 Task: Look for space in La Pintana, Chile from 6th September, 2023 to 10th September, 2023 for 1 adult in price range Rs.9000 to Rs.17000. Place can be private room with 1  bedroom having 1 bed and 1 bathroom. Property type can be house, flat, guest house, hotel. Booking option can be shelf check-in. Required host language is English.
Action: Mouse moved to (503, 165)
Screenshot: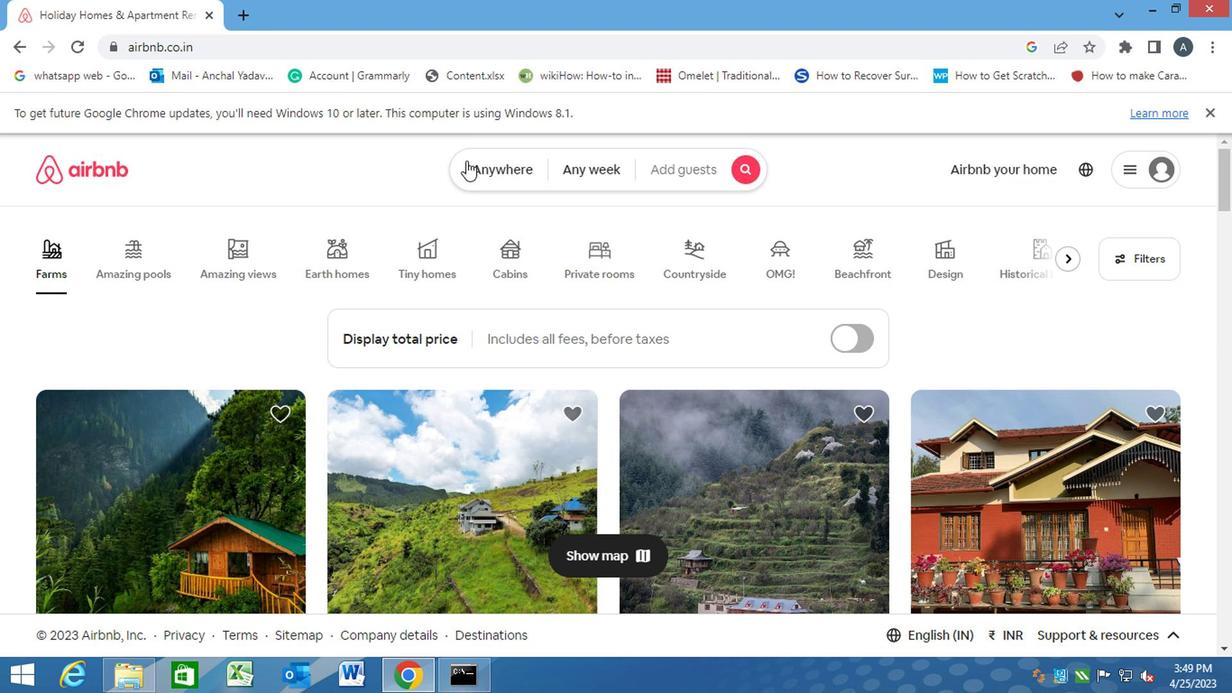 
Action: Mouse pressed left at (503, 165)
Screenshot: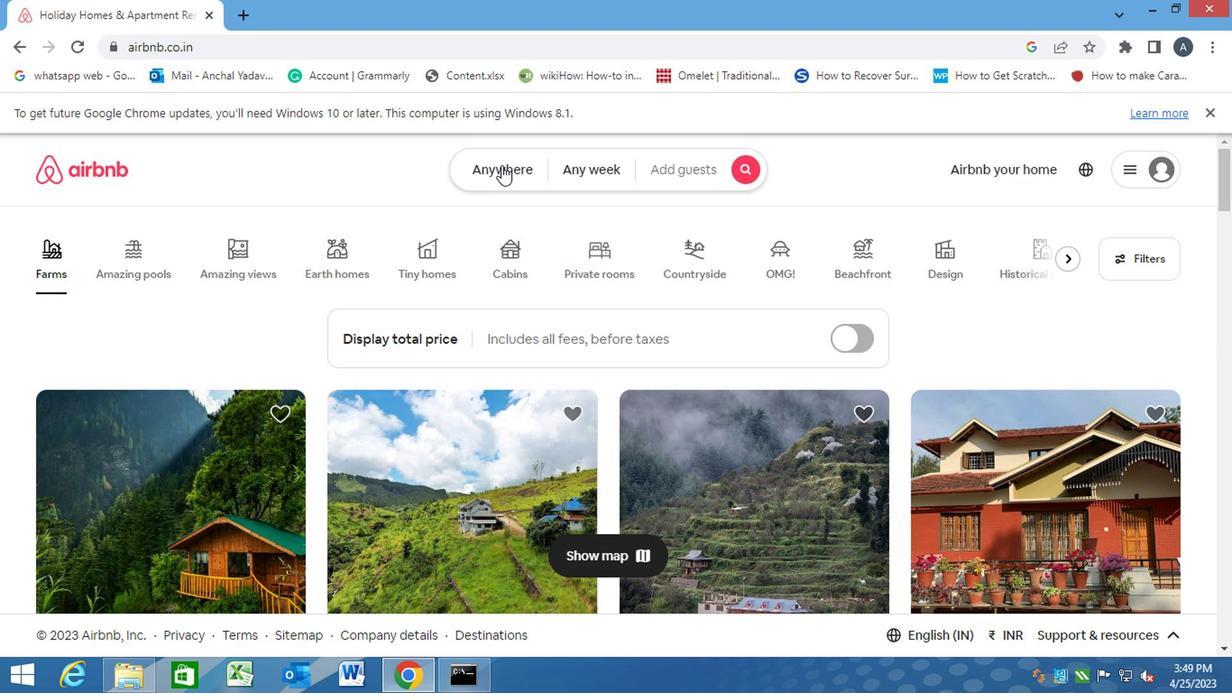 
Action: Mouse moved to (406, 227)
Screenshot: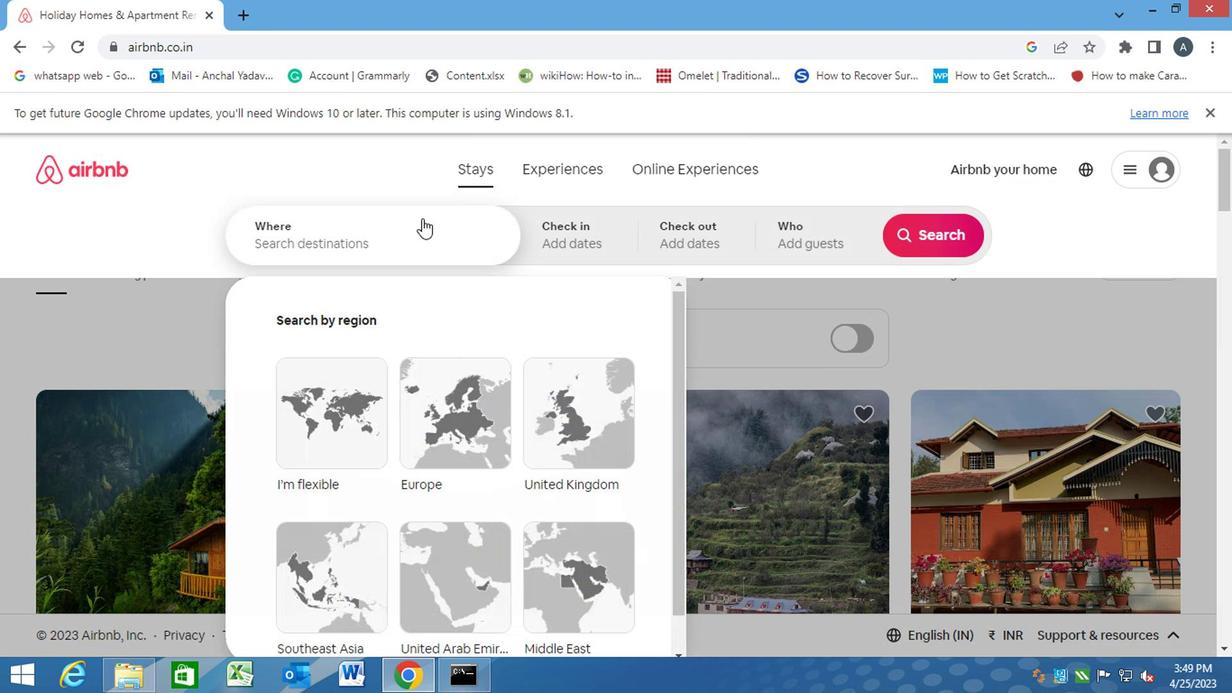 
Action: Mouse pressed left at (406, 227)
Screenshot: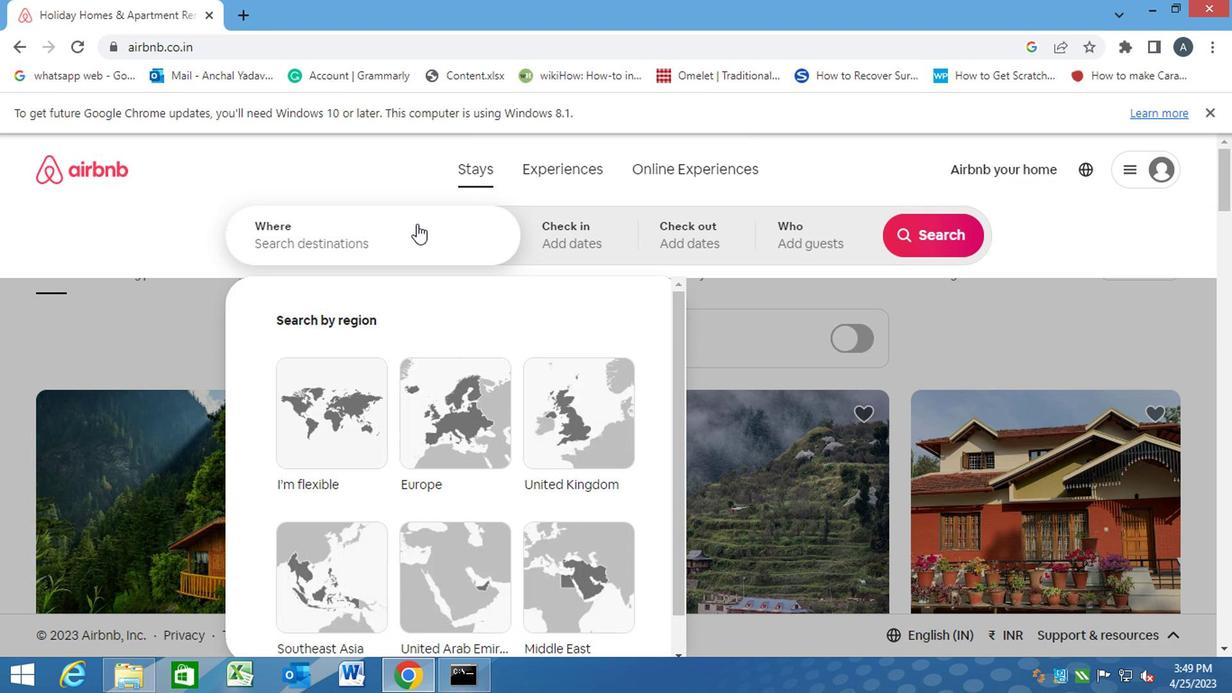 
Action: Mouse moved to (406, 227)
Screenshot: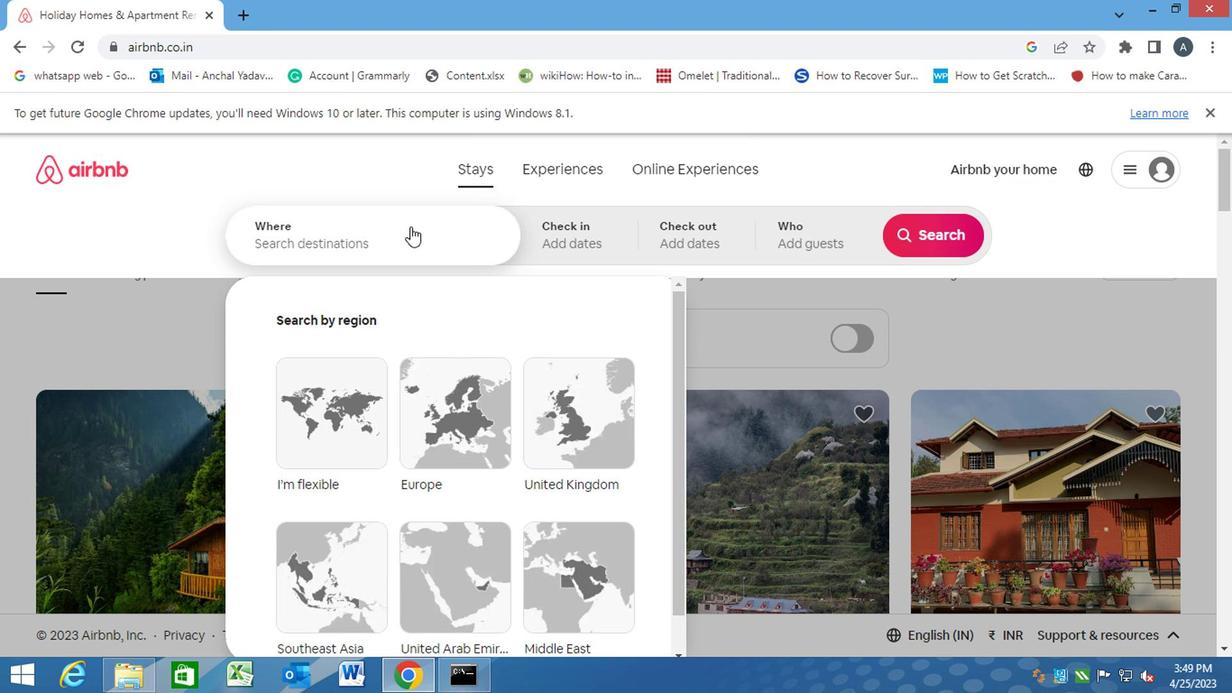 
Action: Key pressed l<Key.caps_lock>a<Key.space><Key.caps_lock>p<Key.caps_lock>intana,<Key.space><Key.caps_lock>c<Key.caps_lock>hile<Key.enter>
Screenshot: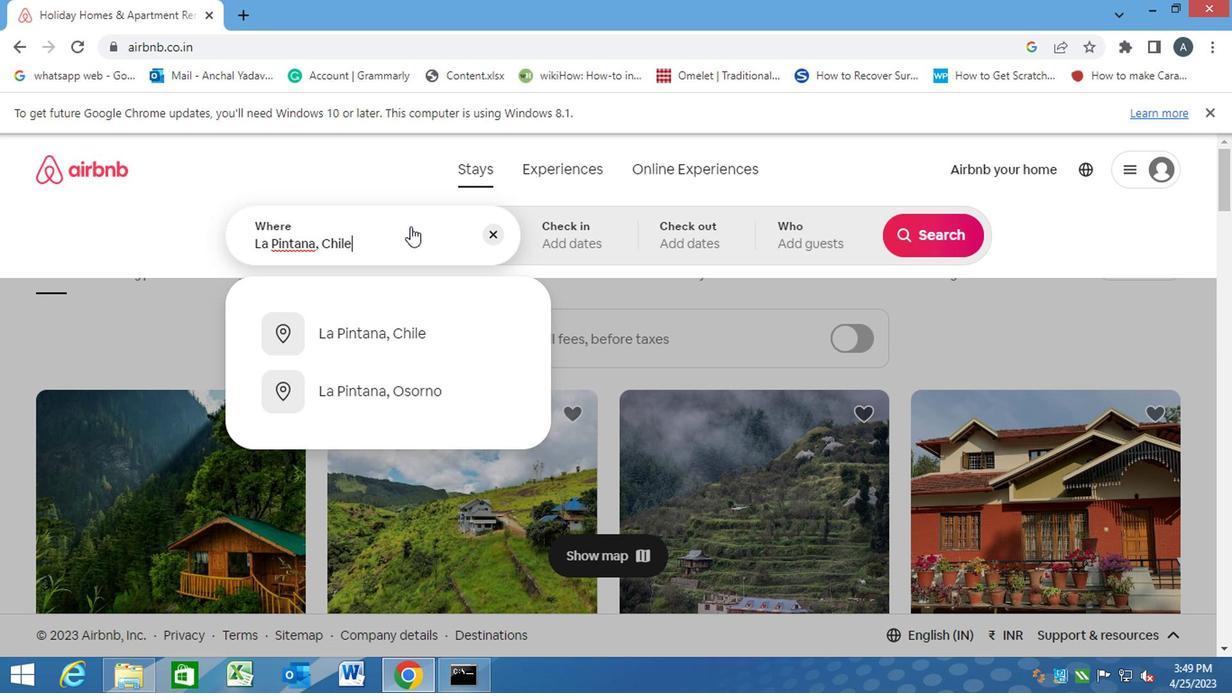 
Action: Mouse moved to (917, 378)
Screenshot: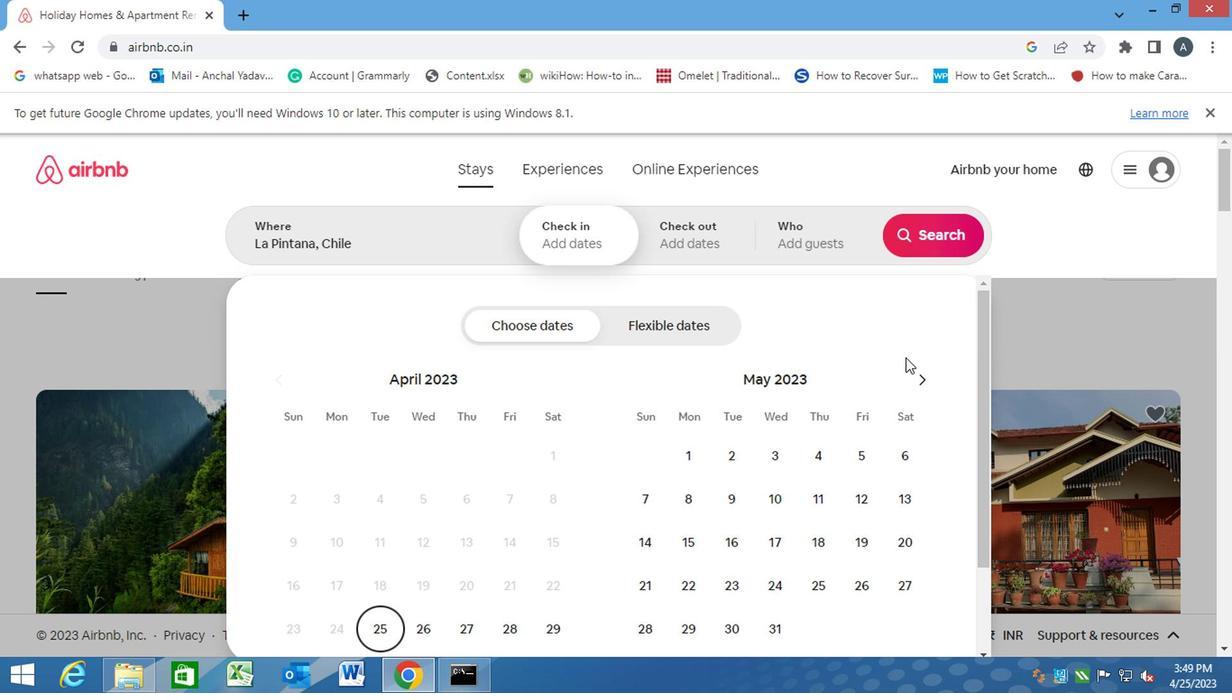 
Action: Mouse pressed left at (917, 378)
Screenshot: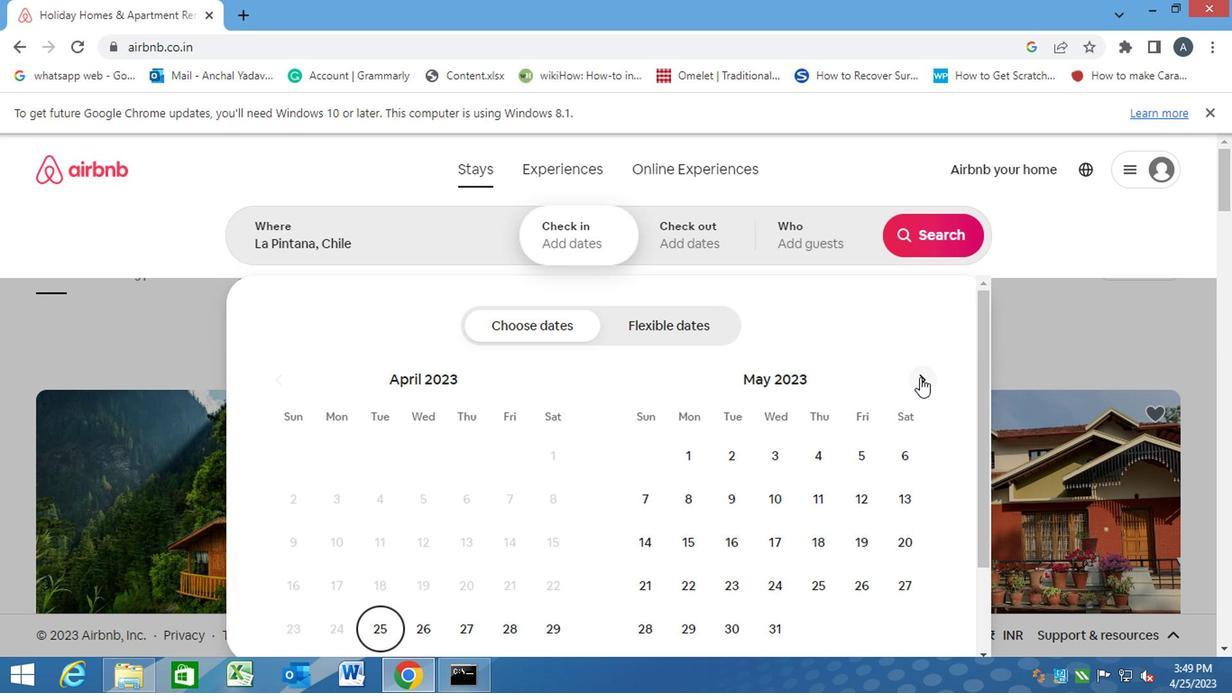 
Action: Mouse pressed left at (917, 378)
Screenshot: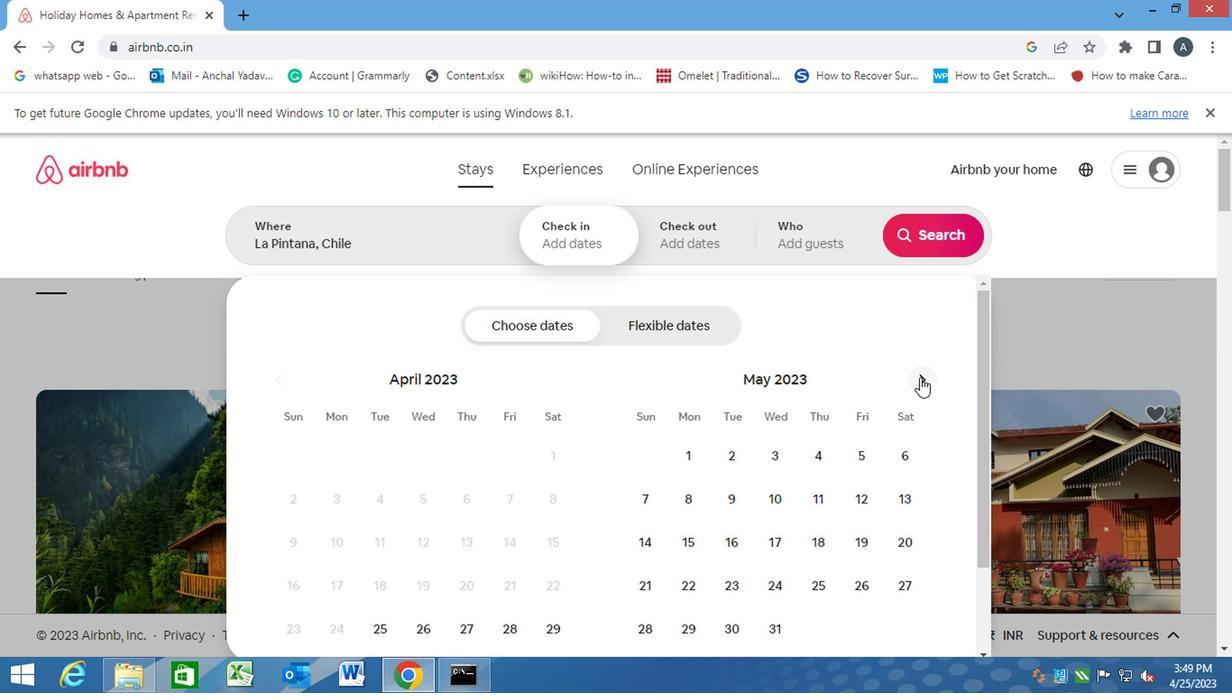 
Action: Mouse pressed left at (917, 378)
Screenshot: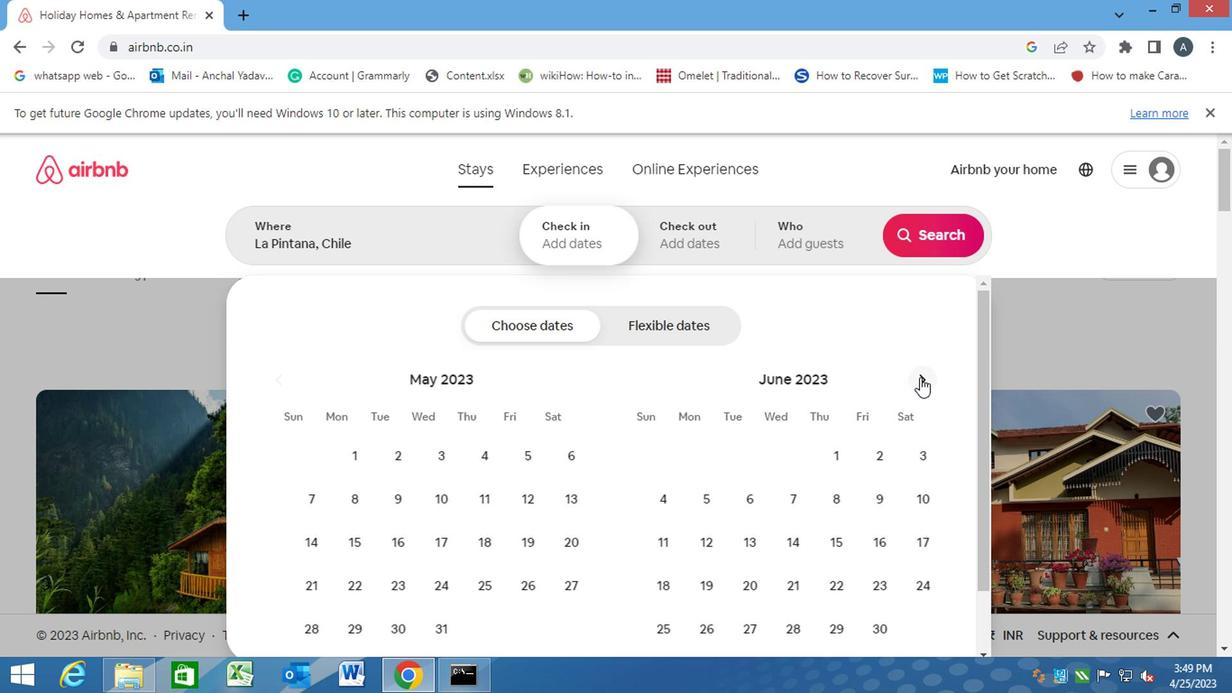 
Action: Mouse pressed left at (917, 378)
Screenshot: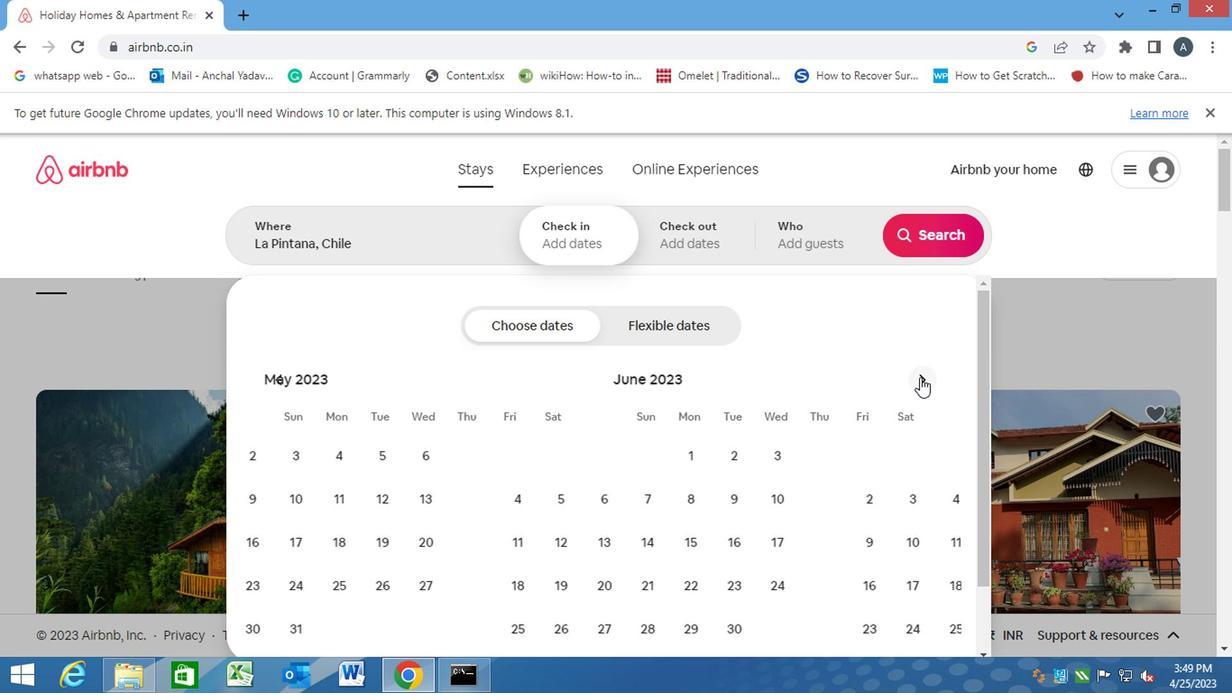 
Action: Mouse pressed left at (917, 378)
Screenshot: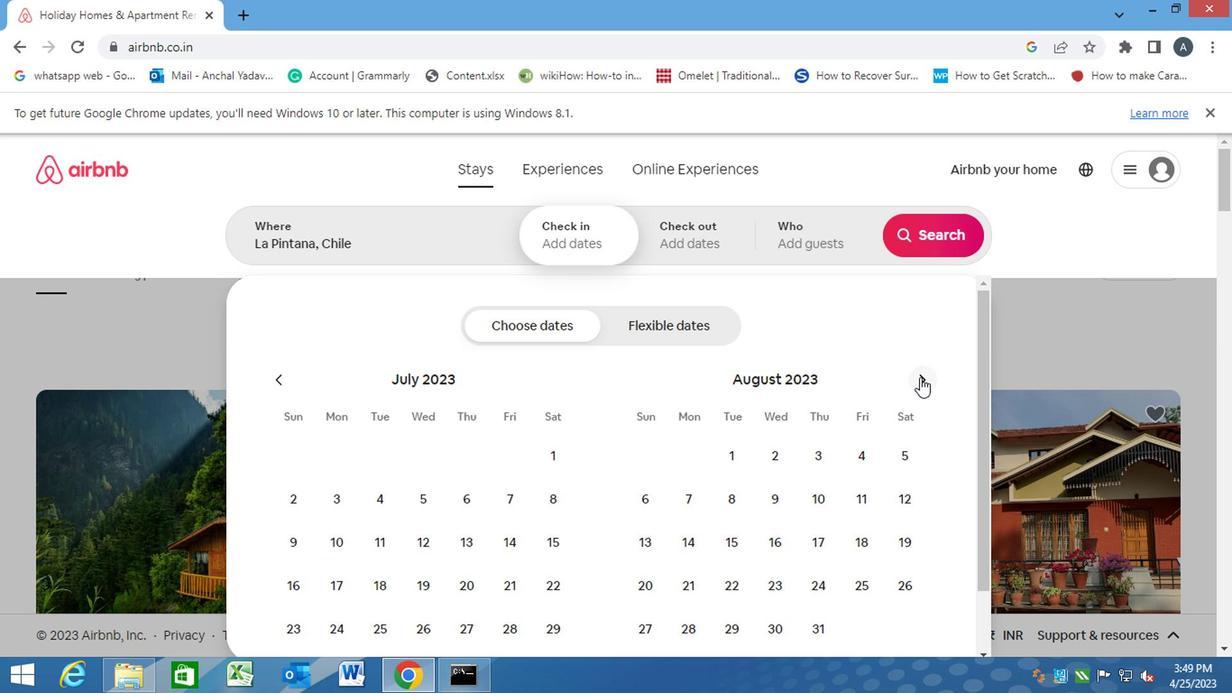 
Action: Mouse moved to (764, 492)
Screenshot: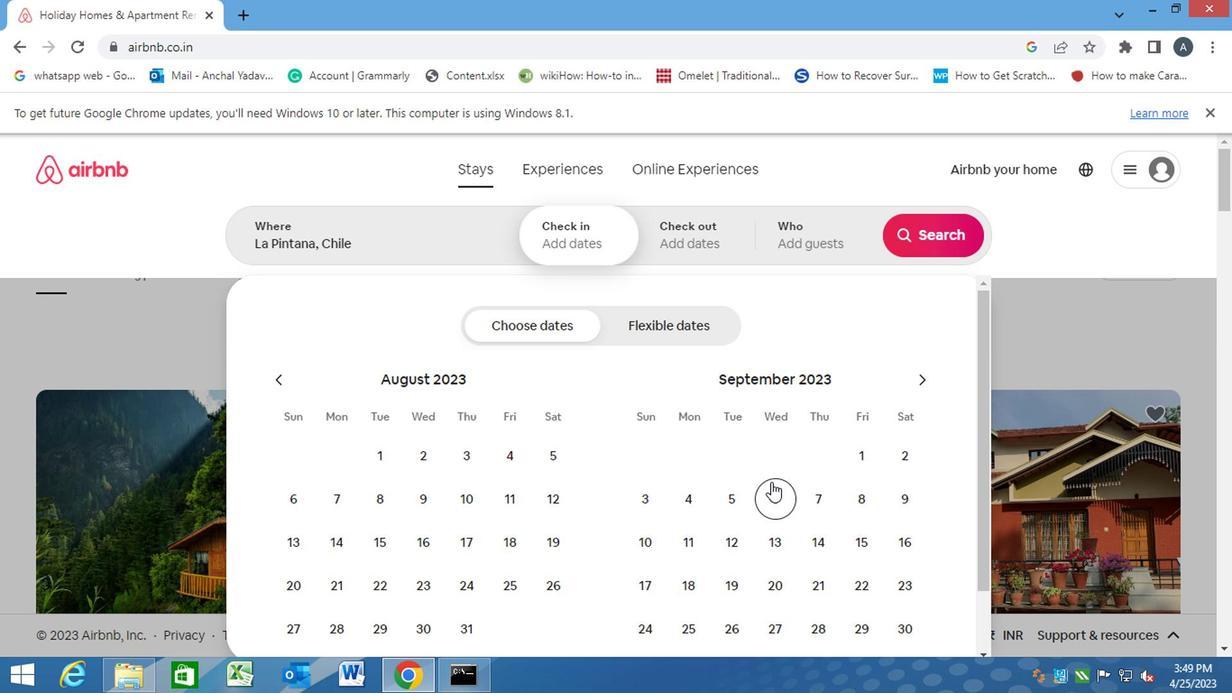 
Action: Mouse pressed left at (764, 492)
Screenshot: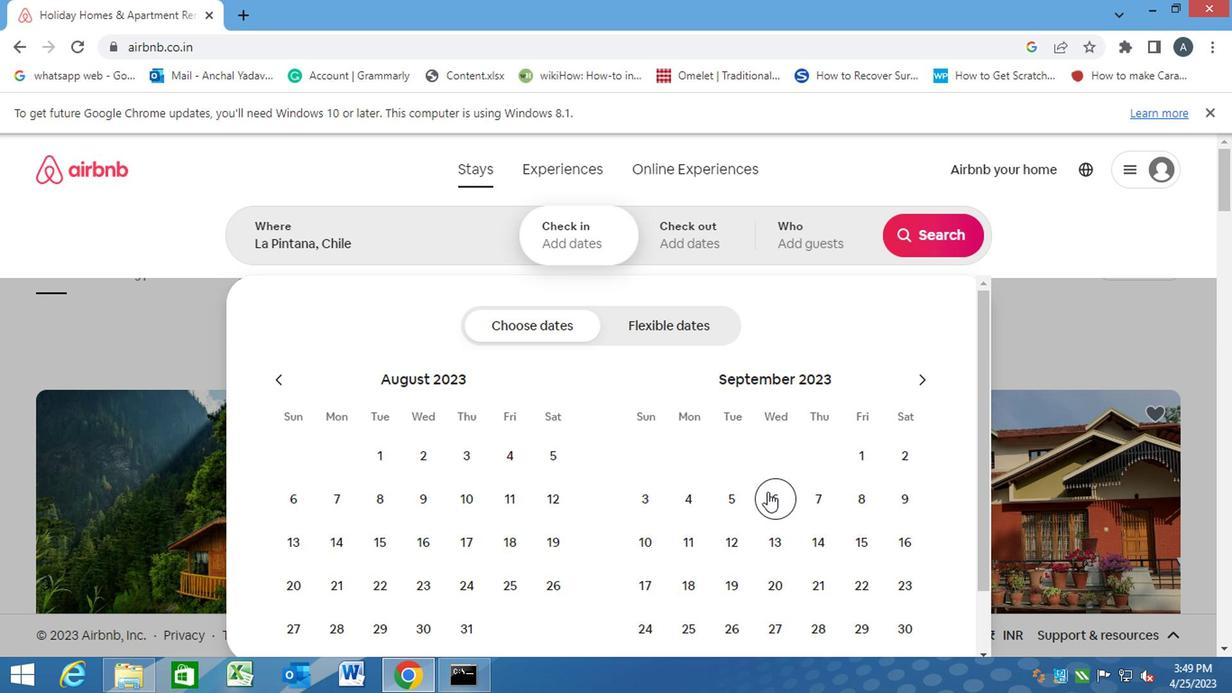 
Action: Mouse moved to (633, 544)
Screenshot: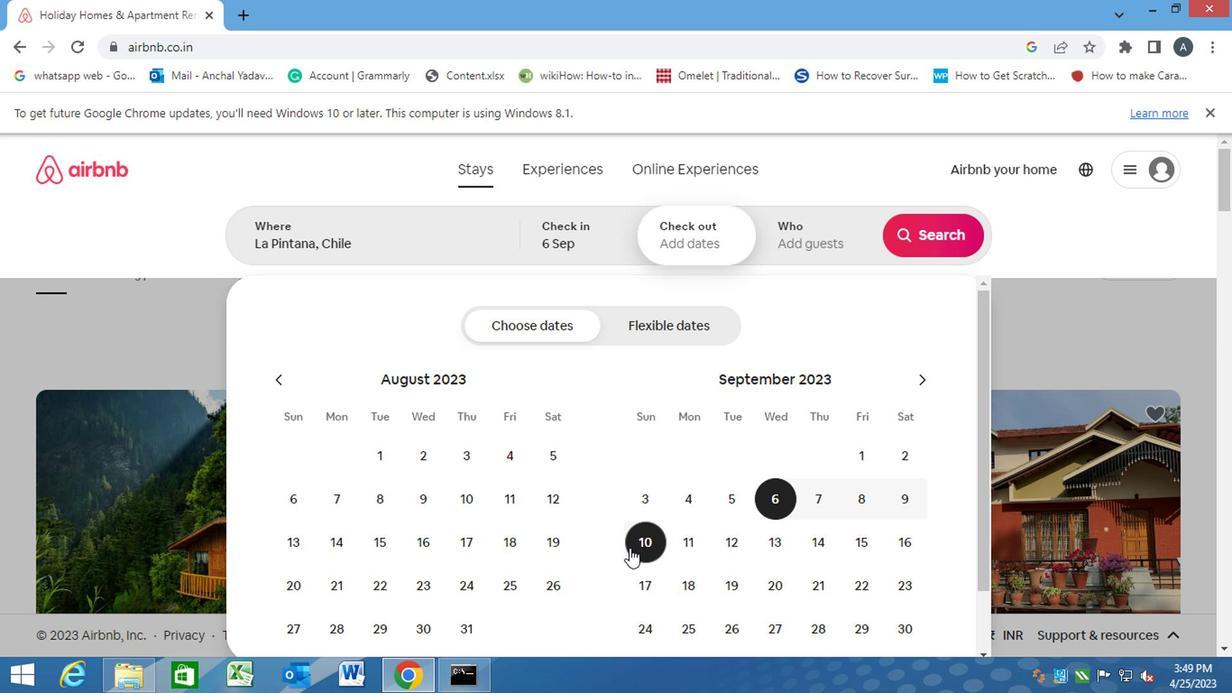 
Action: Mouse pressed left at (633, 544)
Screenshot: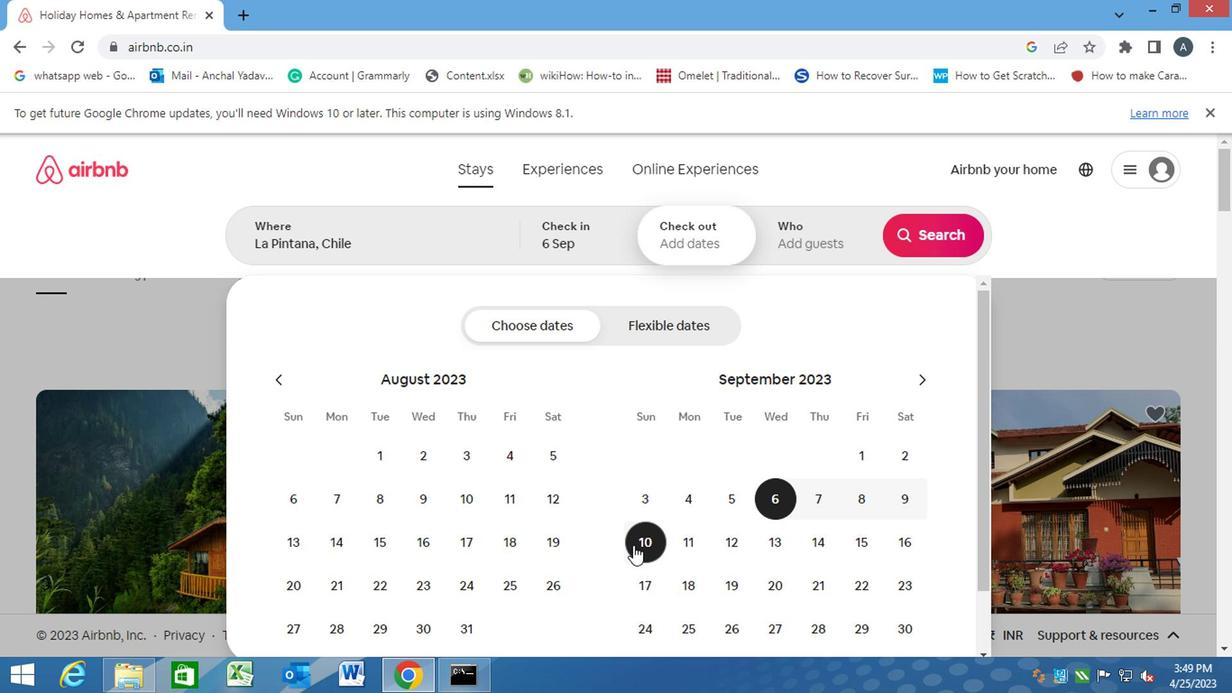 
Action: Mouse moved to (777, 240)
Screenshot: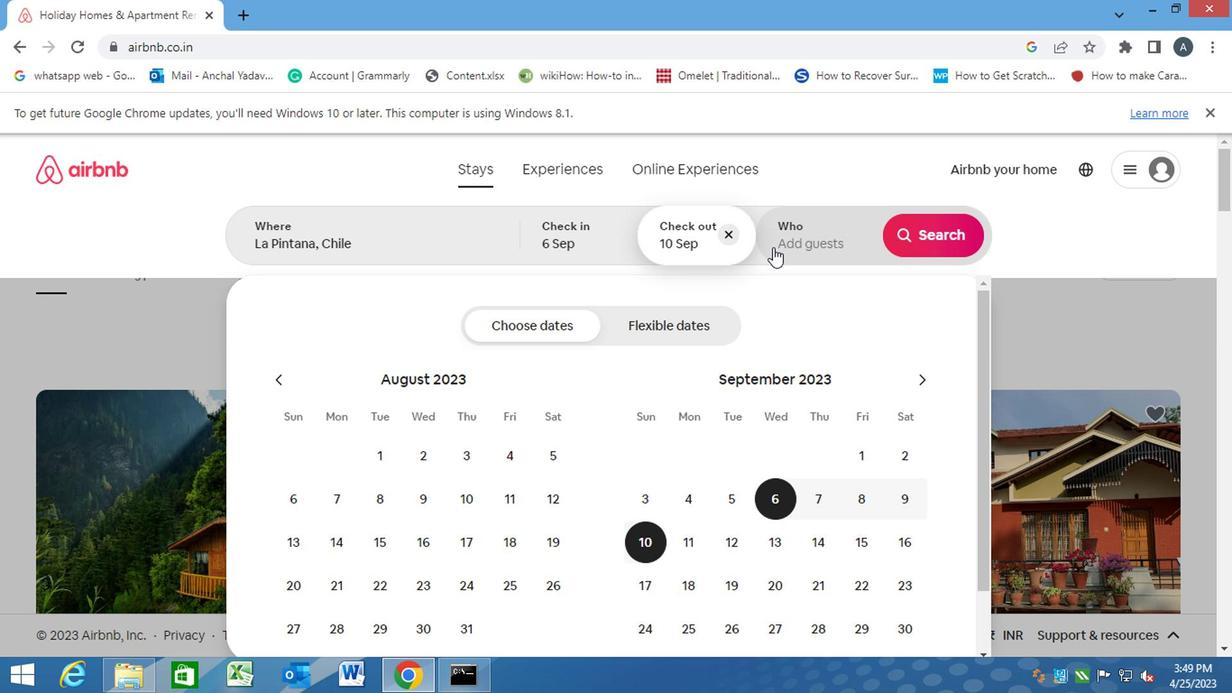 
Action: Mouse pressed left at (777, 240)
Screenshot: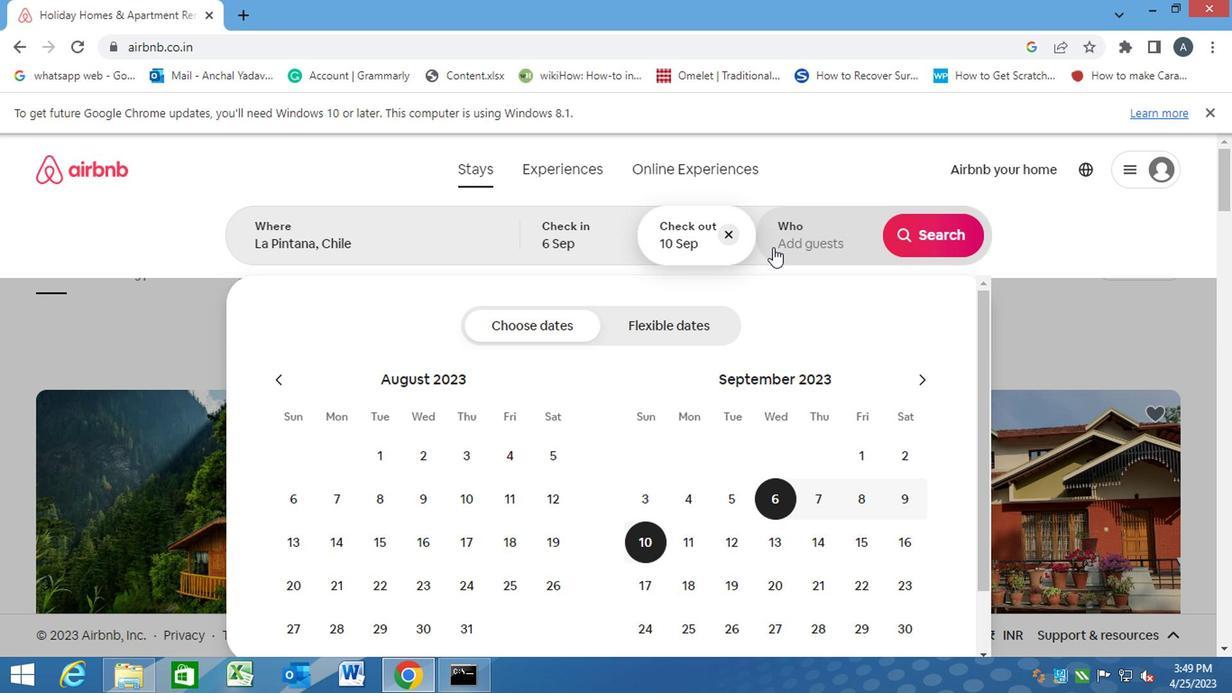 
Action: Mouse moved to (930, 329)
Screenshot: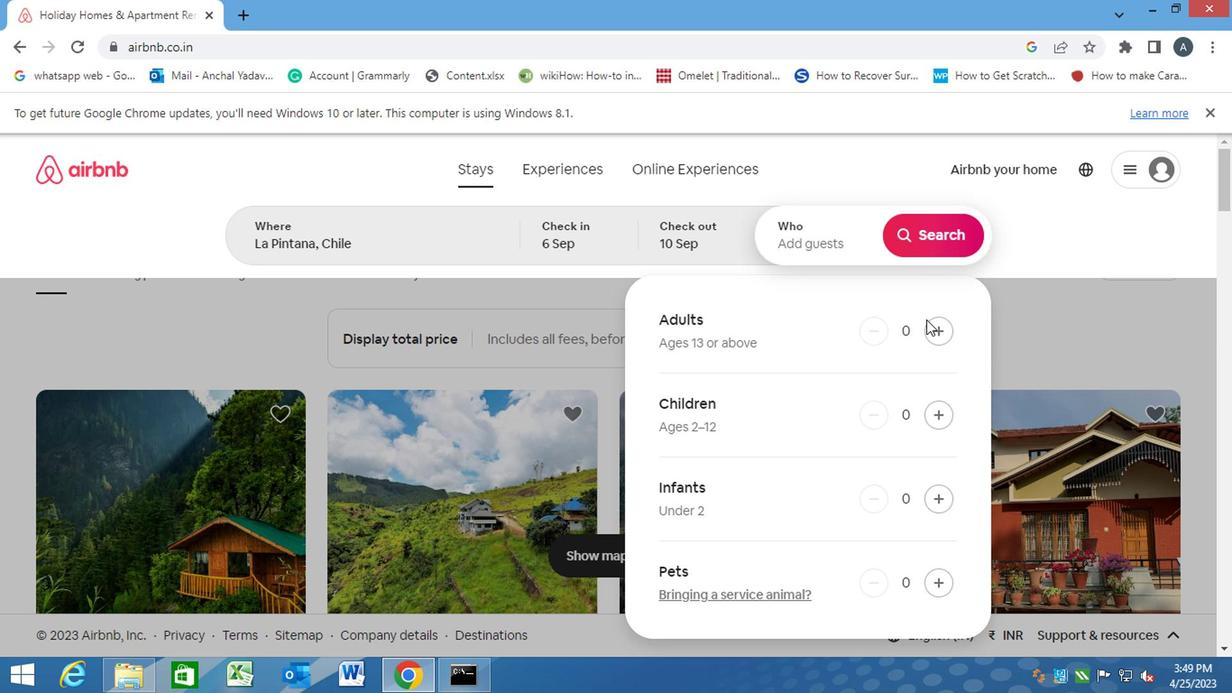 
Action: Mouse pressed left at (930, 329)
Screenshot: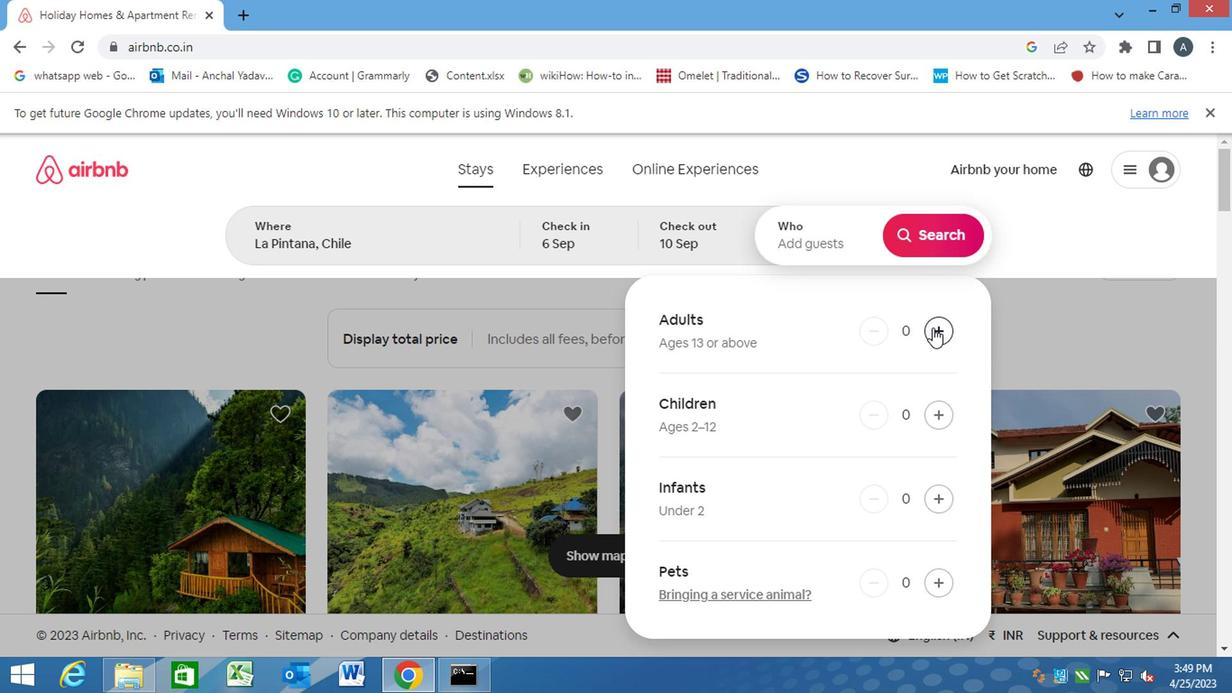 
Action: Mouse moved to (955, 210)
Screenshot: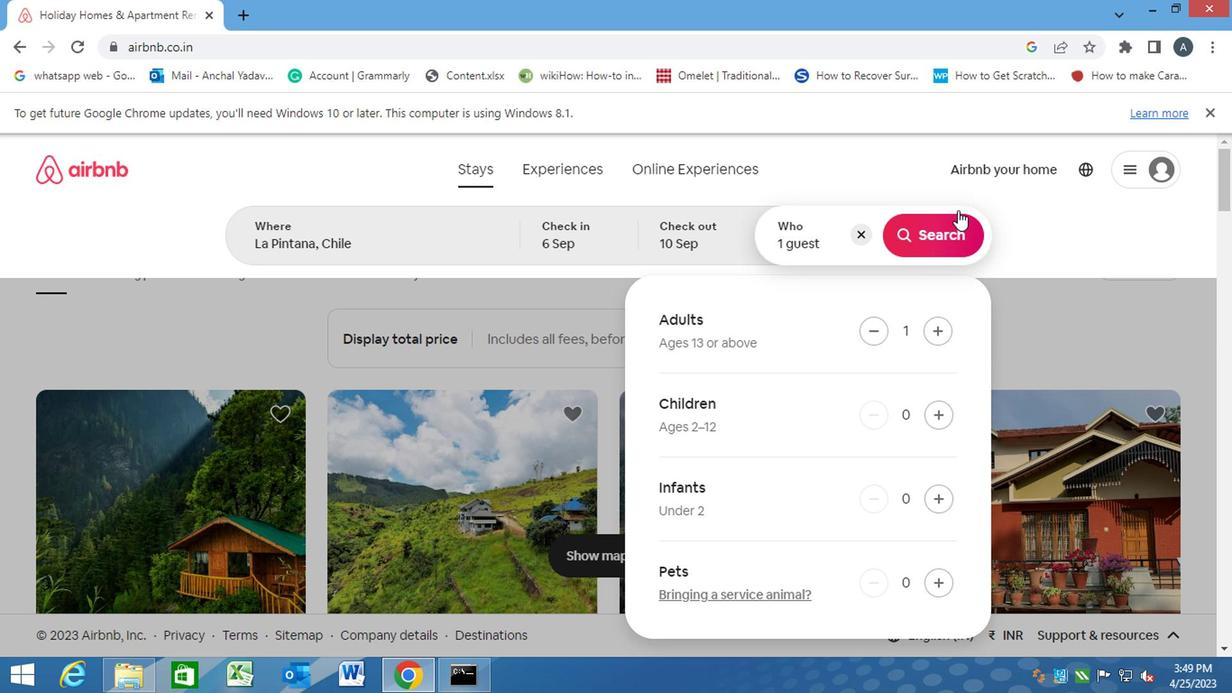 
Action: Mouse pressed left at (955, 210)
Screenshot: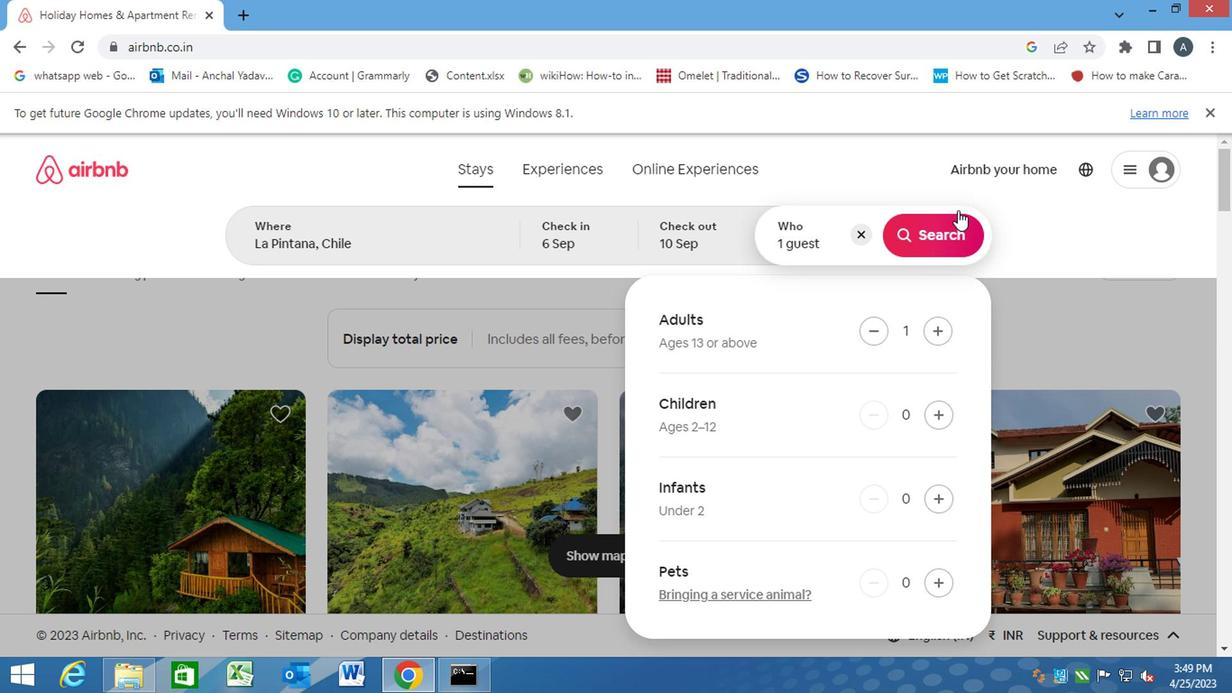 
Action: Mouse moved to (938, 237)
Screenshot: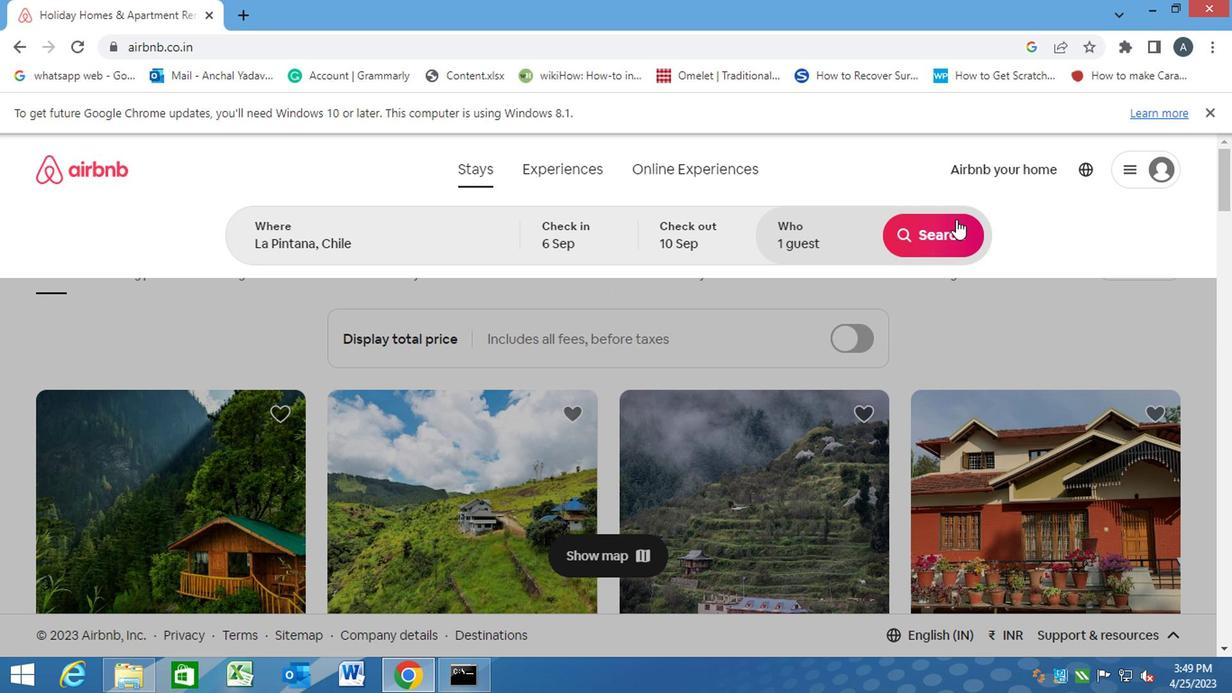 
Action: Mouse pressed left at (938, 237)
Screenshot: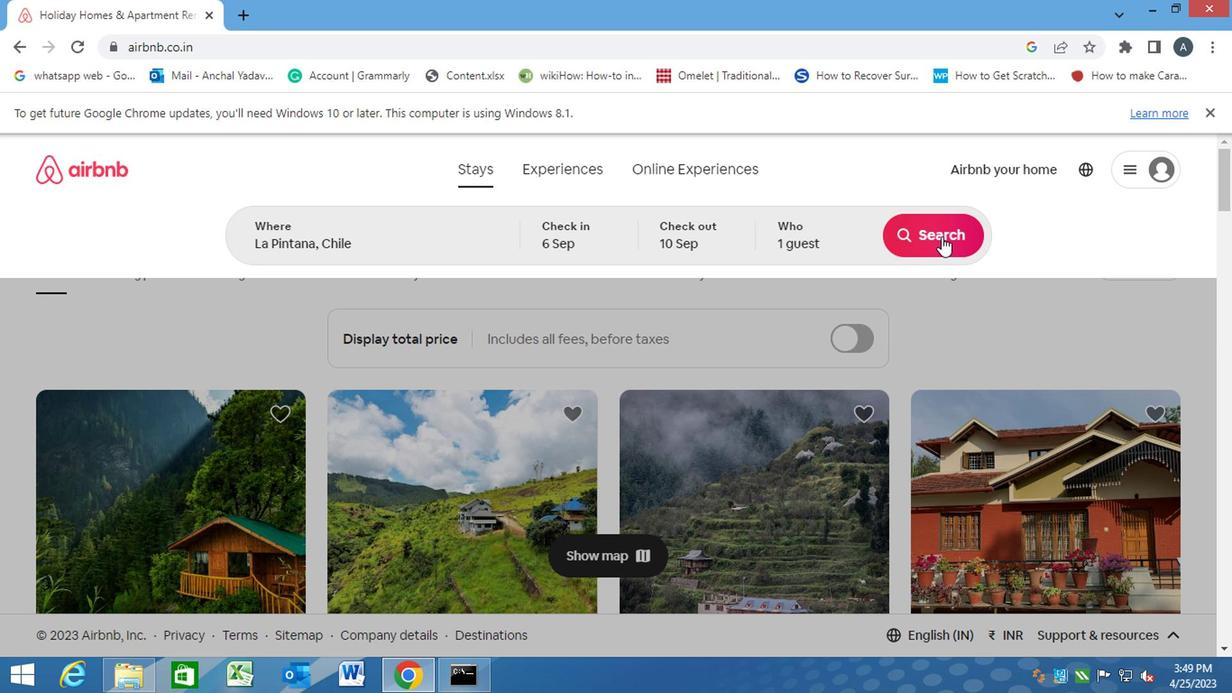 
Action: Mouse moved to (1138, 241)
Screenshot: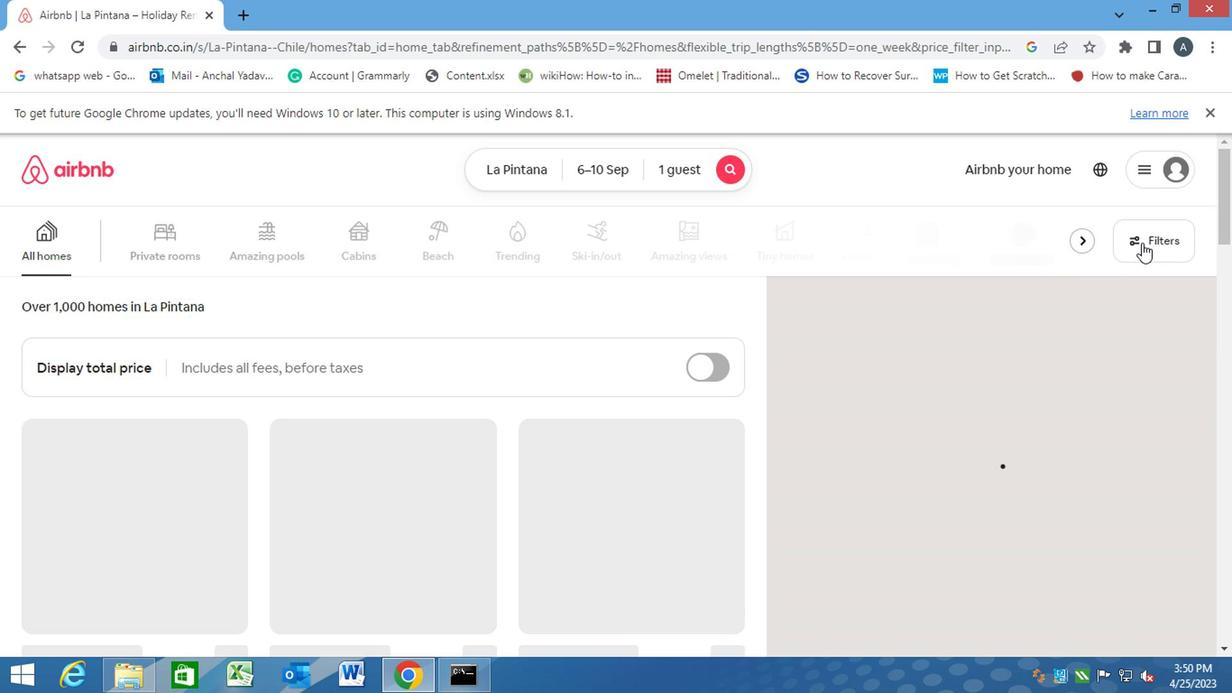 
Action: Mouse pressed left at (1138, 241)
Screenshot: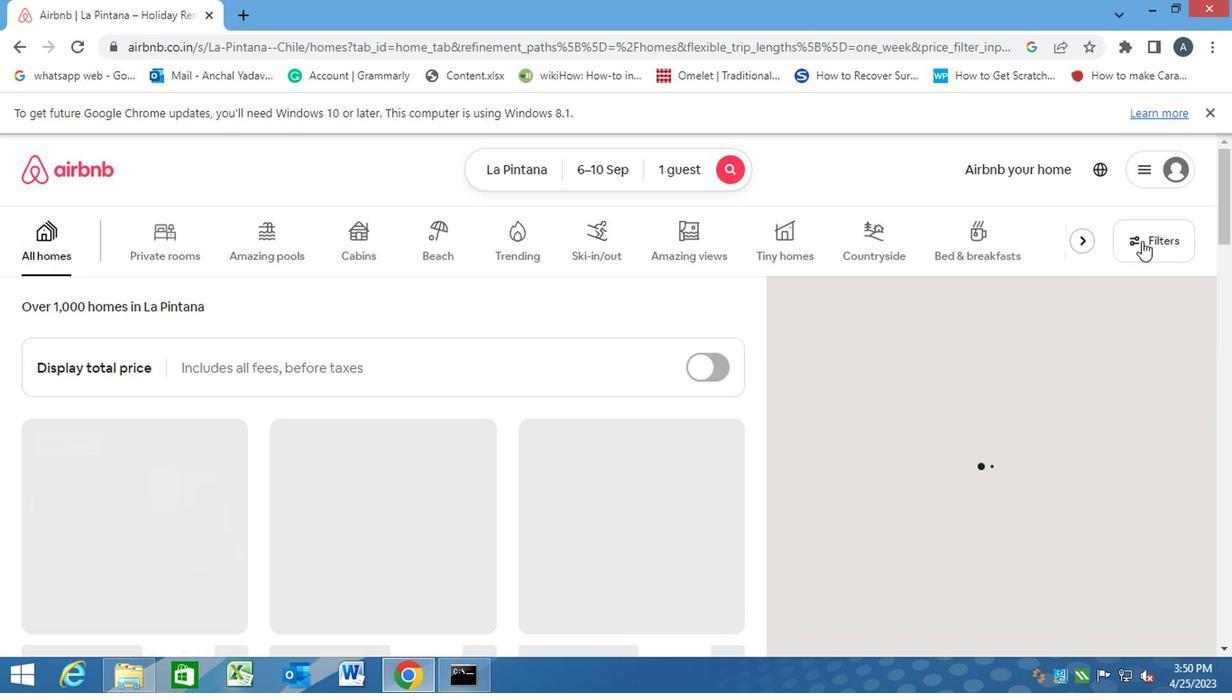 
Action: Mouse moved to (375, 474)
Screenshot: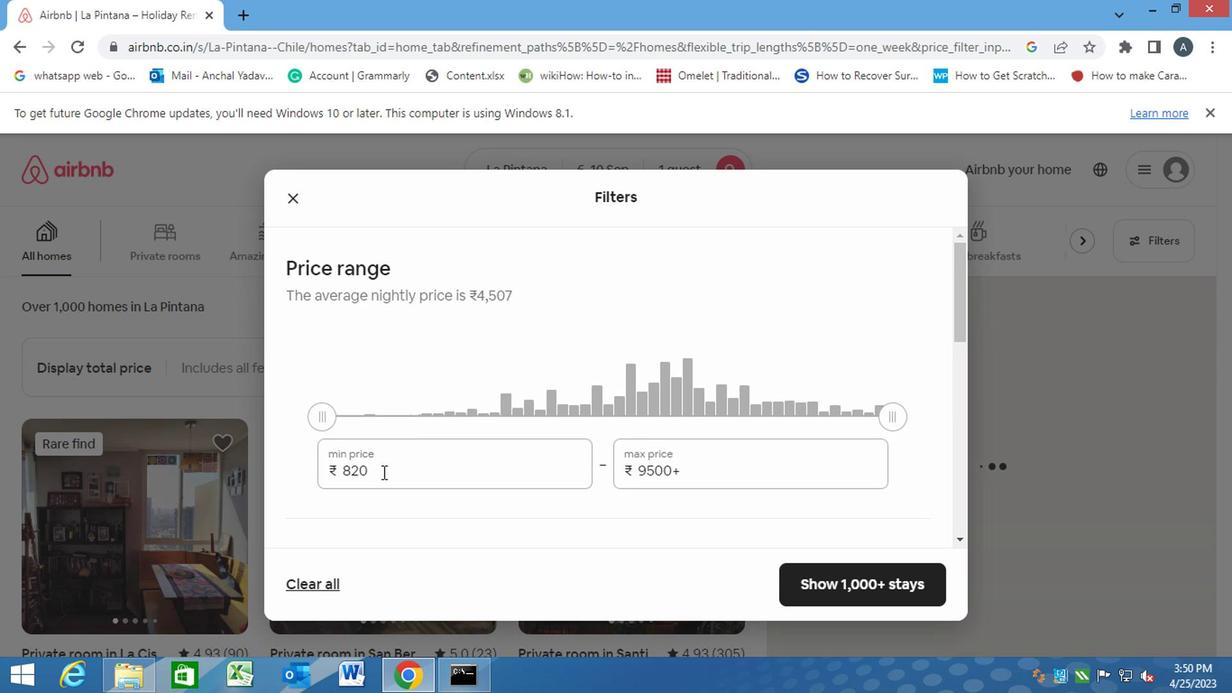 
Action: Mouse pressed left at (375, 474)
Screenshot: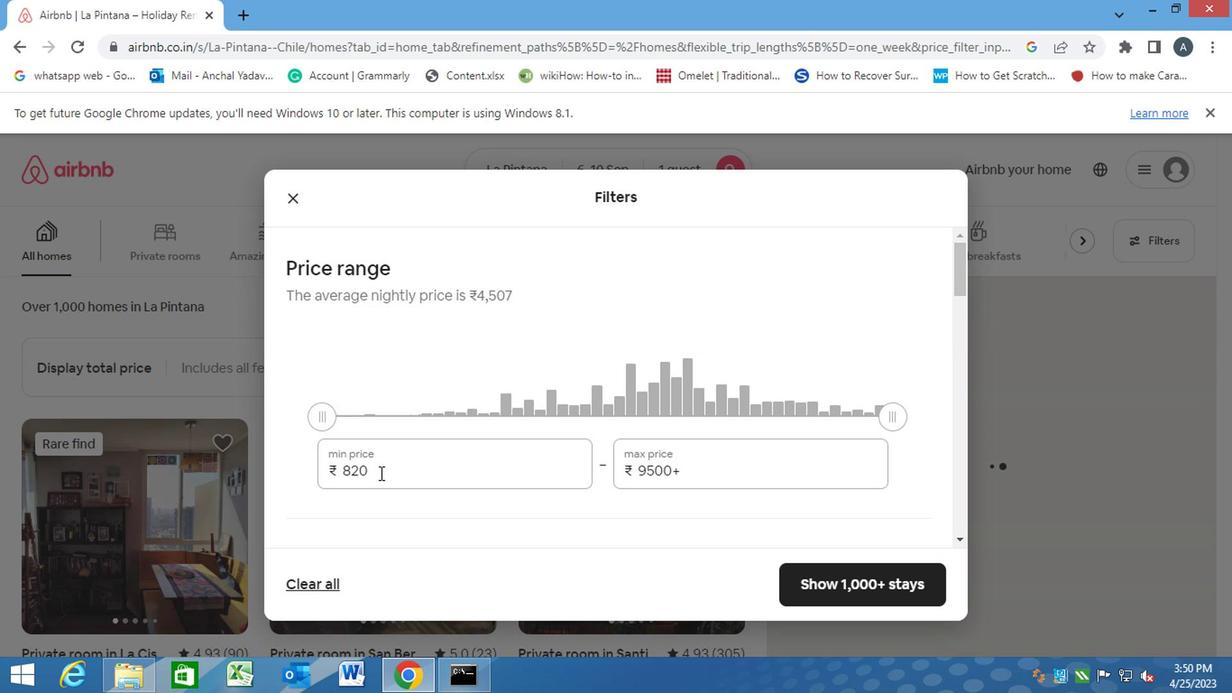 
Action: Mouse moved to (313, 474)
Screenshot: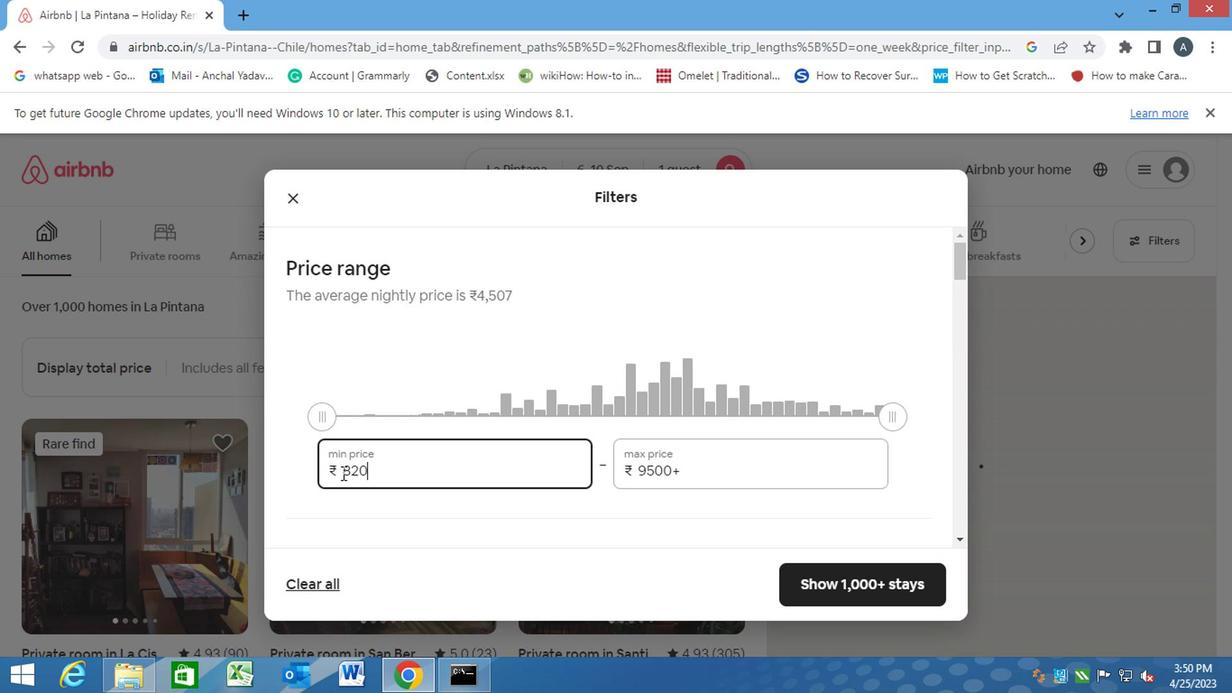 
Action: Key pressed 9000<Key.tab><Key.backspace>1<Key.backspace><Key.backspace><Key.backspace><Key.backspace><Key.backspace><Key.backspace><Key.backspace><Key.backspace><Key.backspace><Key.backspace><Key.backspace><Key.backspace><Key.backspace><Key.backspace><Key.backspace><Key.backspace>17000
Screenshot: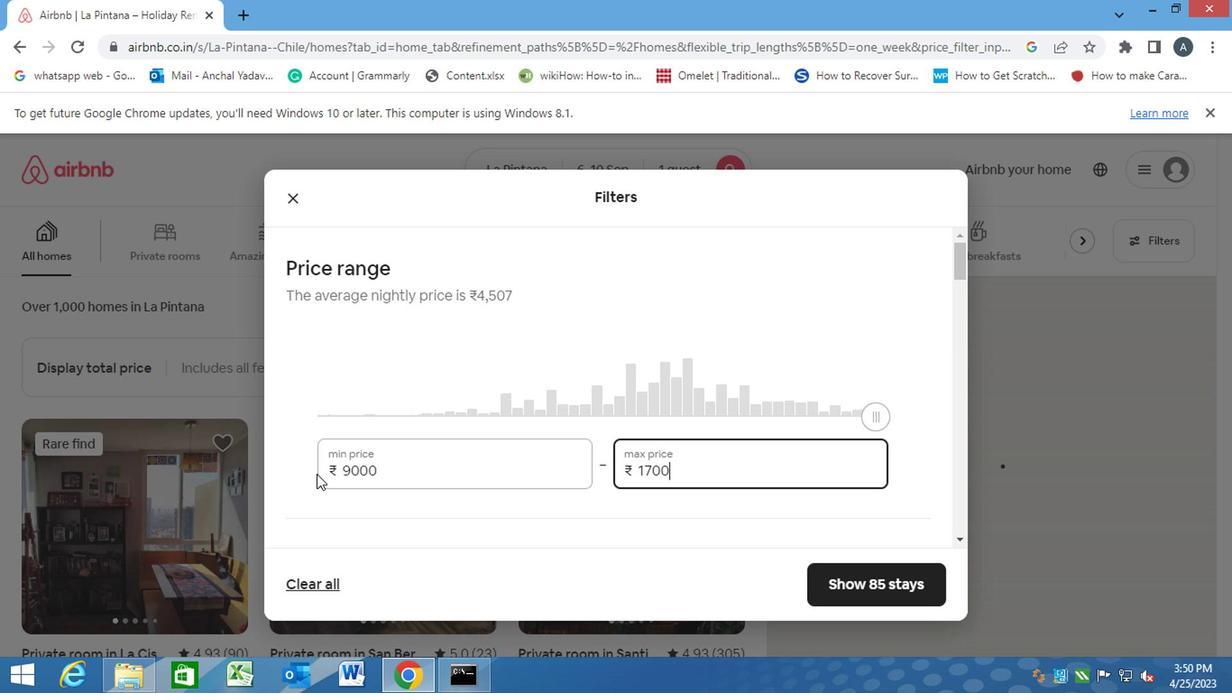
Action: Mouse moved to (580, 504)
Screenshot: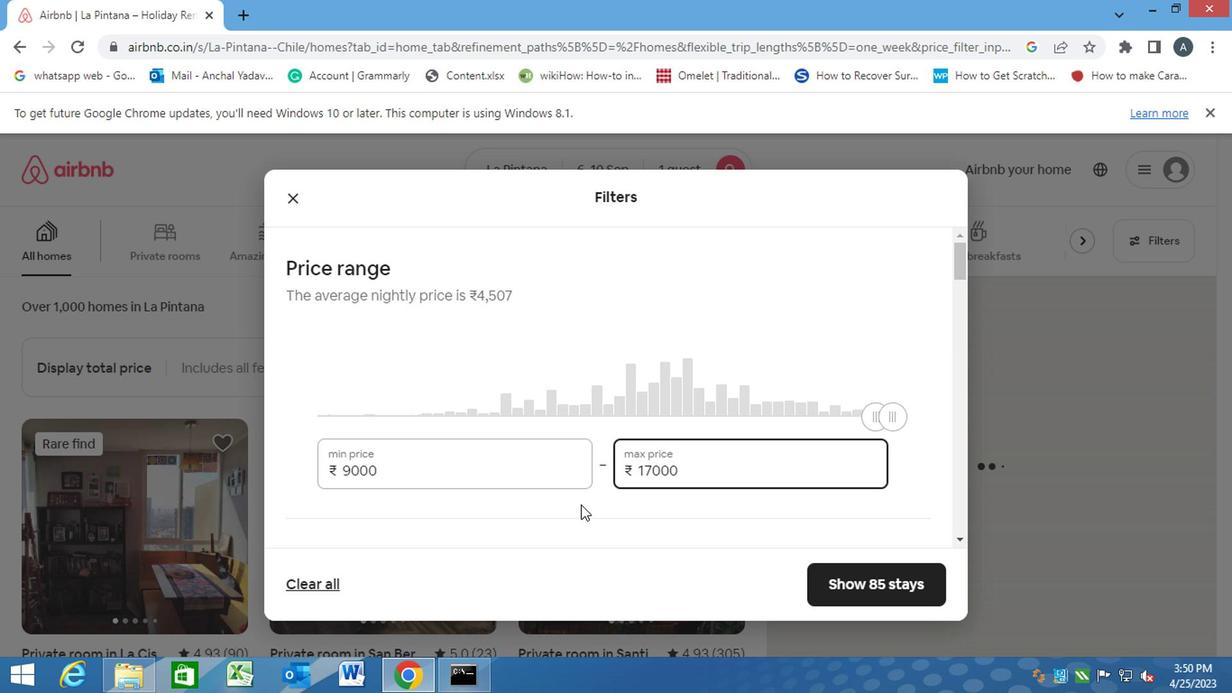 
Action: Mouse pressed left at (580, 504)
Screenshot: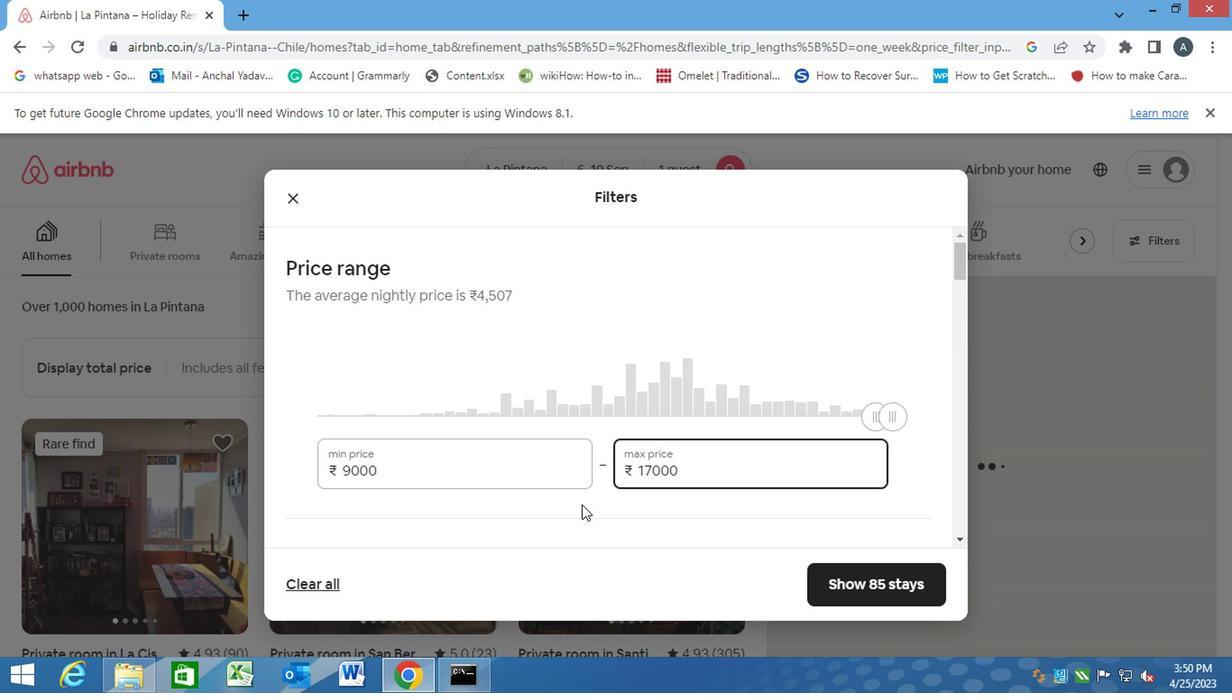 
Action: Mouse scrolled (580, 503) with delta (0, 0)
Screenshot: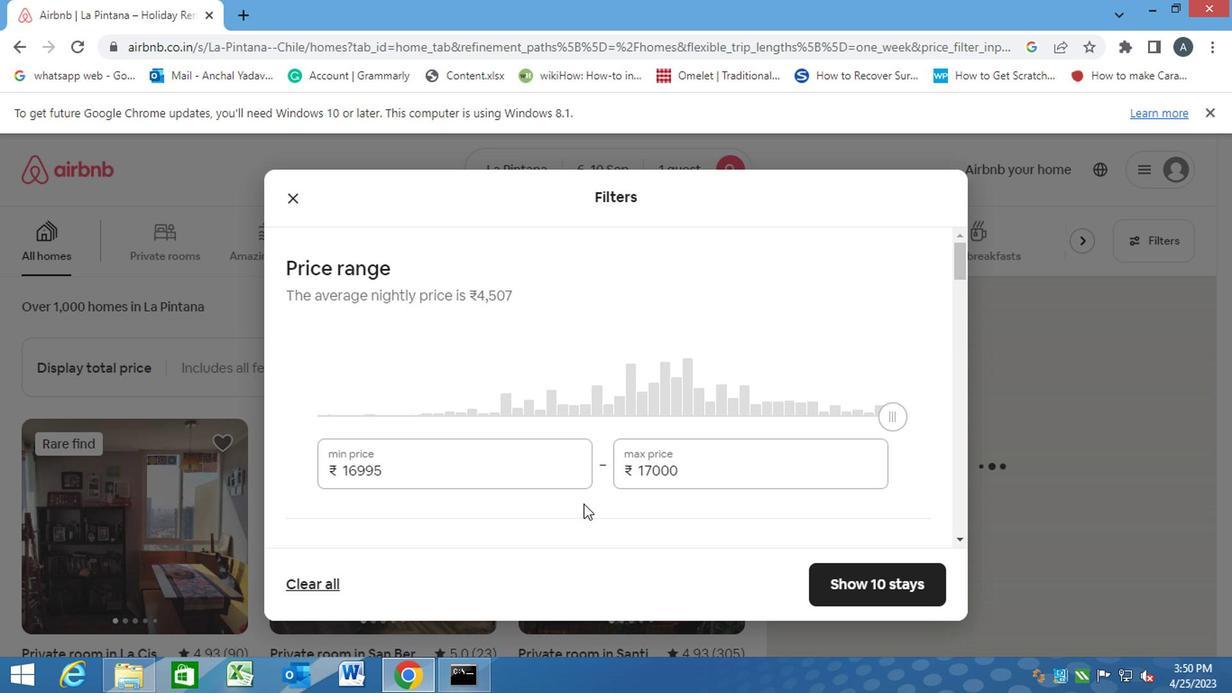 
Action: Mouse scrolled (580, 503) with delta (0, 0)
Screenshot: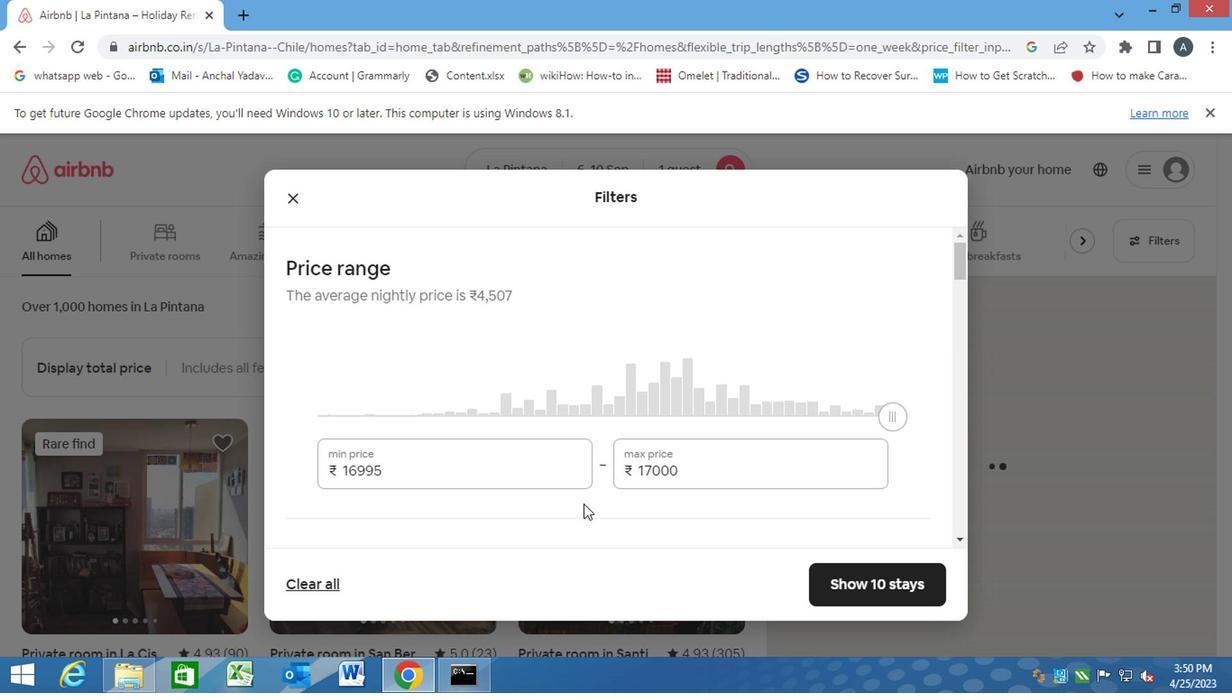 
Action: Mouse moved to (601, 435)
Screenshot: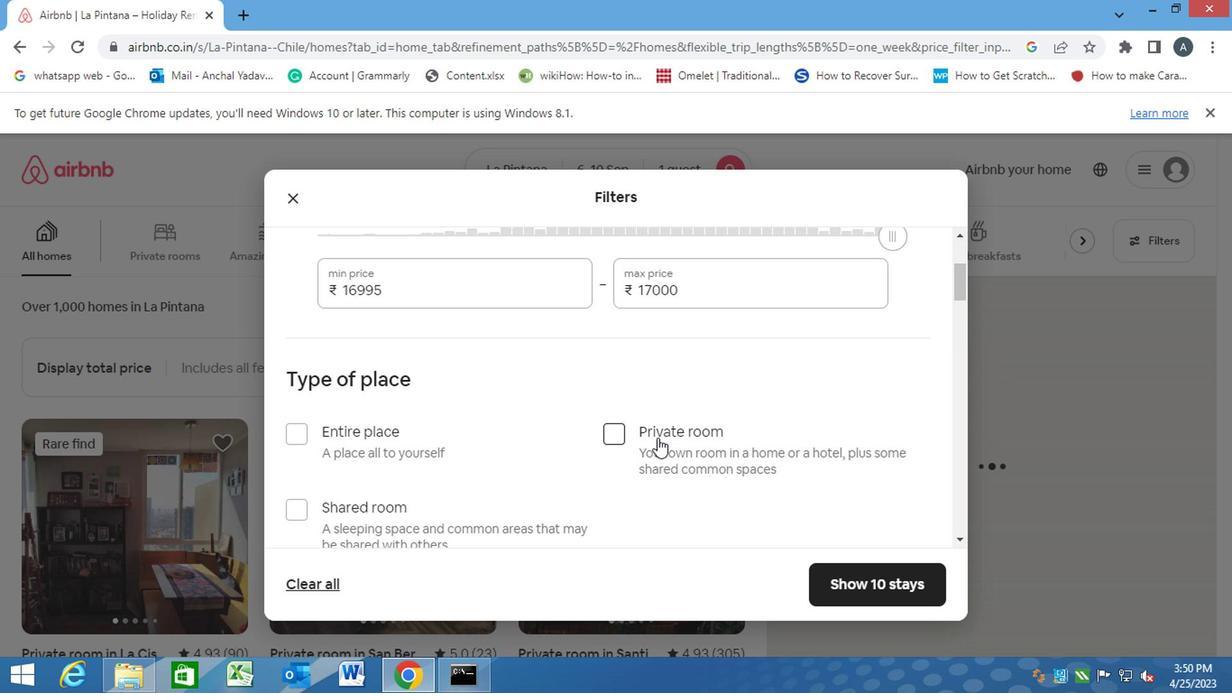 
Action: Mouse pressed left at (601, 435)
Screenshot: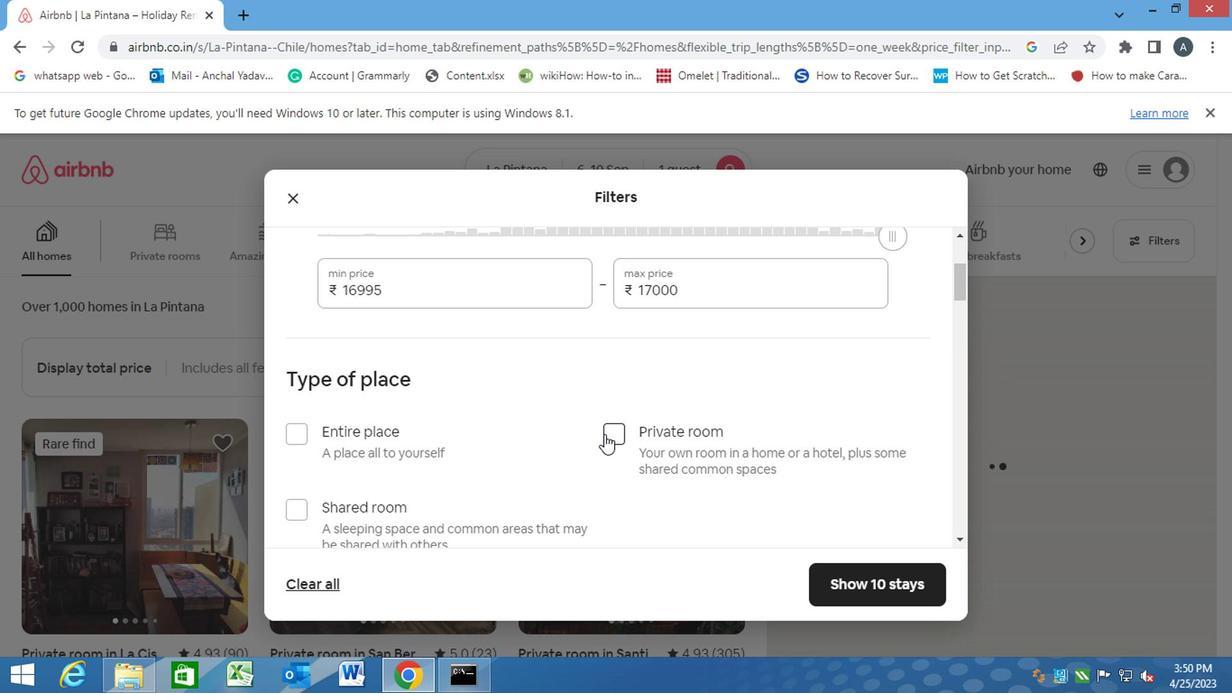 
Action: Mouse moved to (562, 469)
Screenshot: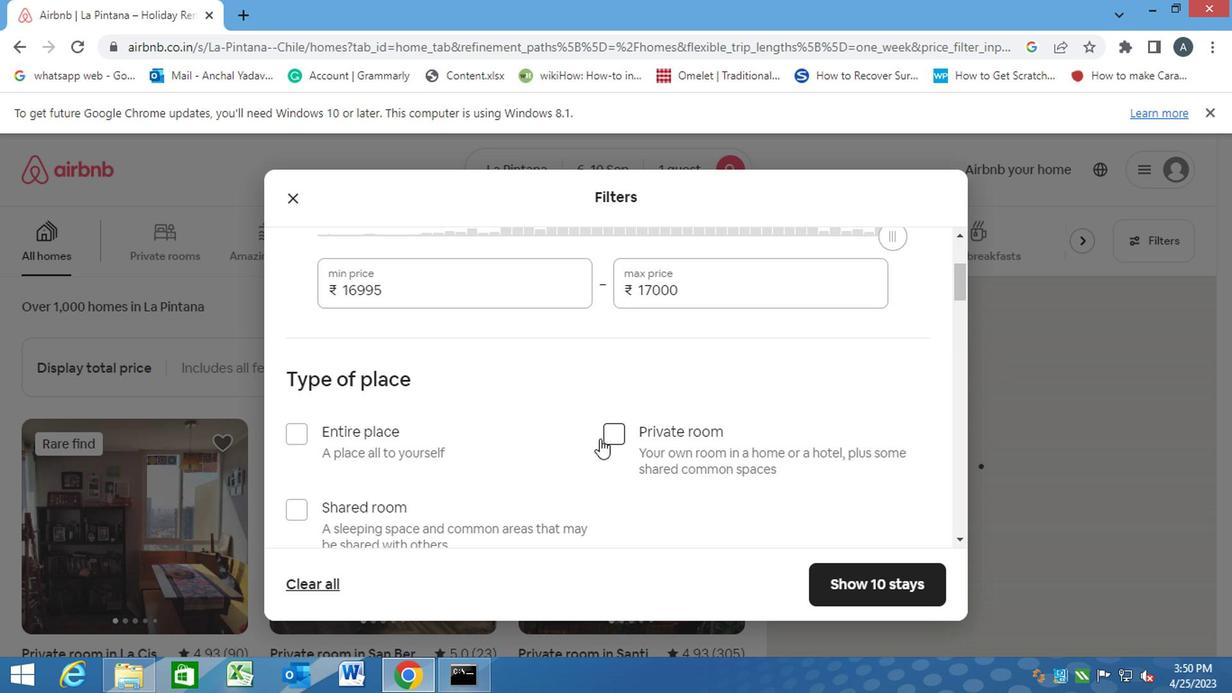 
Action: Mouse scrolled (562, 468) with delta (0, -1)
Screenshot: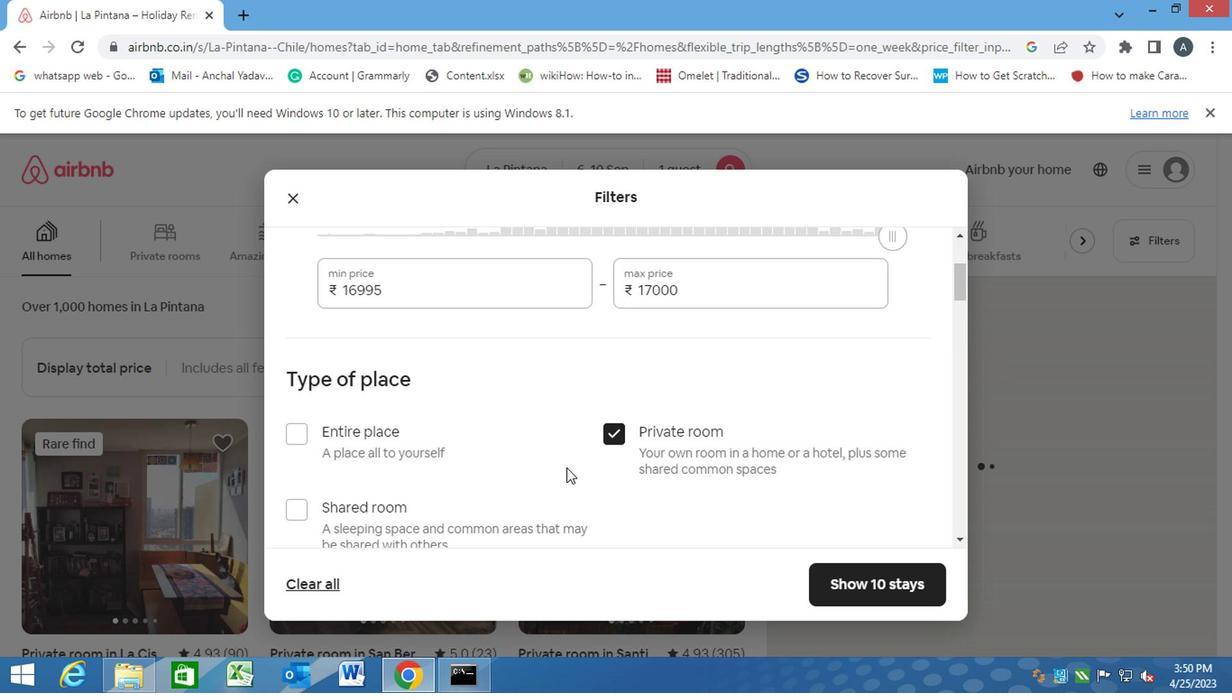 
Action: Mouse scrolled (562, 468) with delta (0, -1)
Screenshot: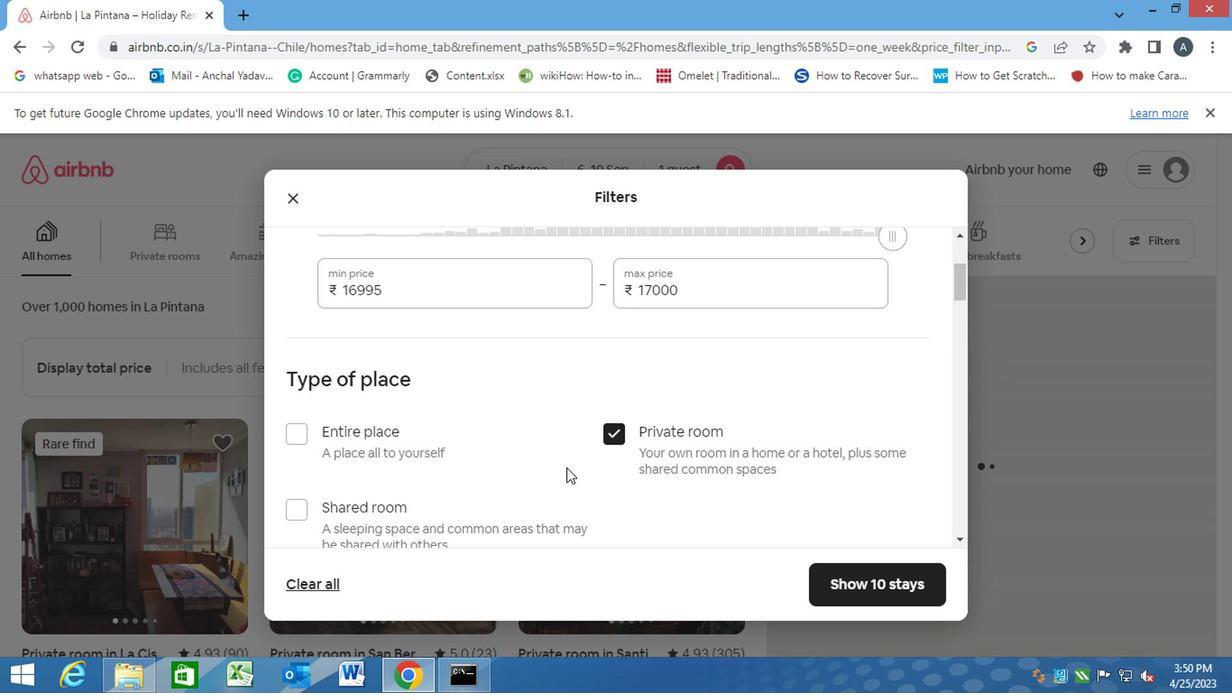 
Action: Mouse scrolled (562, 468) with delta (0, -1)
Screenshot: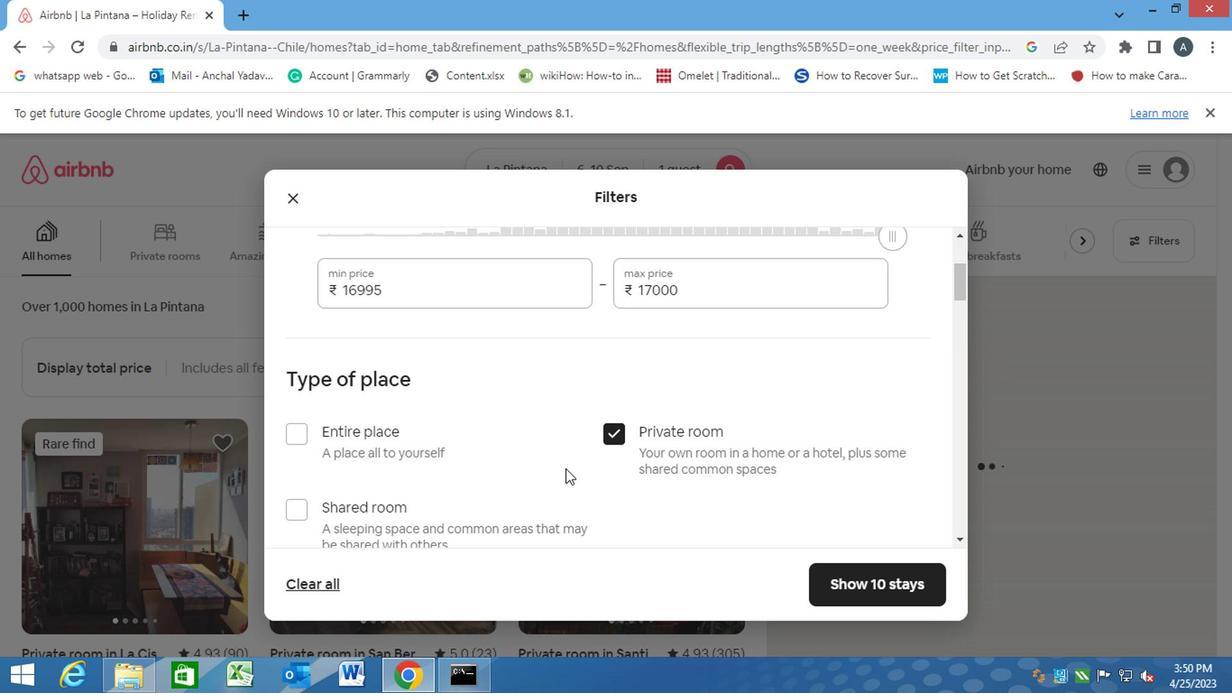 
Action: Mouse scrolled (562, 468) with delta (0, -1)
Screenshot: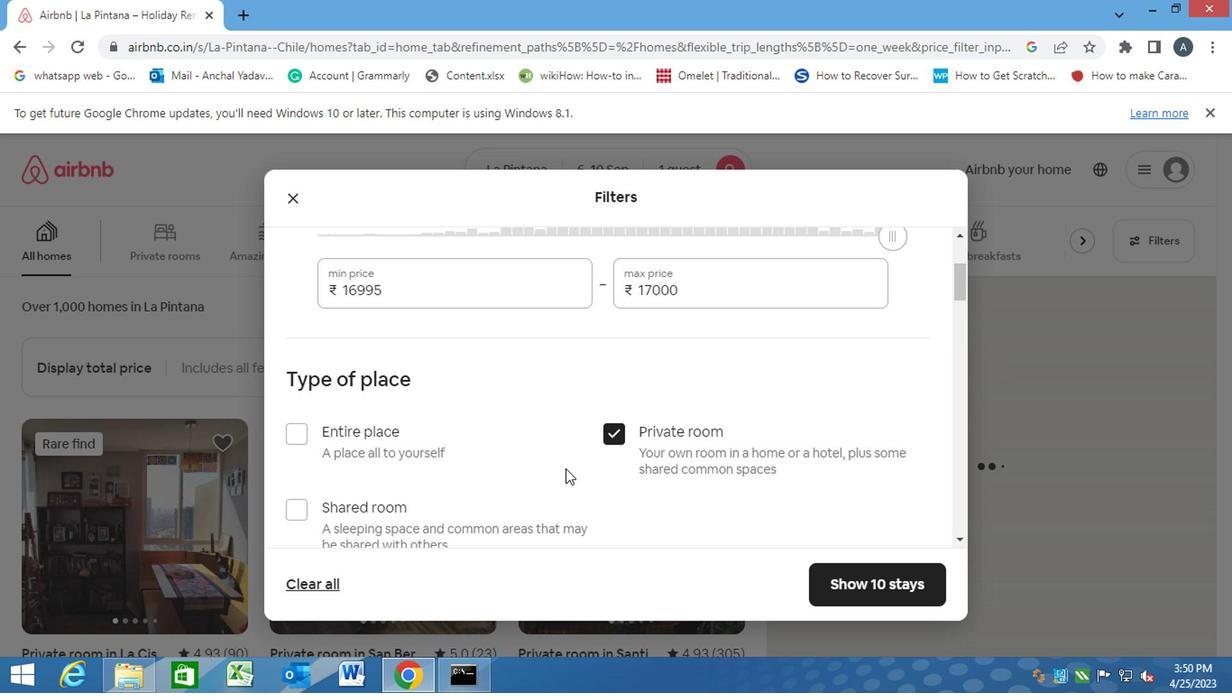 
Action: Mouse scrolled (562, 468) with delta (0, -1)
Screenshot: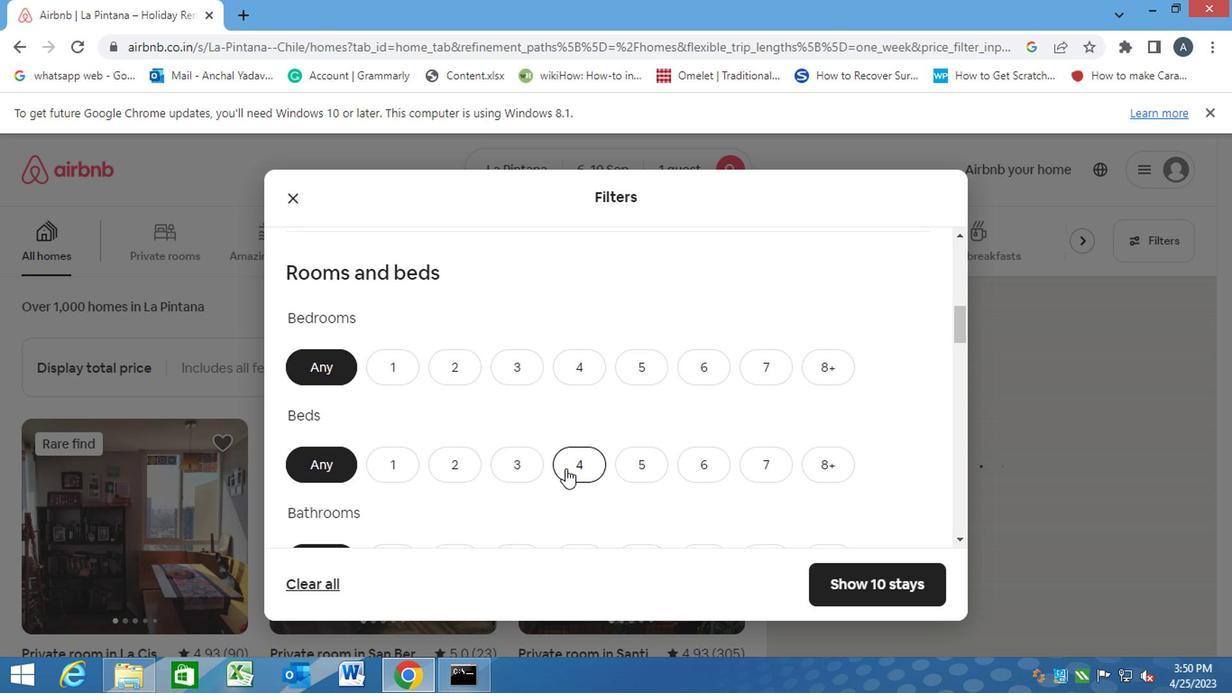 
Action: Mouse moved to (373, 259)
Screenshot: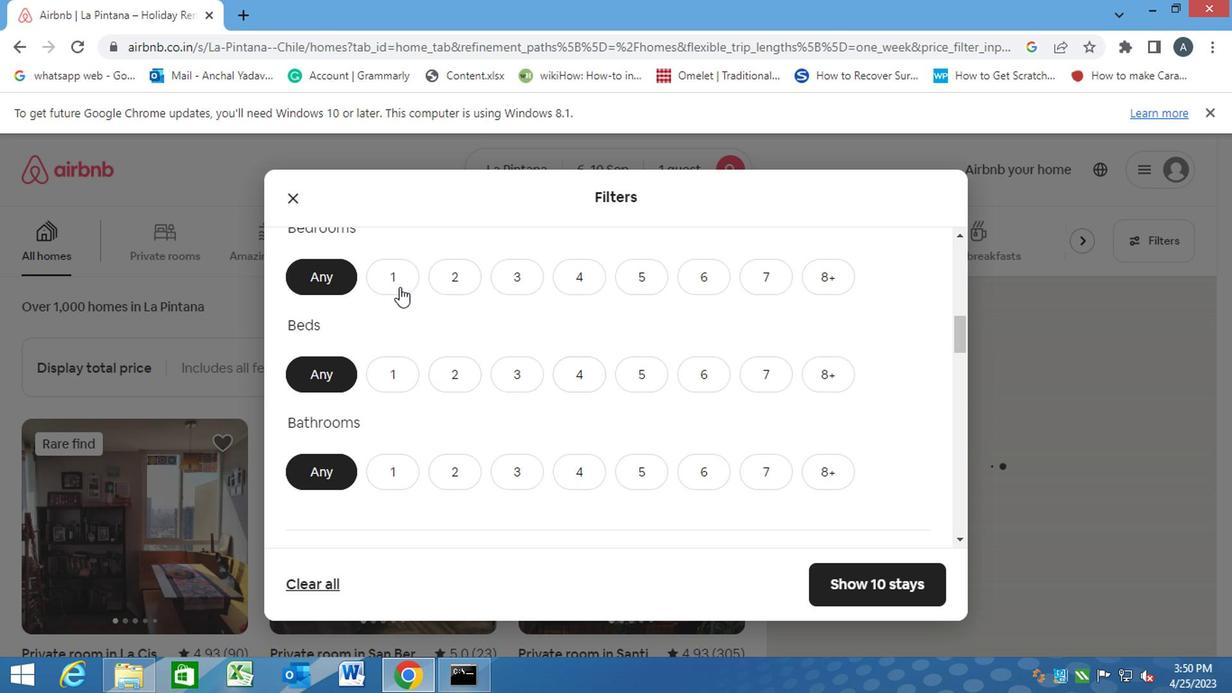 
Action: Mouse pressed left at (373, 259)
Screenshot: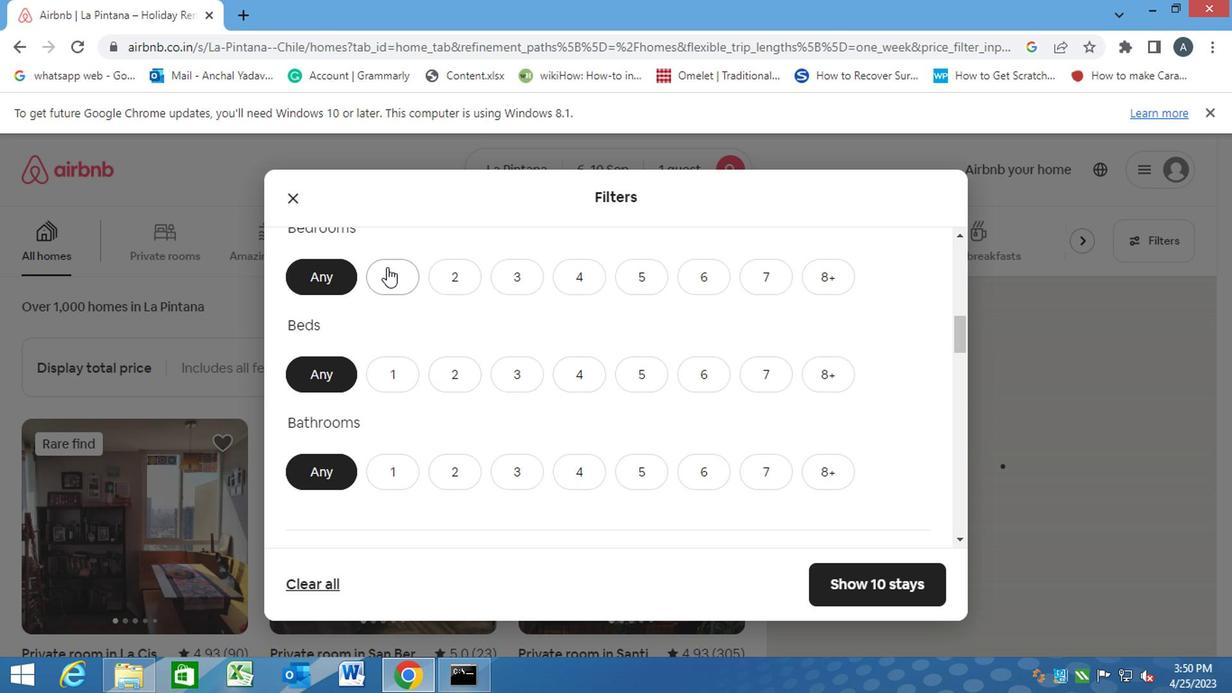
Action: Mouse moved to (388, 274)
Screenshot: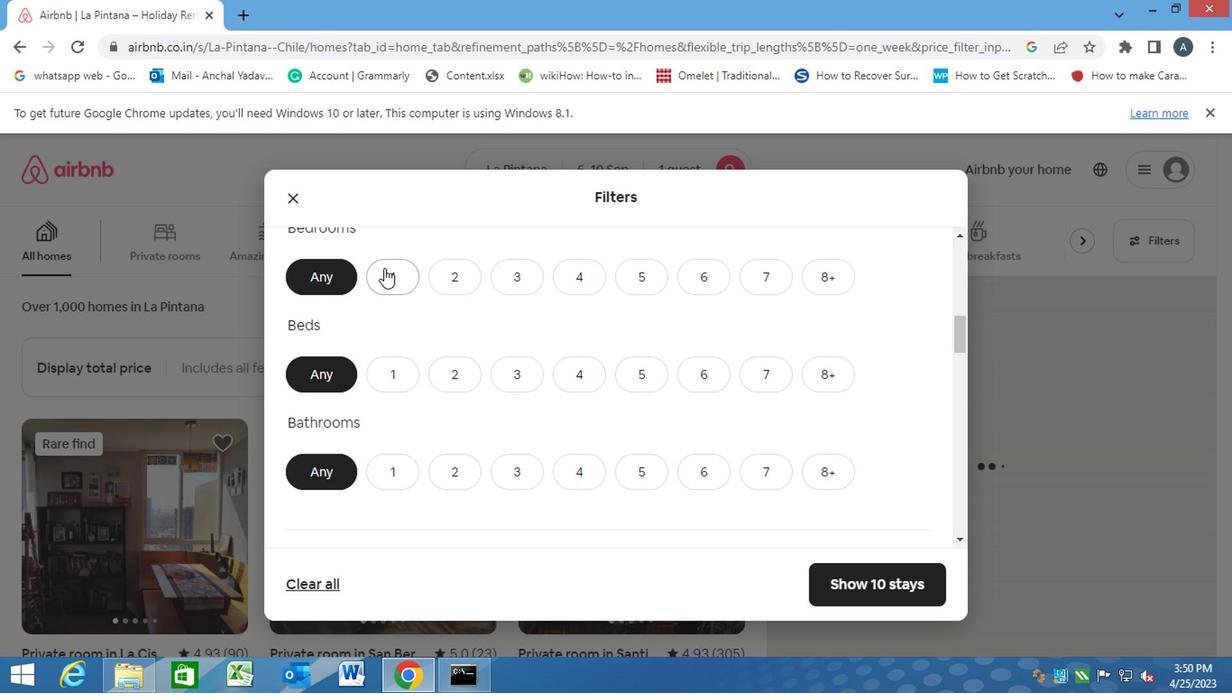 
Action: Mouse pressed left at (388, 274)
Screenshot: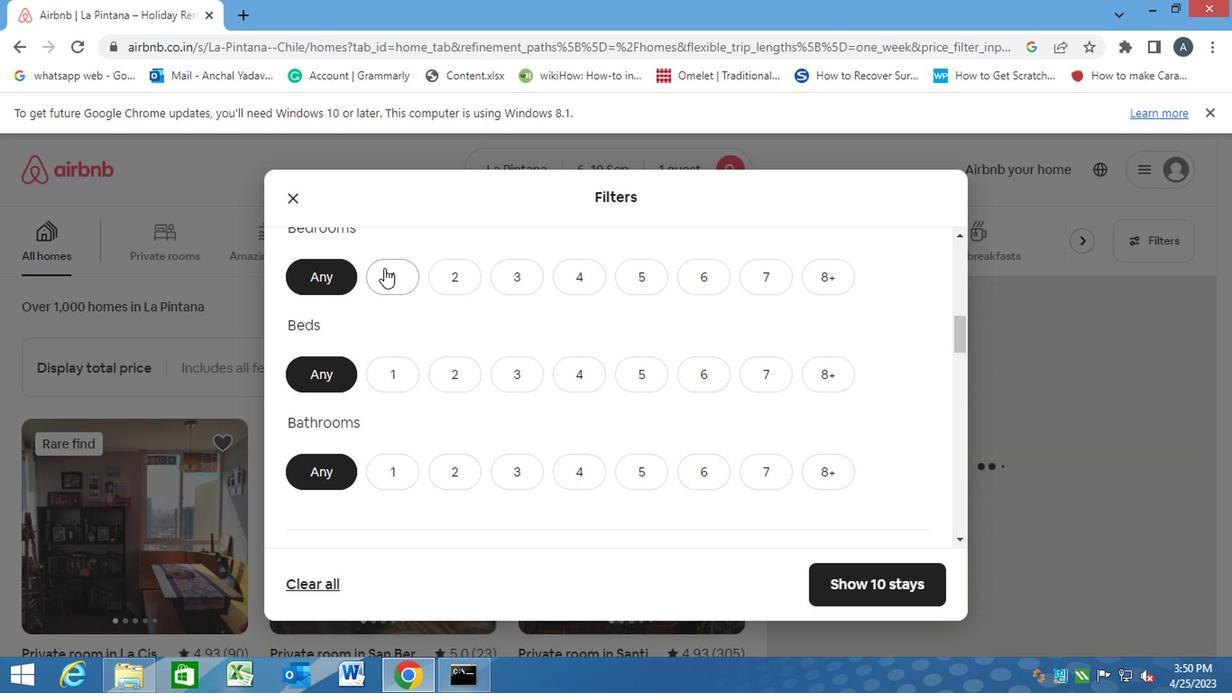 
Action: Mouse moved to (388, 373)
Screenshot: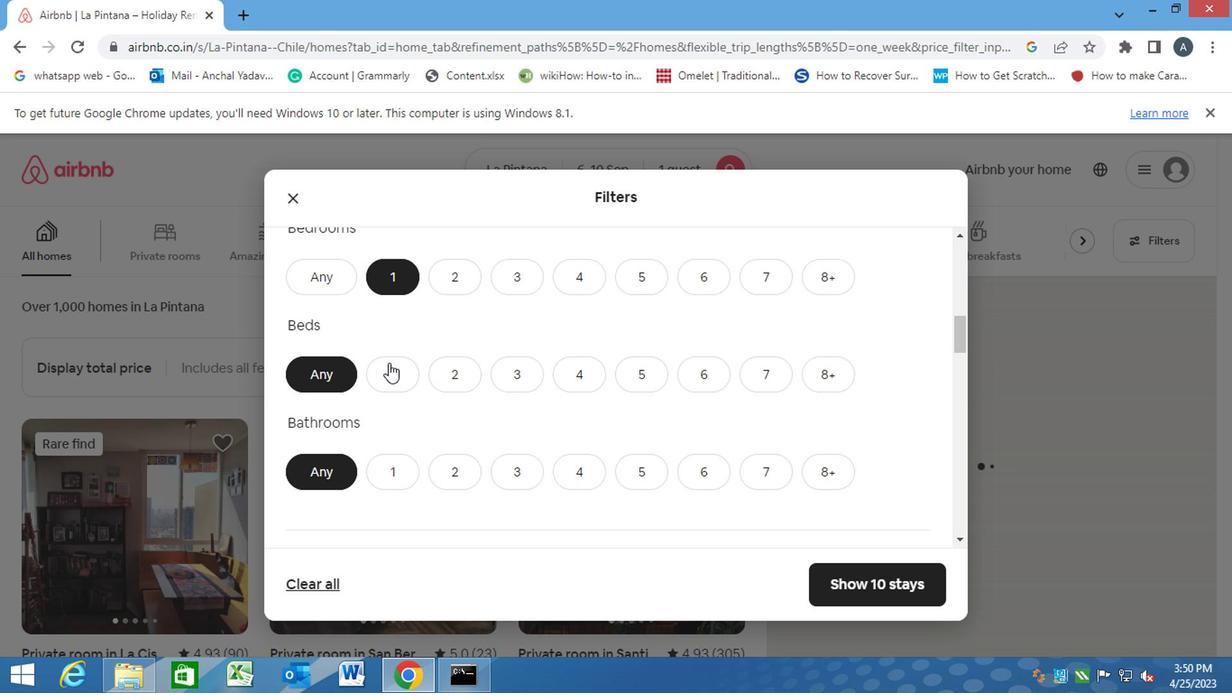
Action: Mouse pressed left at (388, 373)
Screenshot: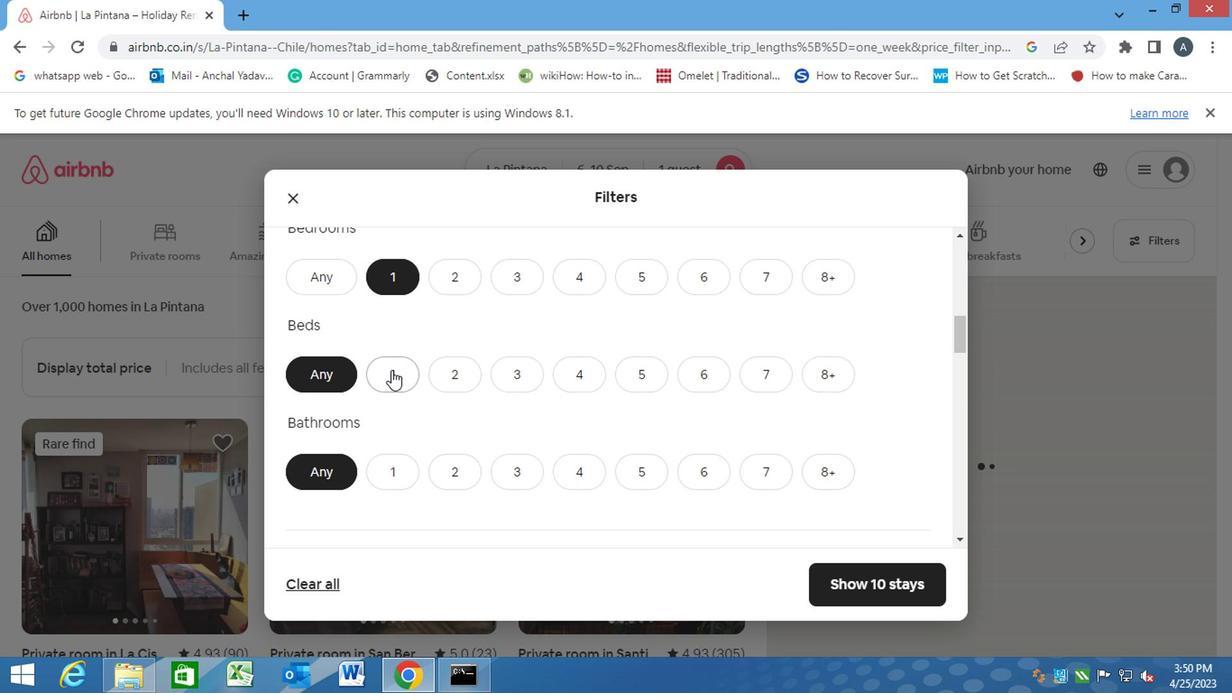 
Action: Mouse moved to (406, 471)
Screenshot: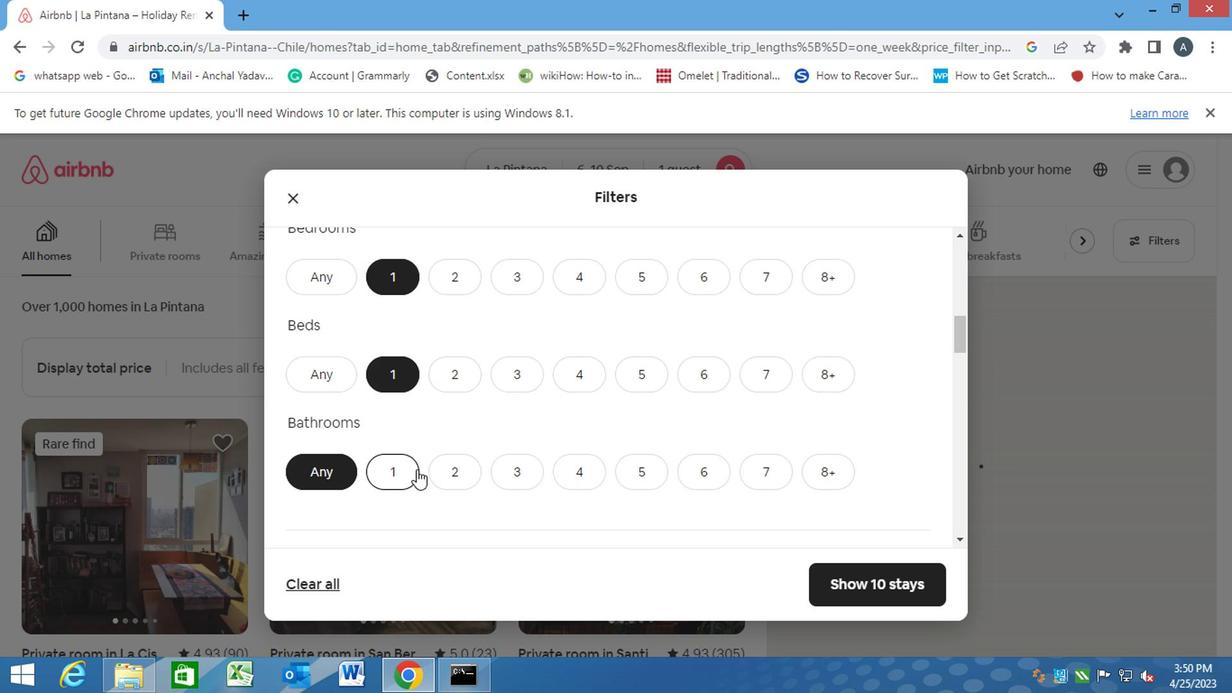 
Action: Mouse pressed left at (406, 471)
Screenshot: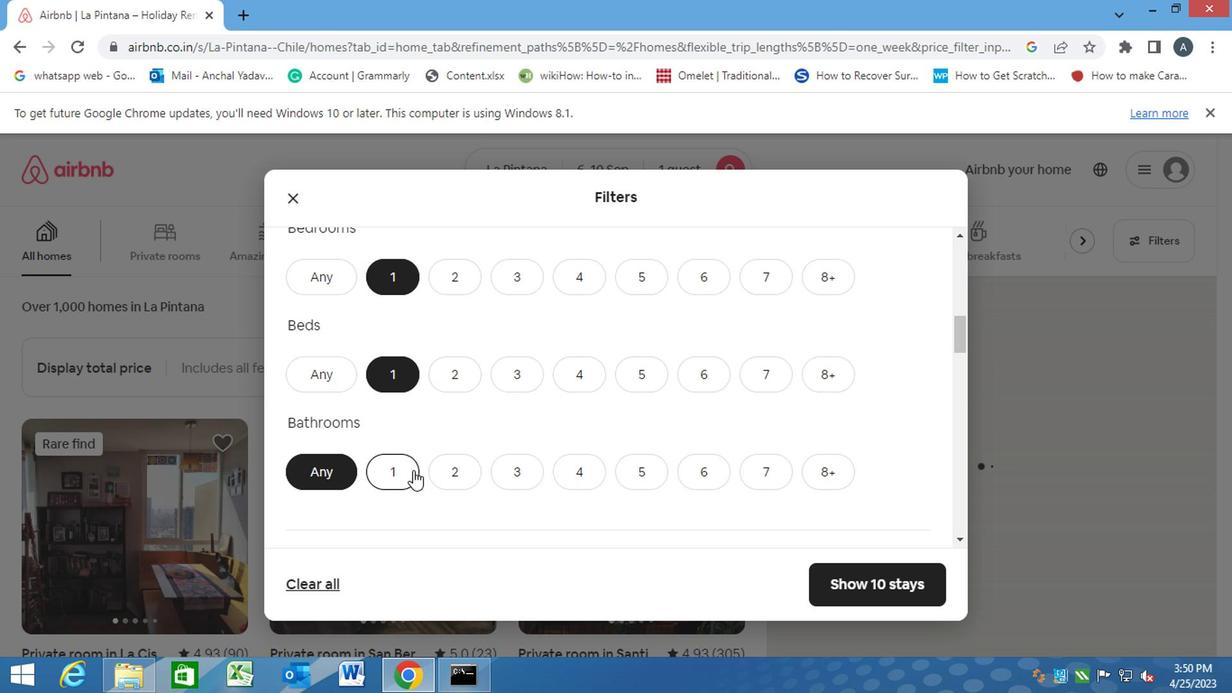
Action: Mouse moved to (523, 466)
Screenshot: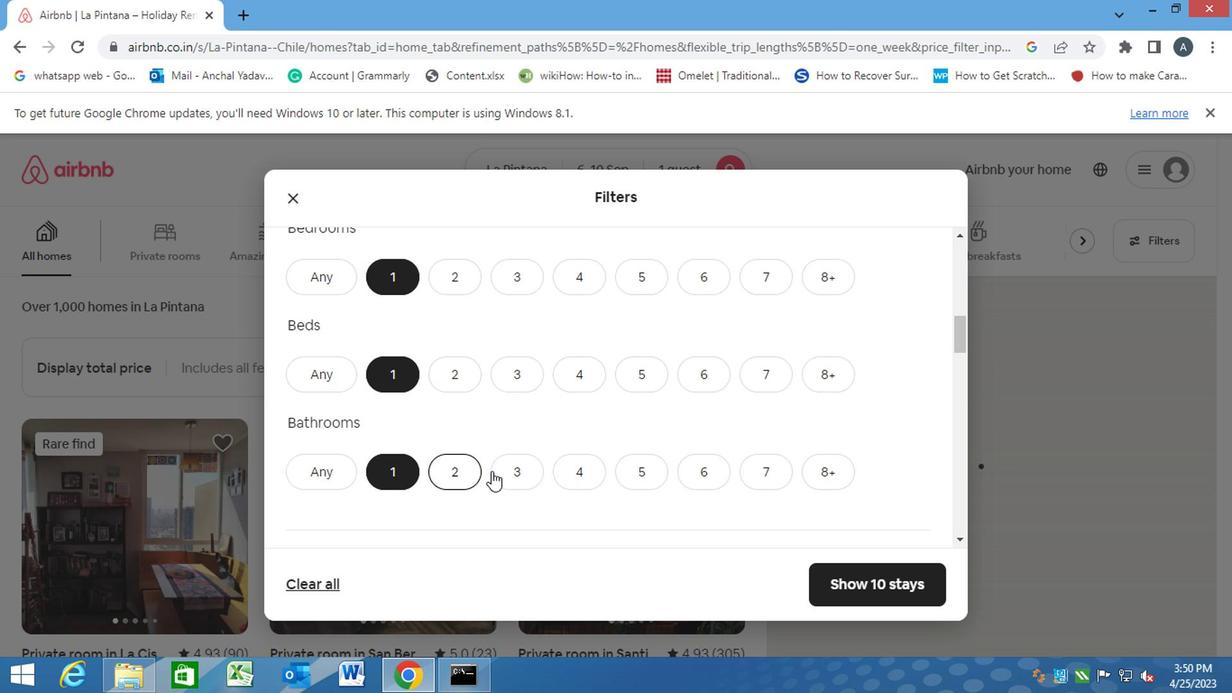 
Action: Mouse scrolled (523, 465) with delta (0, 0)
Screenshot: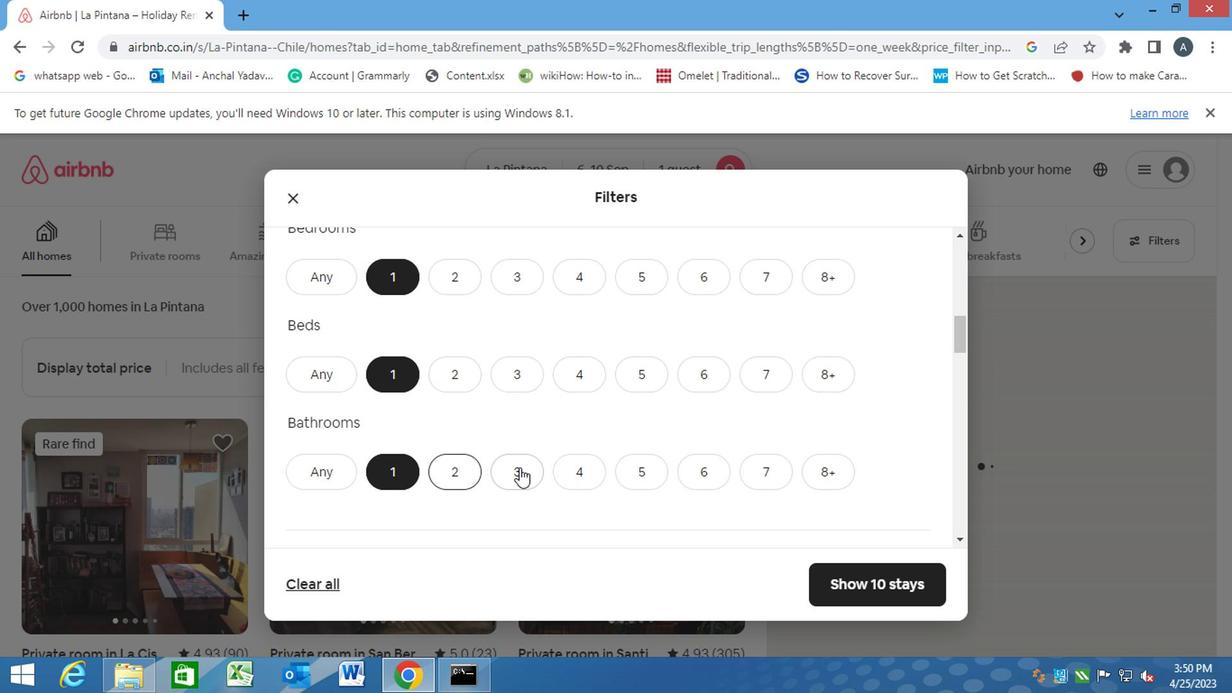 
Action: Mouse scrolled (523, 465) with delta (0, 0)
Screenshot: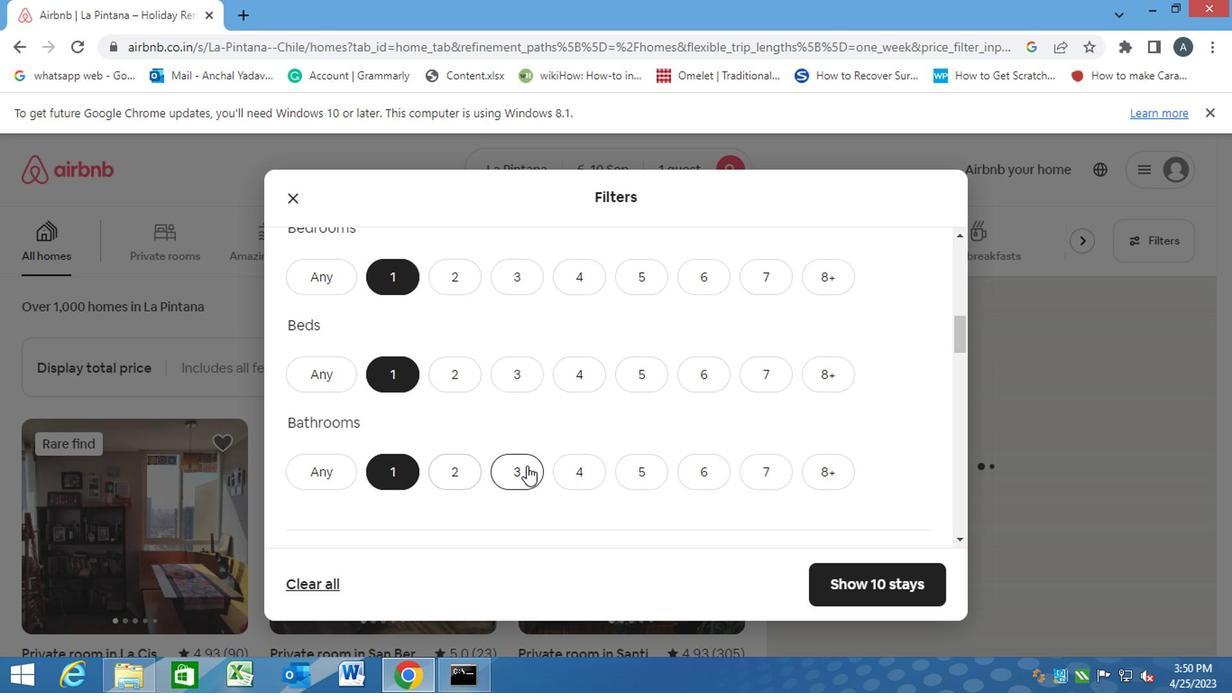 
Action: Mouse moved to (383, 464)
Screenshot: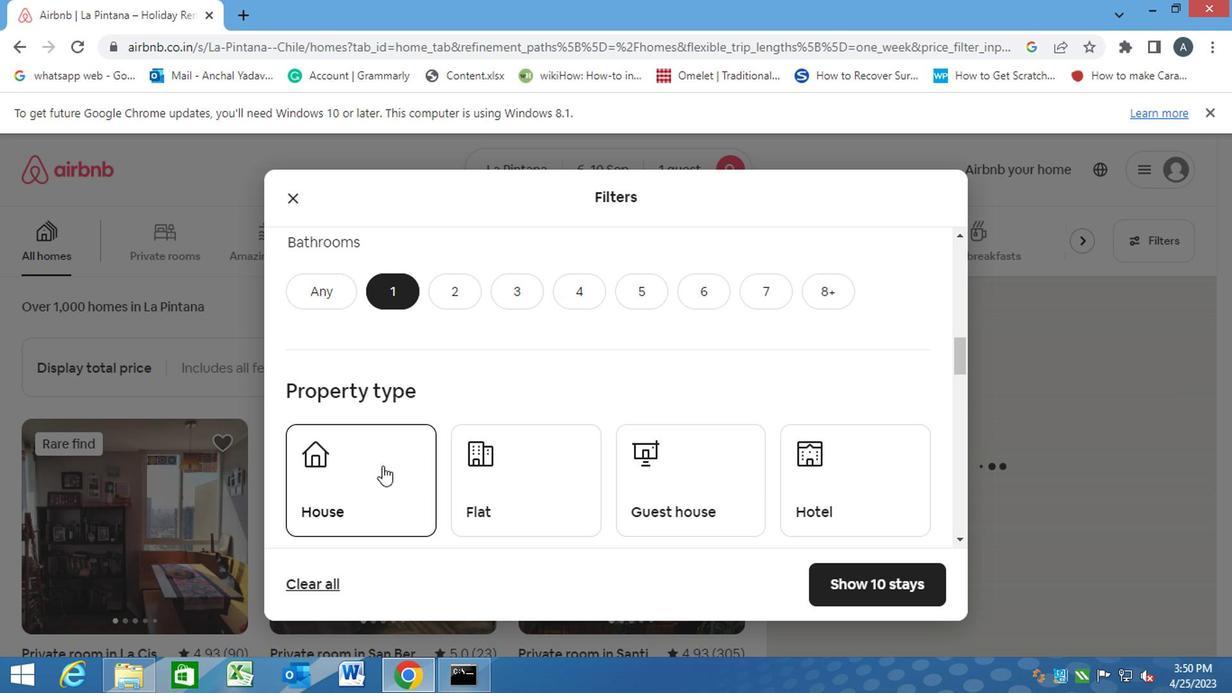 
Action: Mouse pressed left at (383, 464)
Screenshot: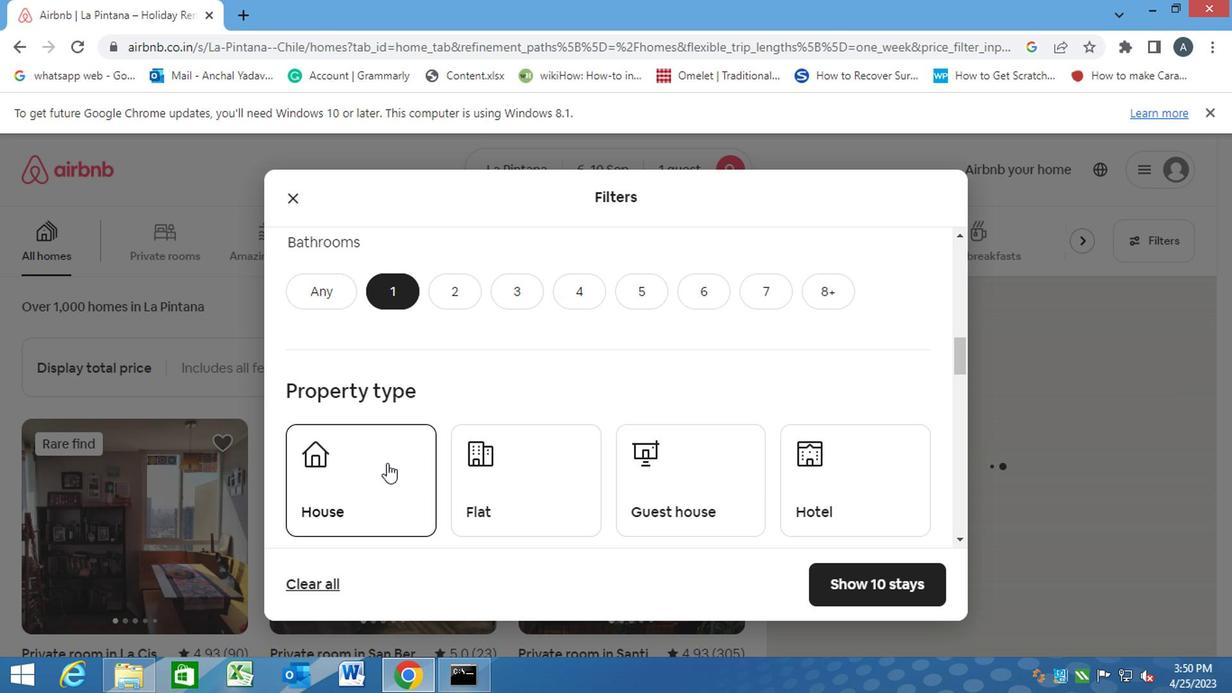 
Action: Mouse moved to (495, 481)
Screenshot: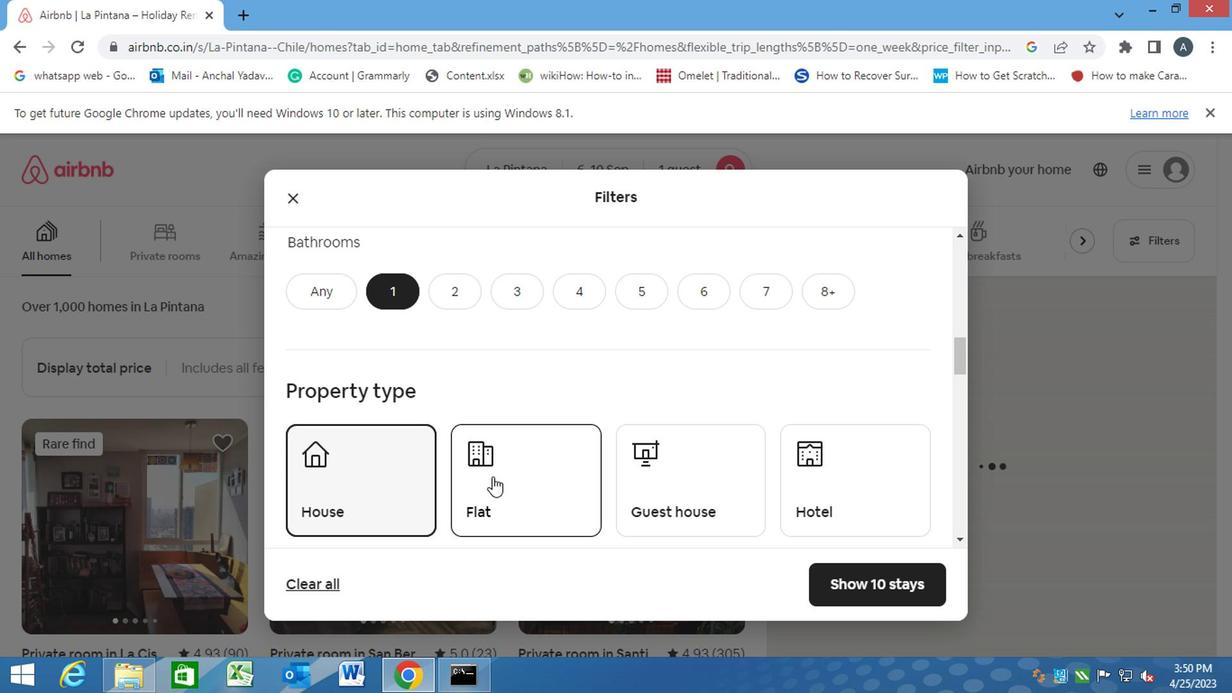 
Action: Mouse pressed left at (495, 481)
Screenshot: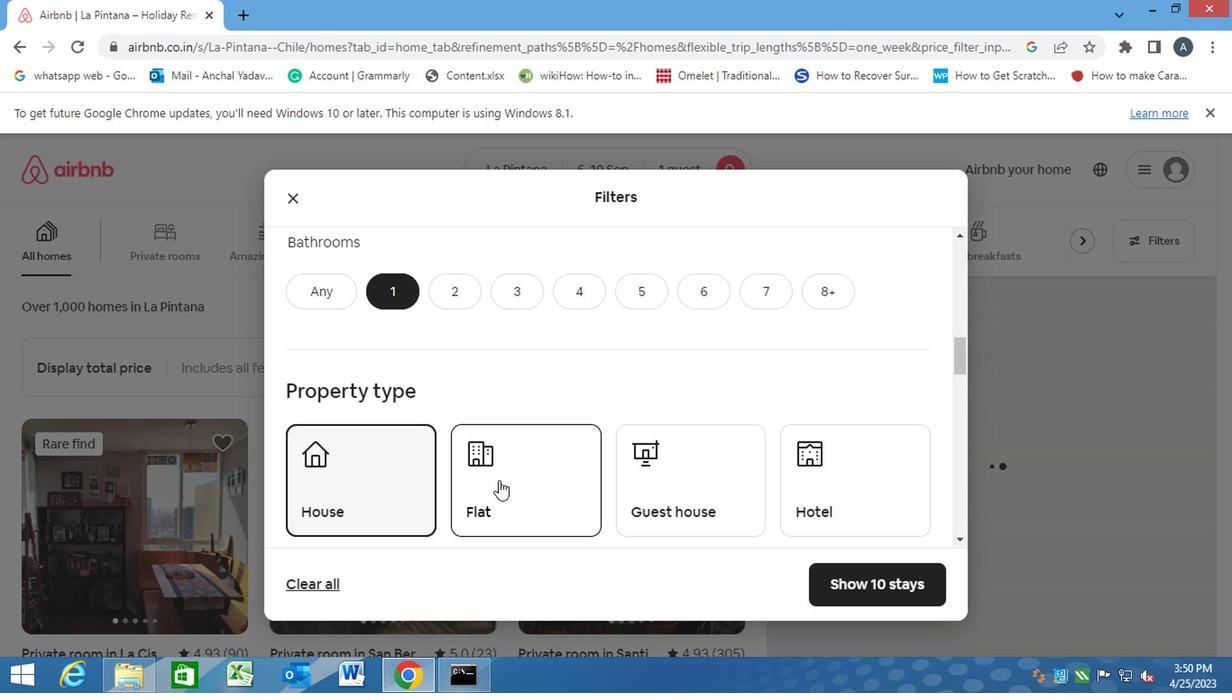 
Action: Mouse moved to (714, 442)
Screenshot: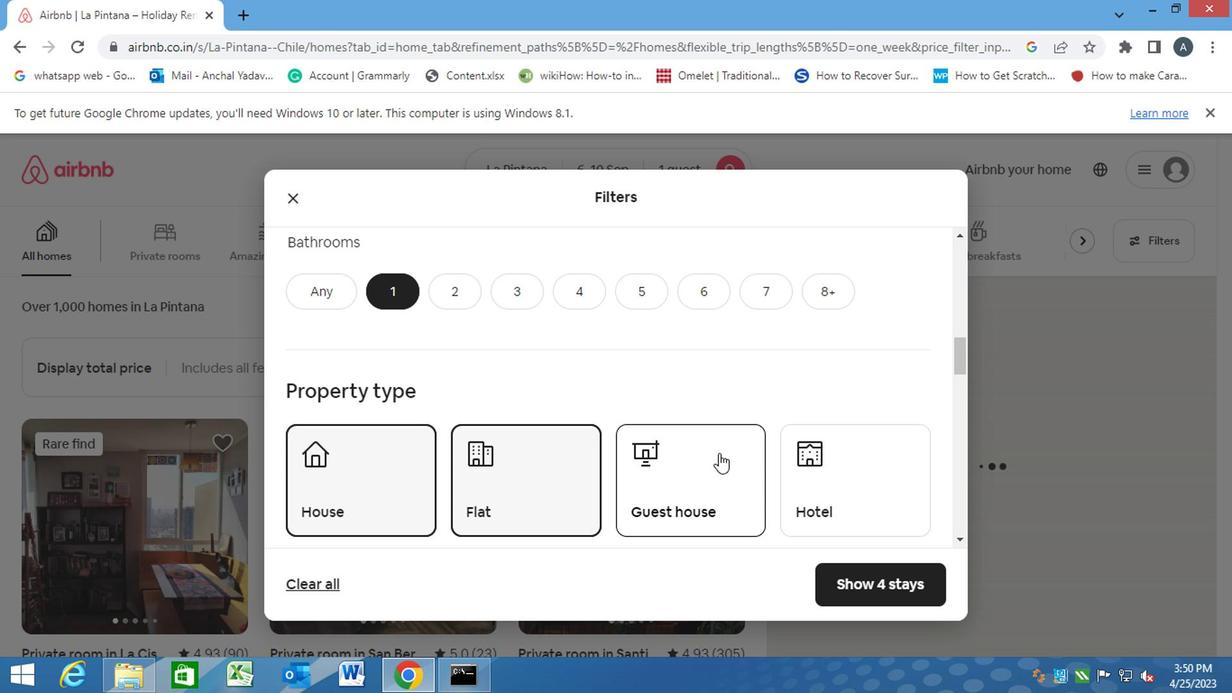 
Action: Mouse pressed left at (714, 442)
Screenshot: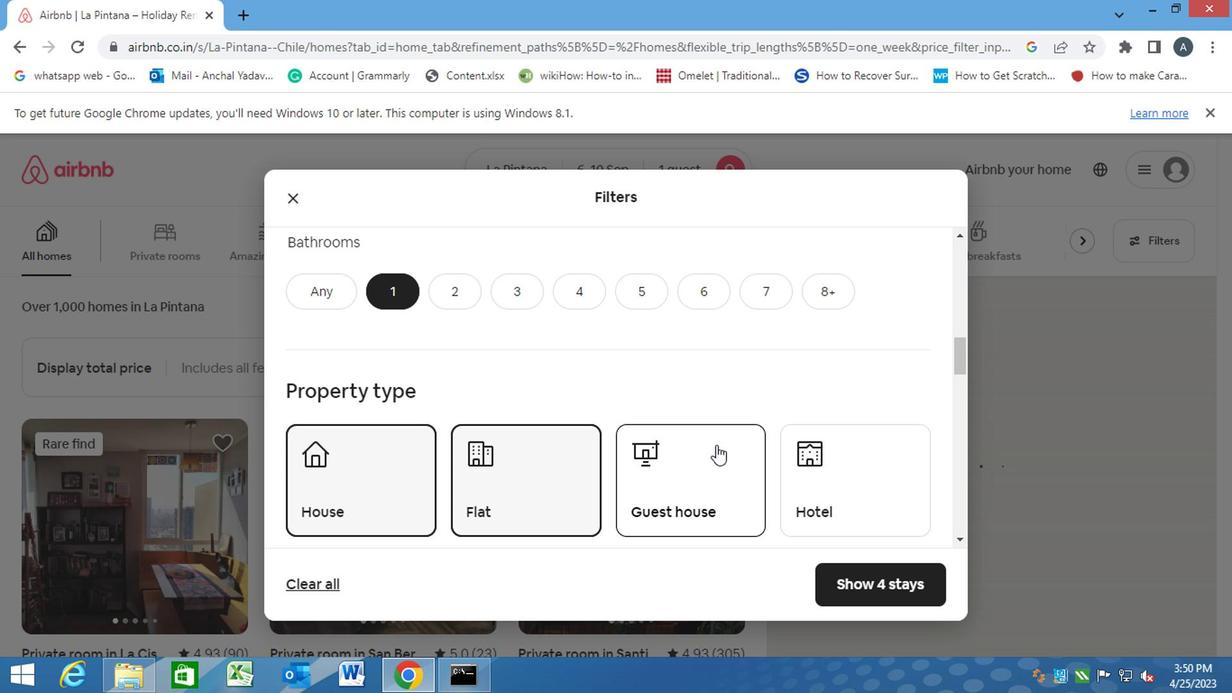 
Action: Mouse moved to (795, 474)
Screenshot: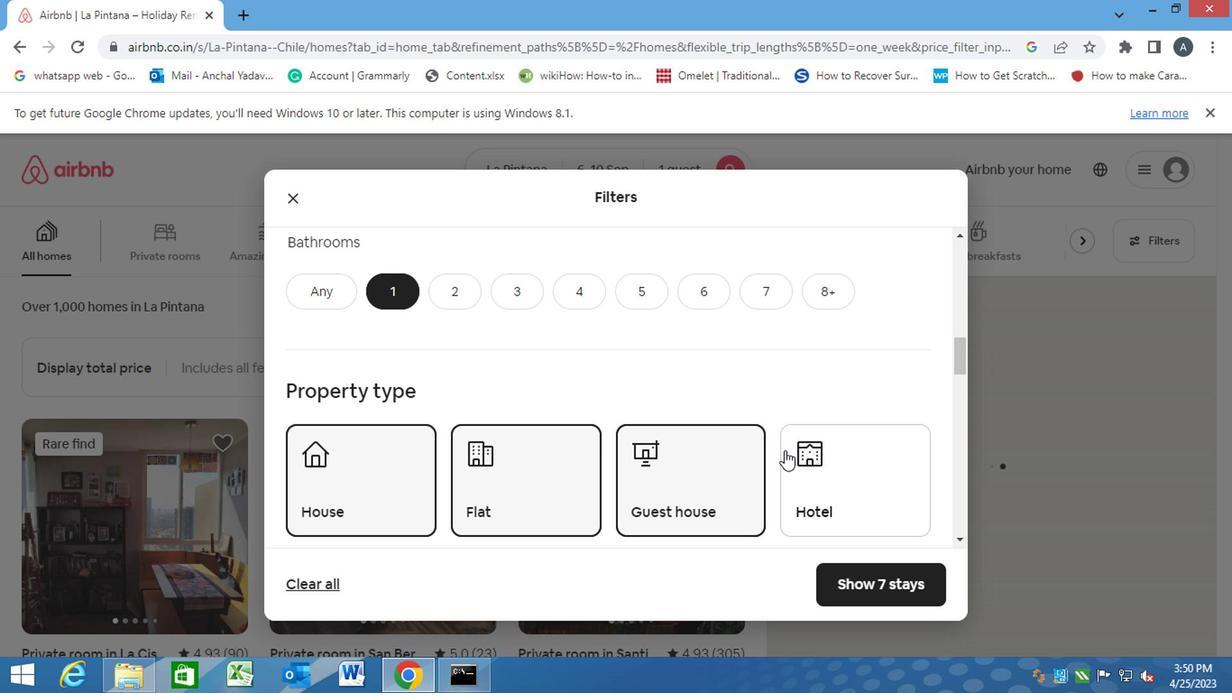 
Action: Mouse pressed left at (795, 474)
Screenshot: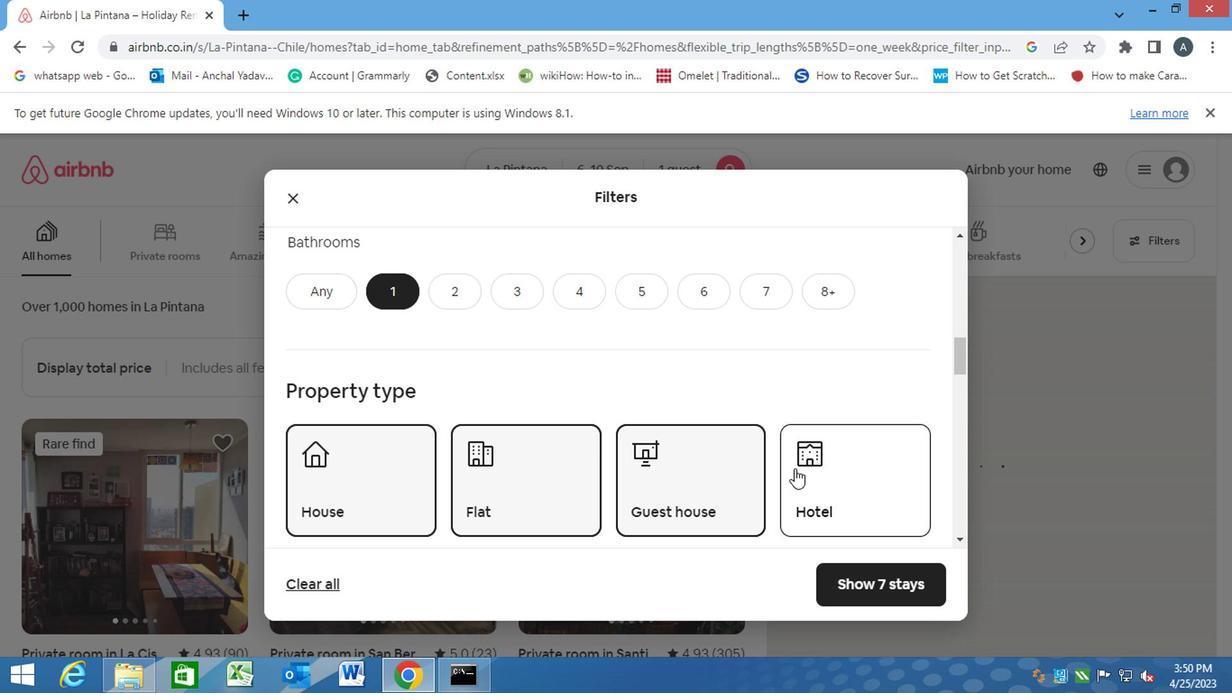 
Action: Mouse moved to (533, 483)
Screenshot: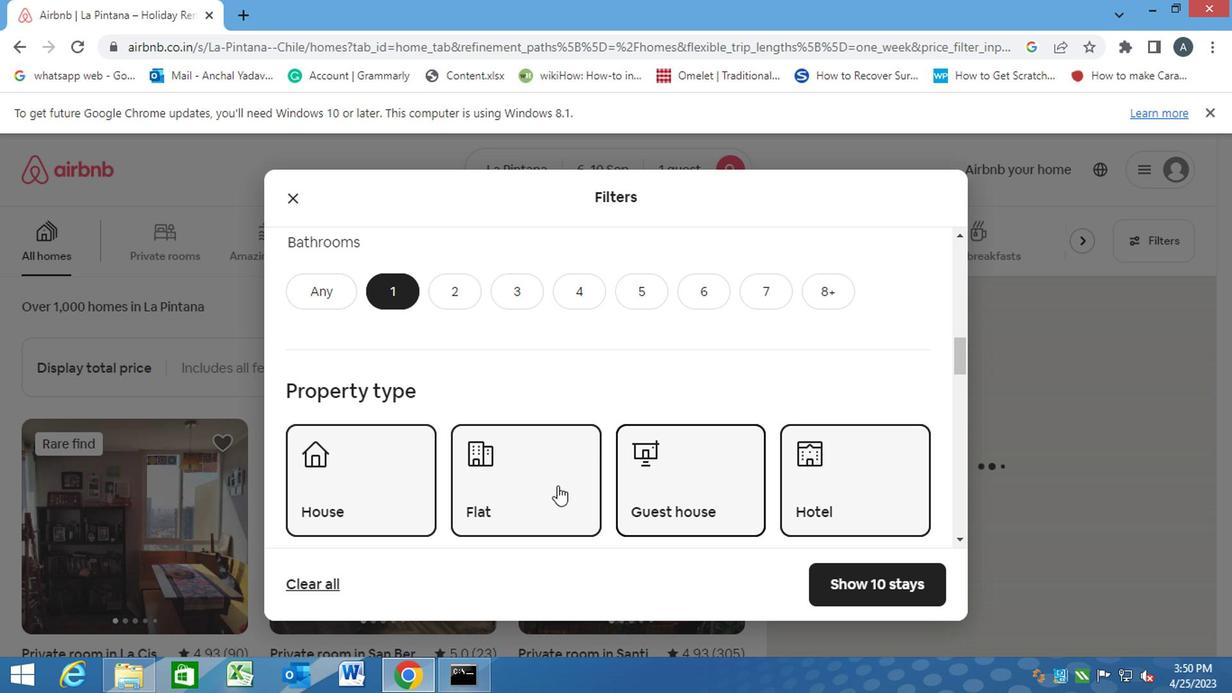
Action: Mouse scrolled (533, 483) with delta (0, 0)
Screenshot: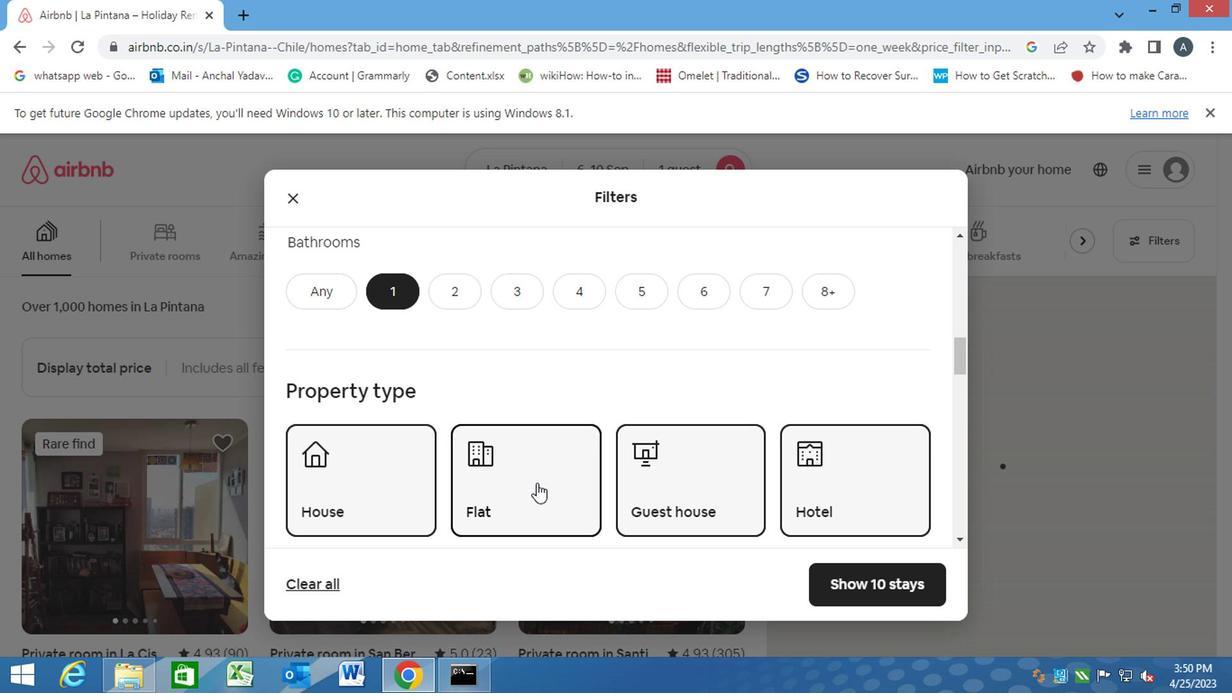
Action: Mouse scrolled (533, 483) with delta (0, 0)
Screenshot: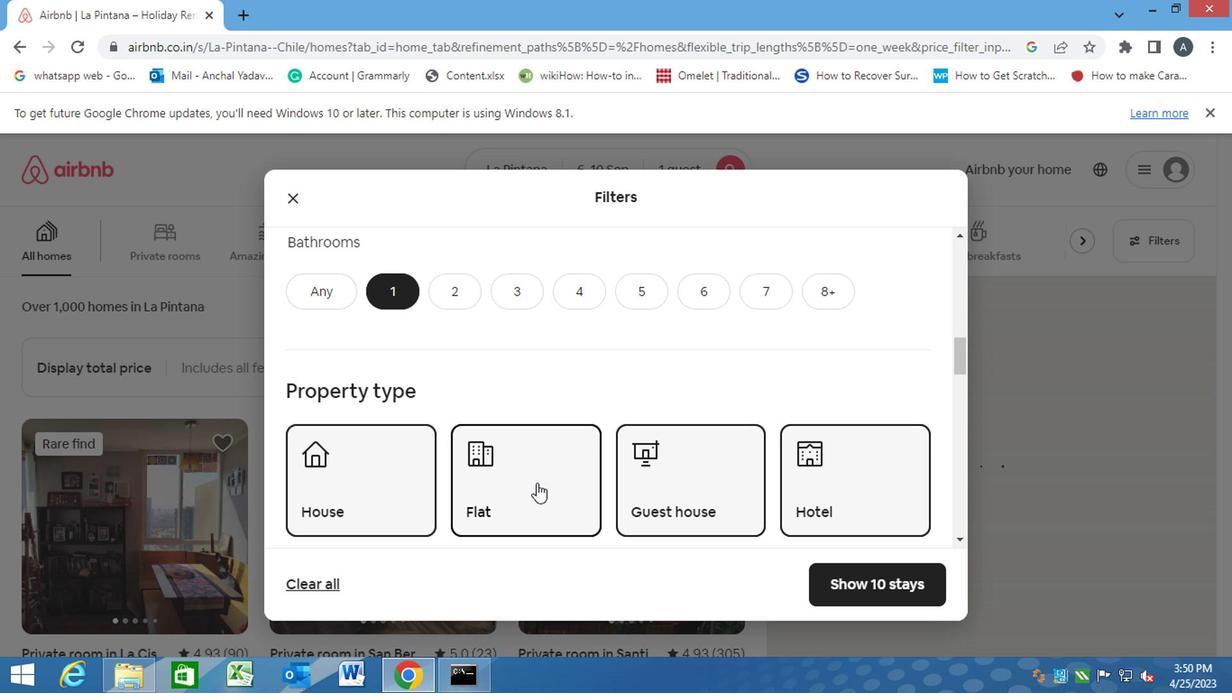 
Action: Mouse scrolled (533, 483) with delta (0, 0)
Screenshot: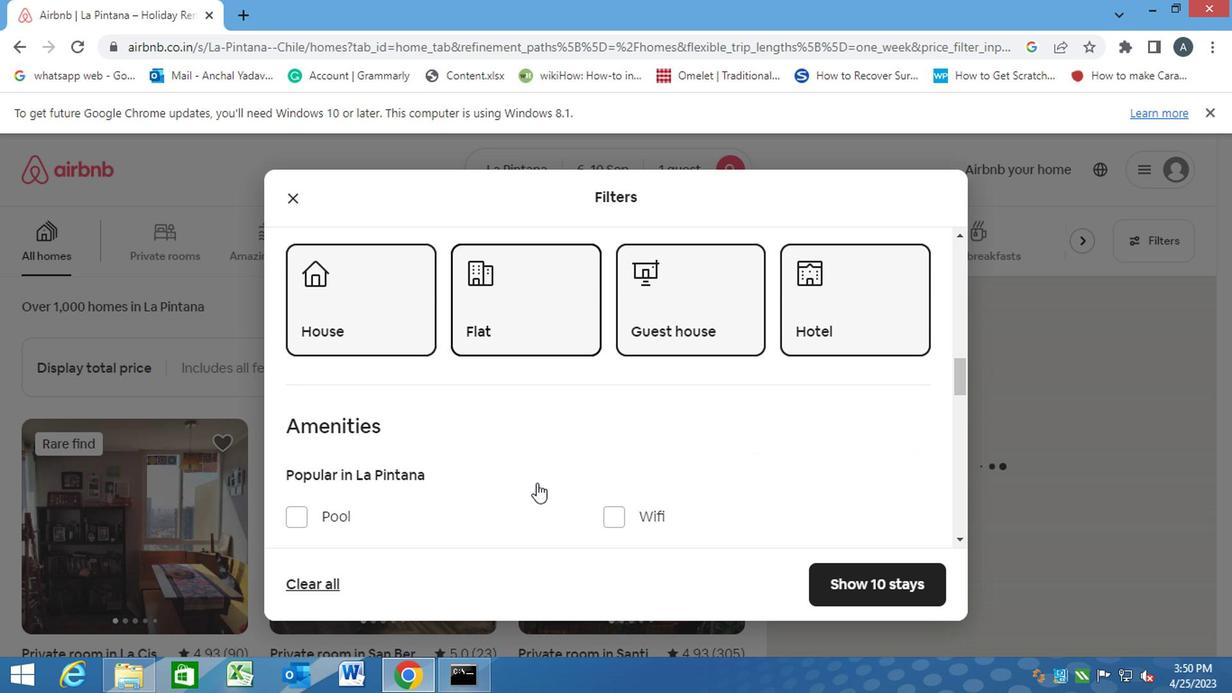 
Action: Mouse scrolled (533, 483) with delta (0, 0)
Screenshot: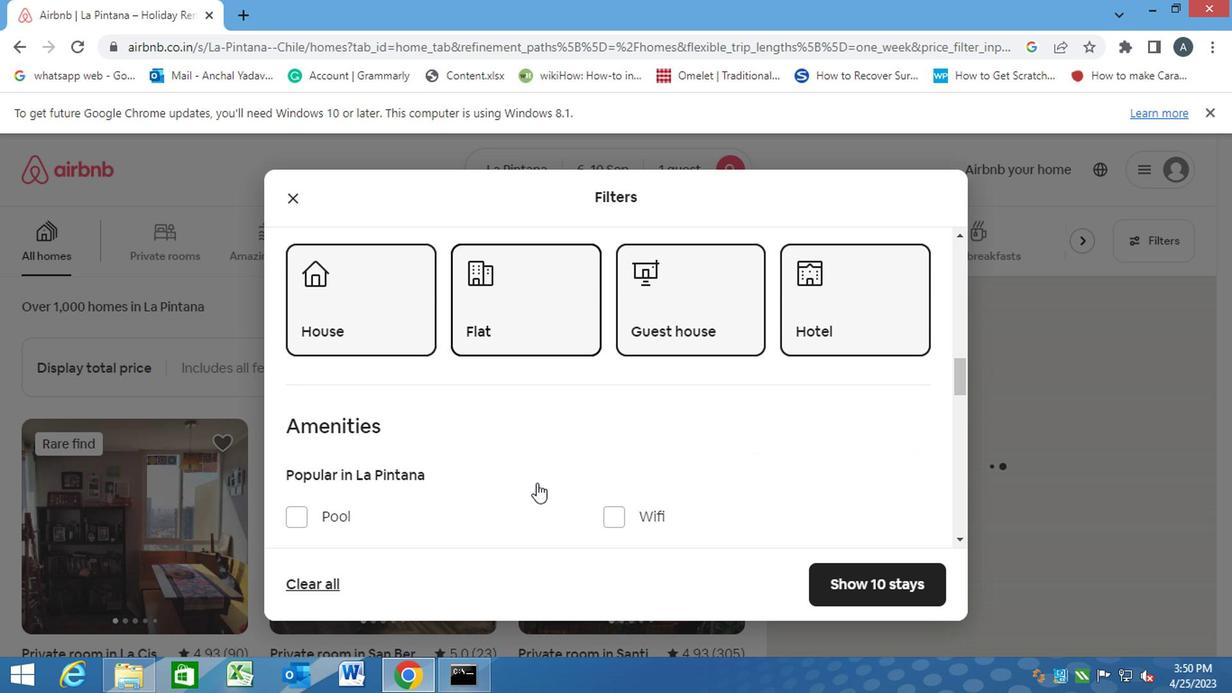 
Action: Mouse scrolled (533, 483) with delta (0, 0)
Screenshot: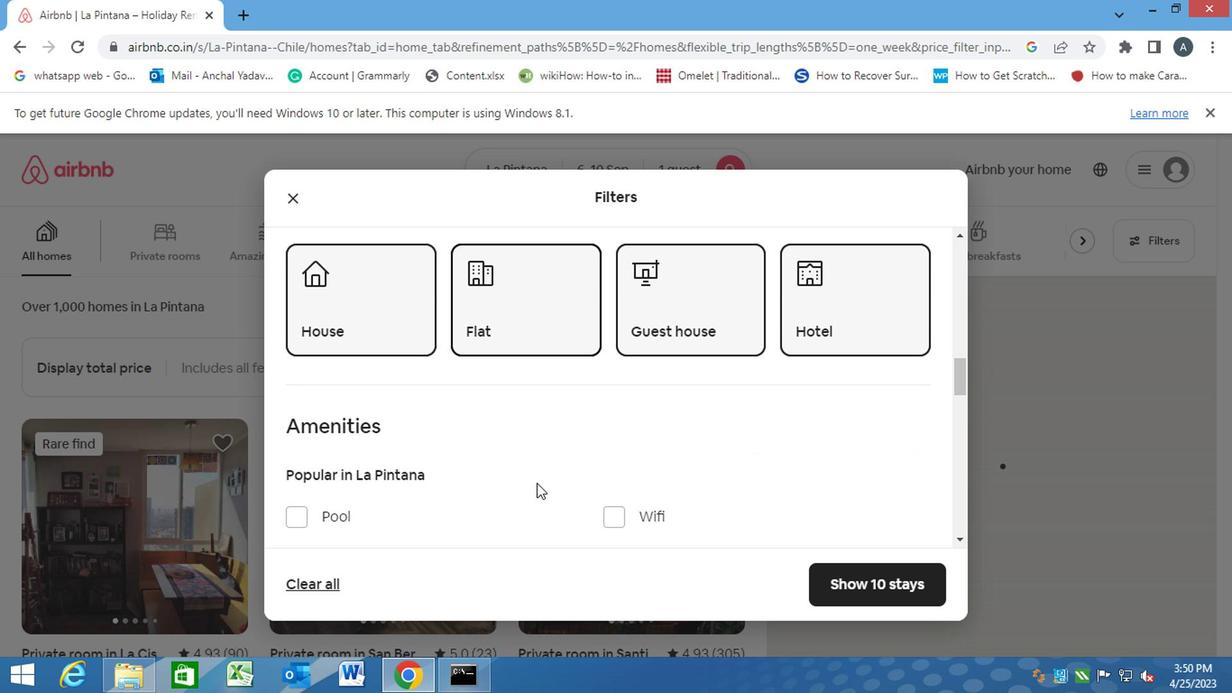 
Action: Mouse moved to (575, 488)
Screenshot: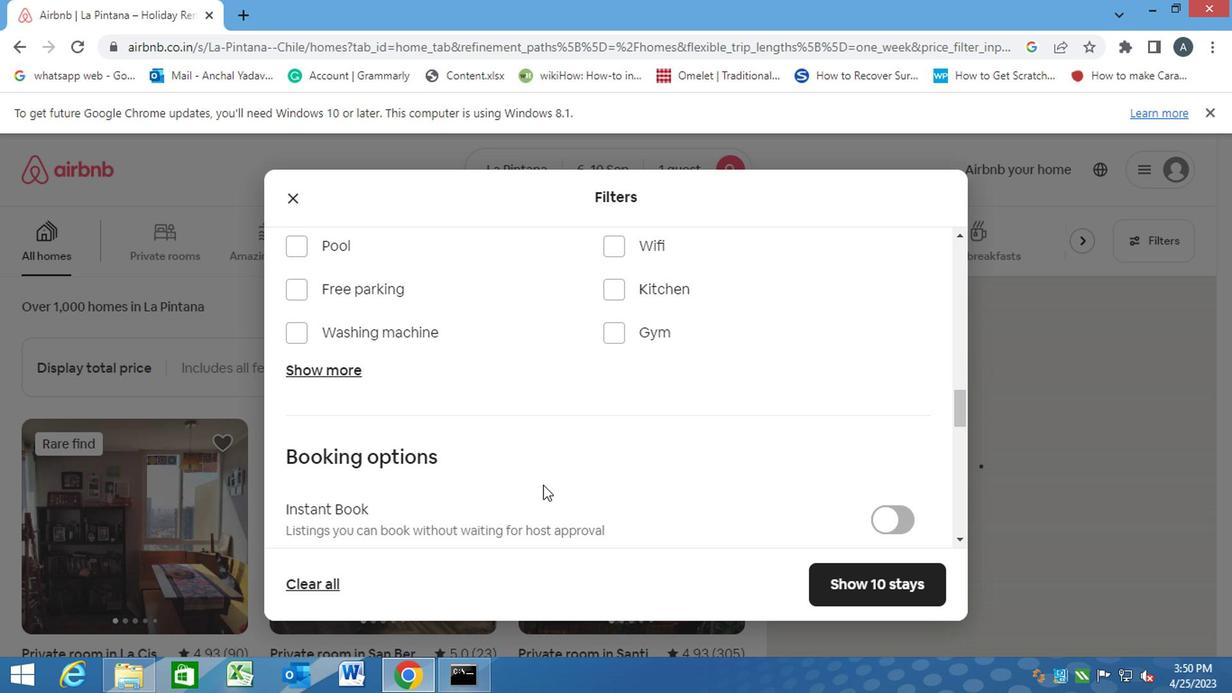 
Action: Mouse scrolled (575, 487) with delta (0, 0)
Screenshot: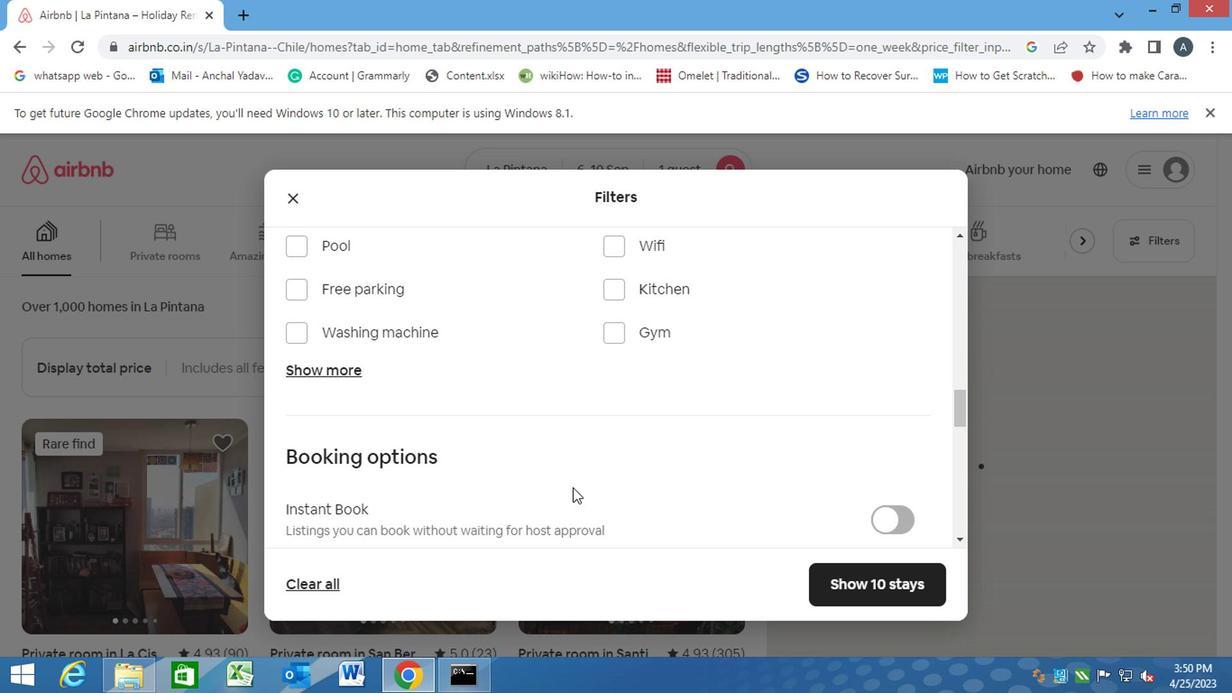 
Action: Mouse scrolled (575, 487) with delta (0, 0)
Screenshot: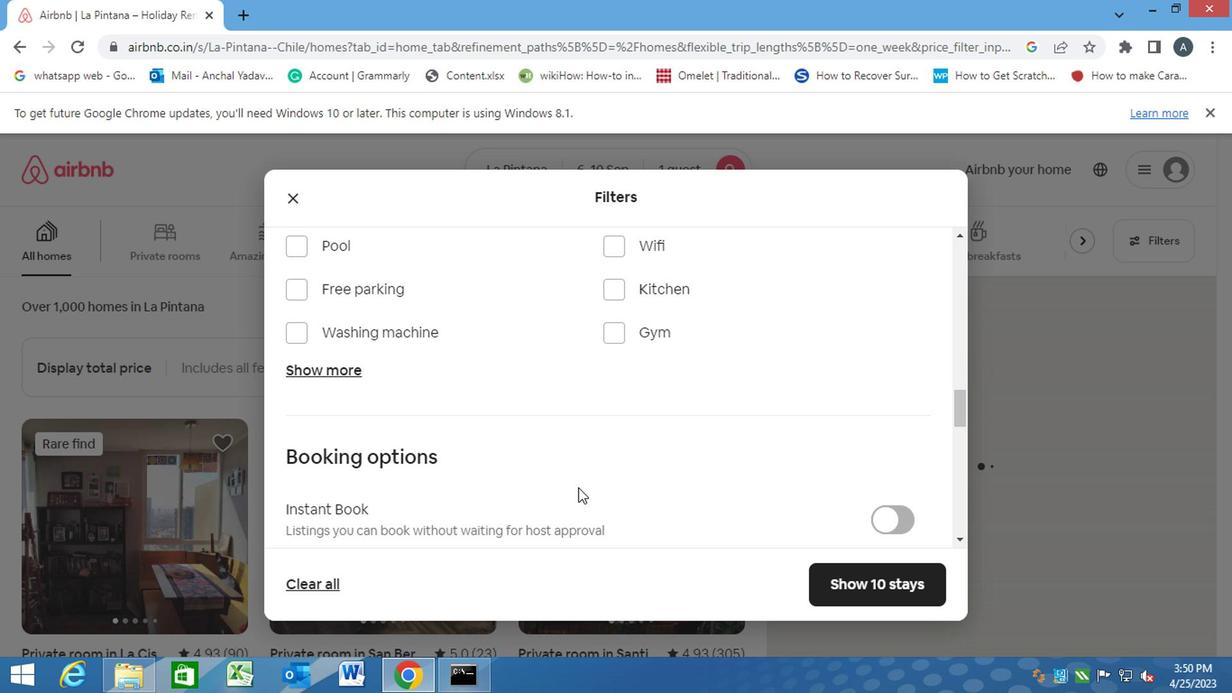 
Action: Mouse moved to (876, 388)
Screenshot: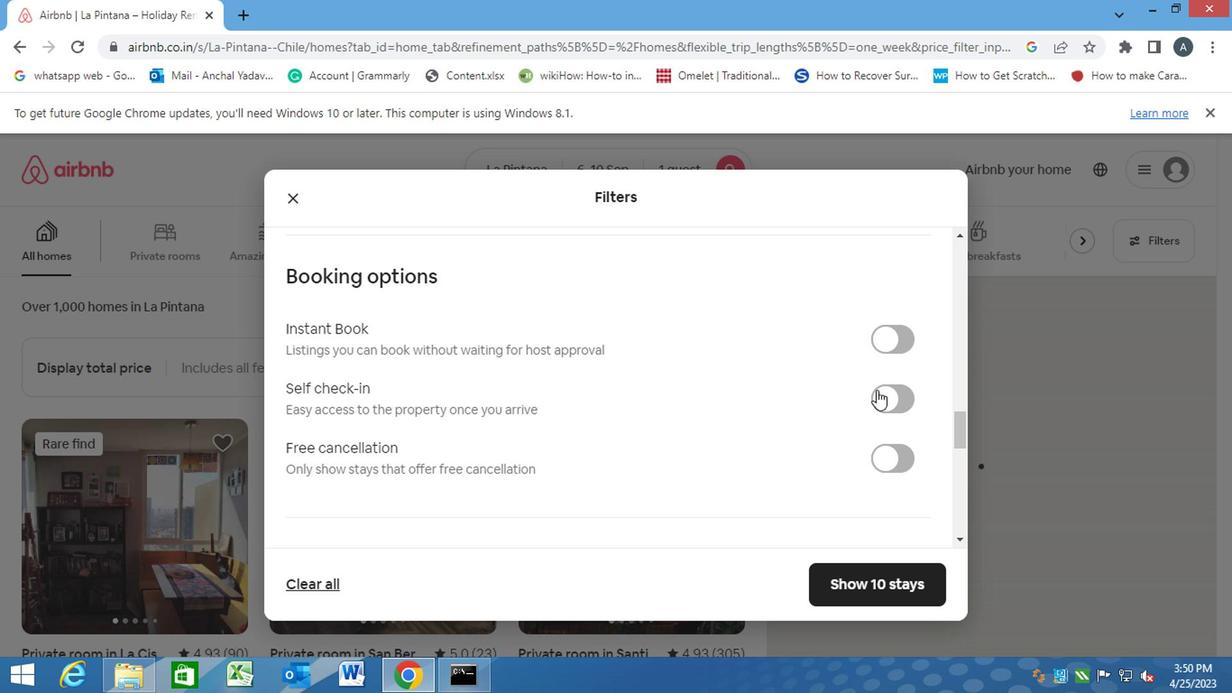 
Action: Mouse pressed left at (876, 388)
Screenshot: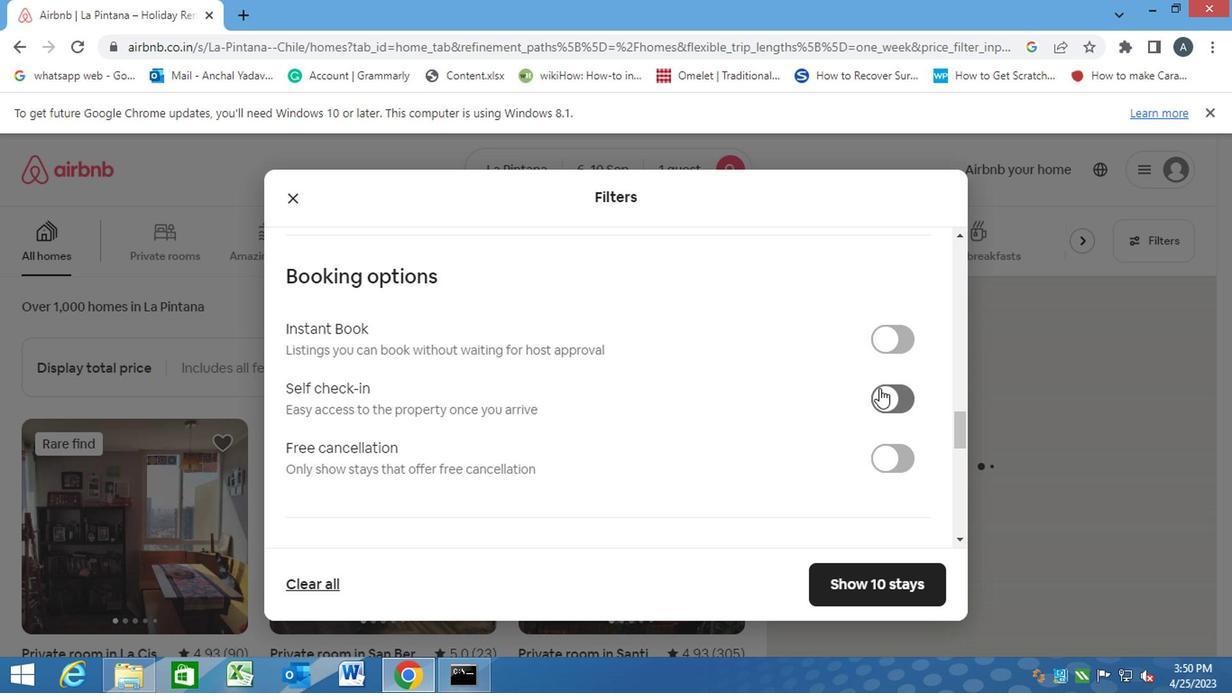 
Action: Mouse moved to (621, 458)
Screenshot: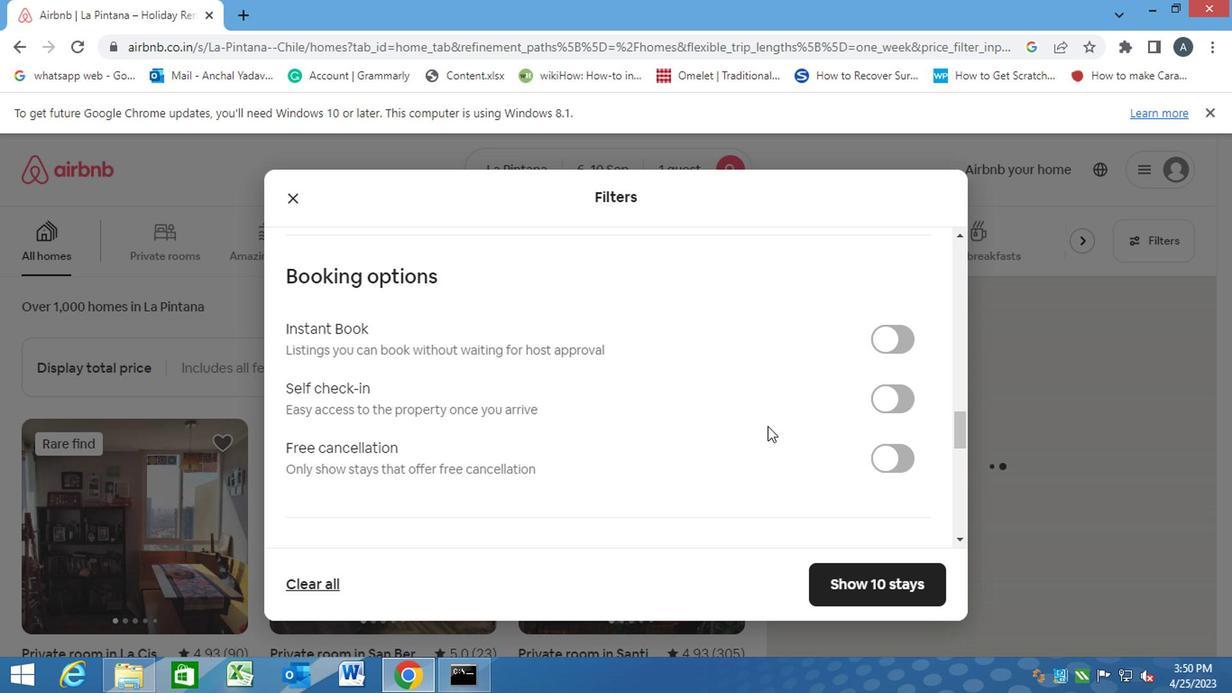 
Action: Mouse scrolled (621, 457) with delta (0, -1)
Screenshot: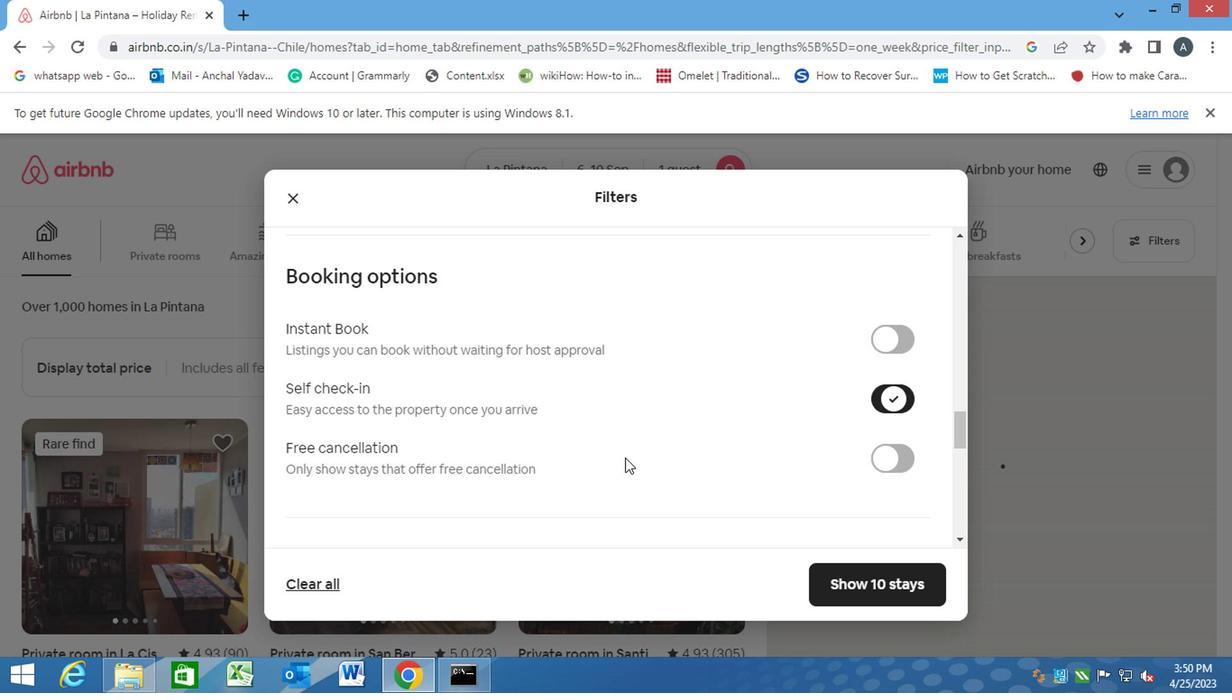 
Action: Mouse scrolled (621, 457) with delta (0, -1)
Screenshot: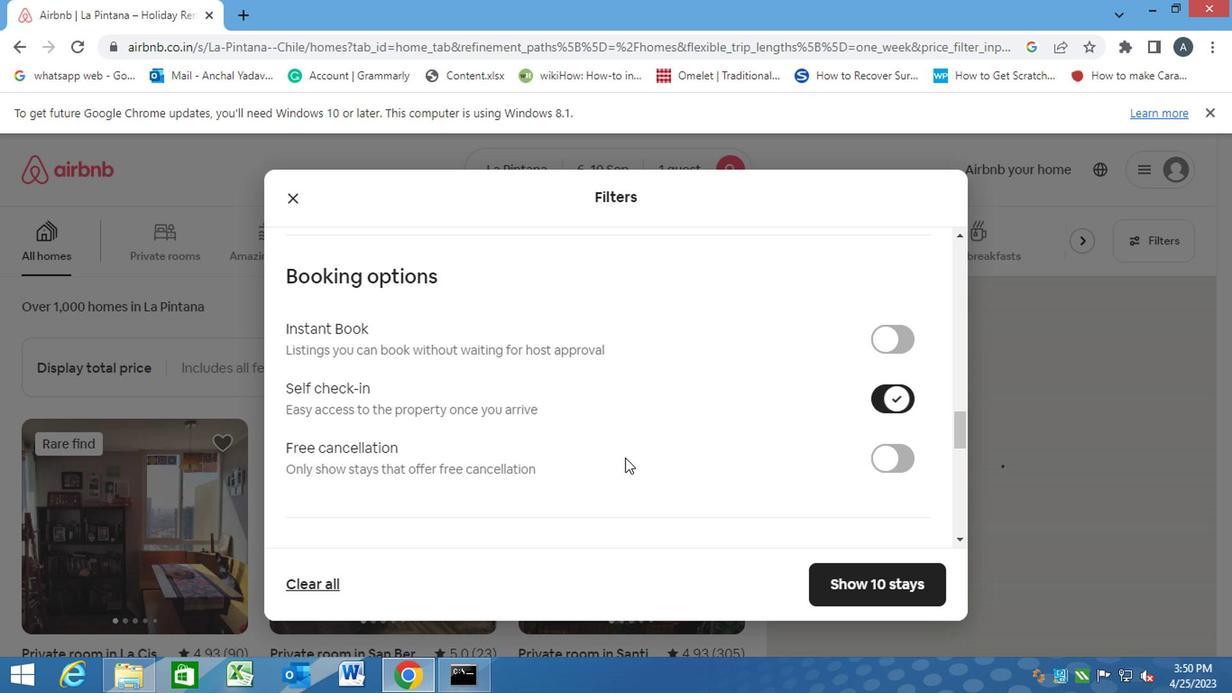 
Action: Mouse scrolled (621, 457) with delta (0, -1)
Screenshot: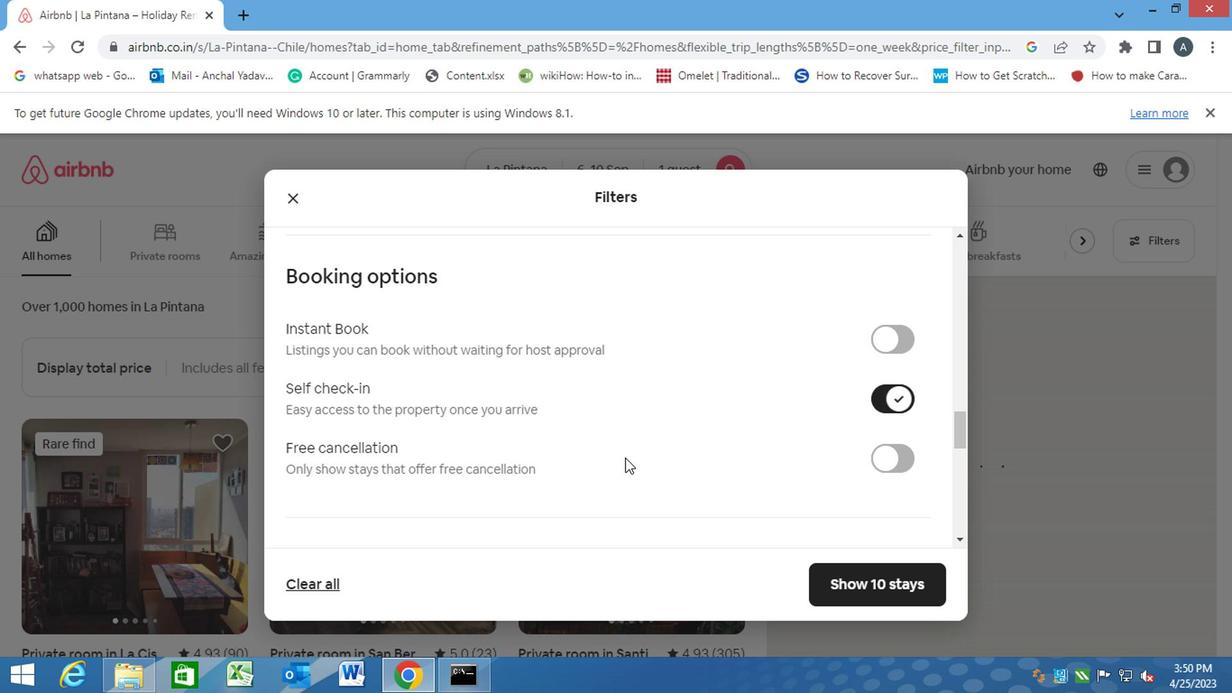 
Action: Mouse scrolled (621, 457) with delta (0, -1)
Screenshot: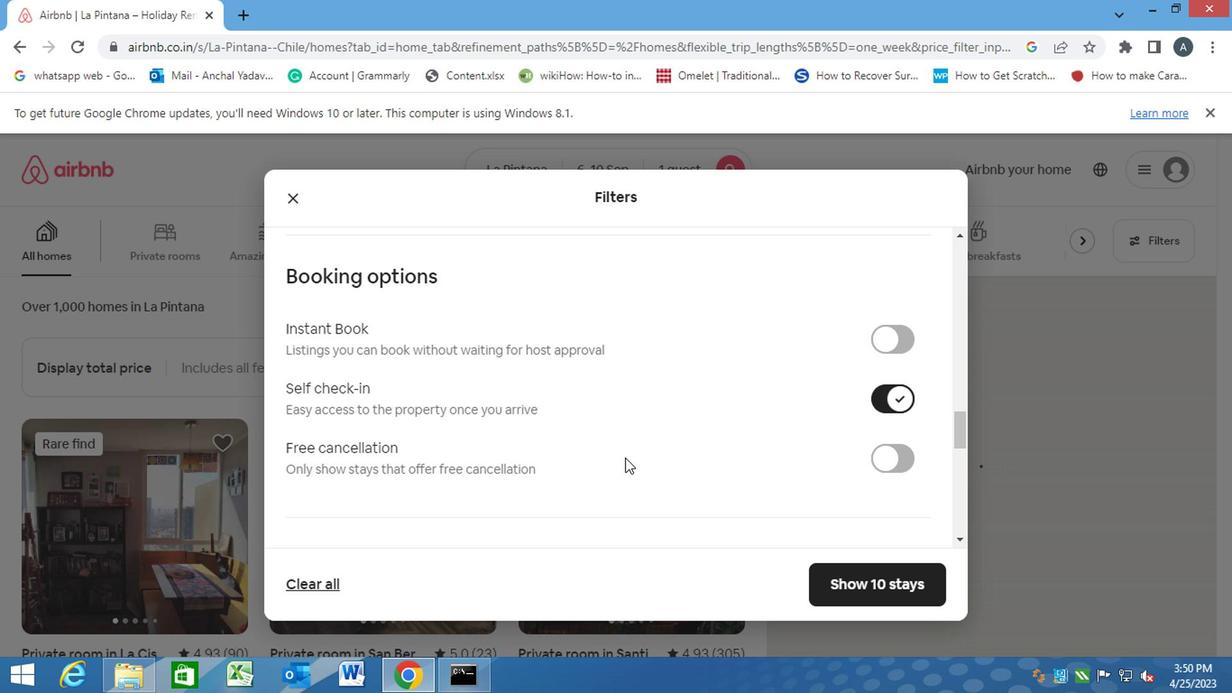 
Action: Mouse moved to (332, 473)
Screenshot: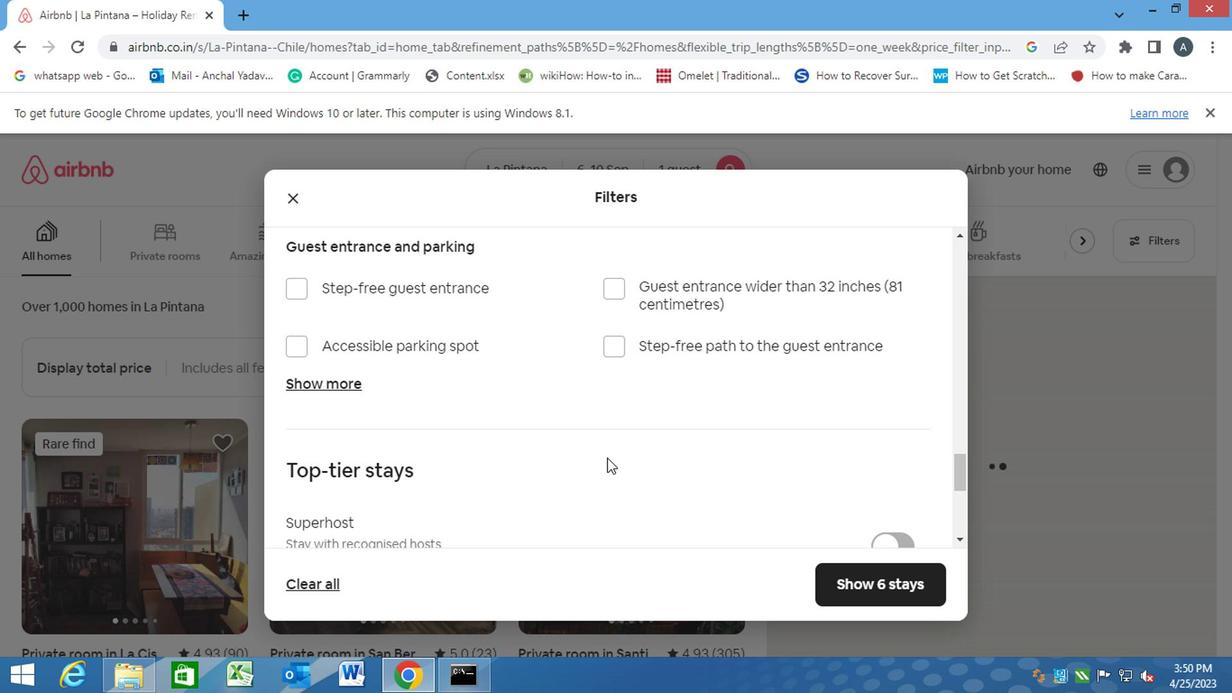 
Action: Mouse scrolled (332, 472) with delta (0, 0)
Screenshot: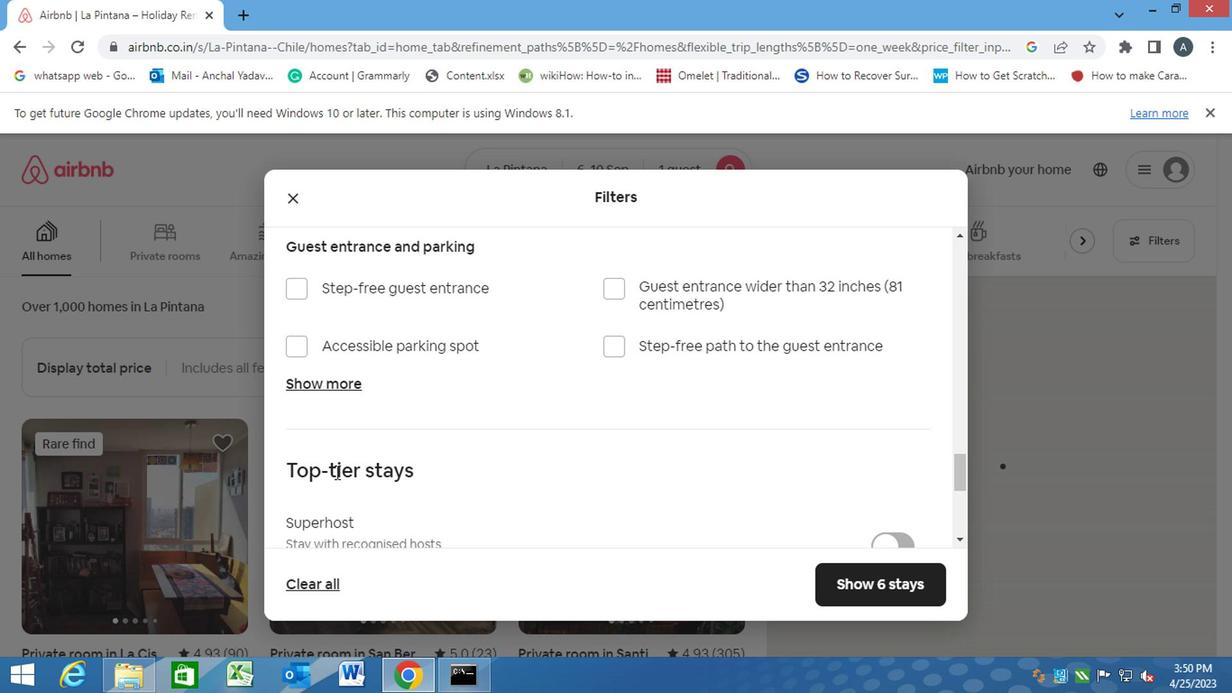 
Action: Mouse scrolled (332, 472) with delta (0, 0)
Screenshot: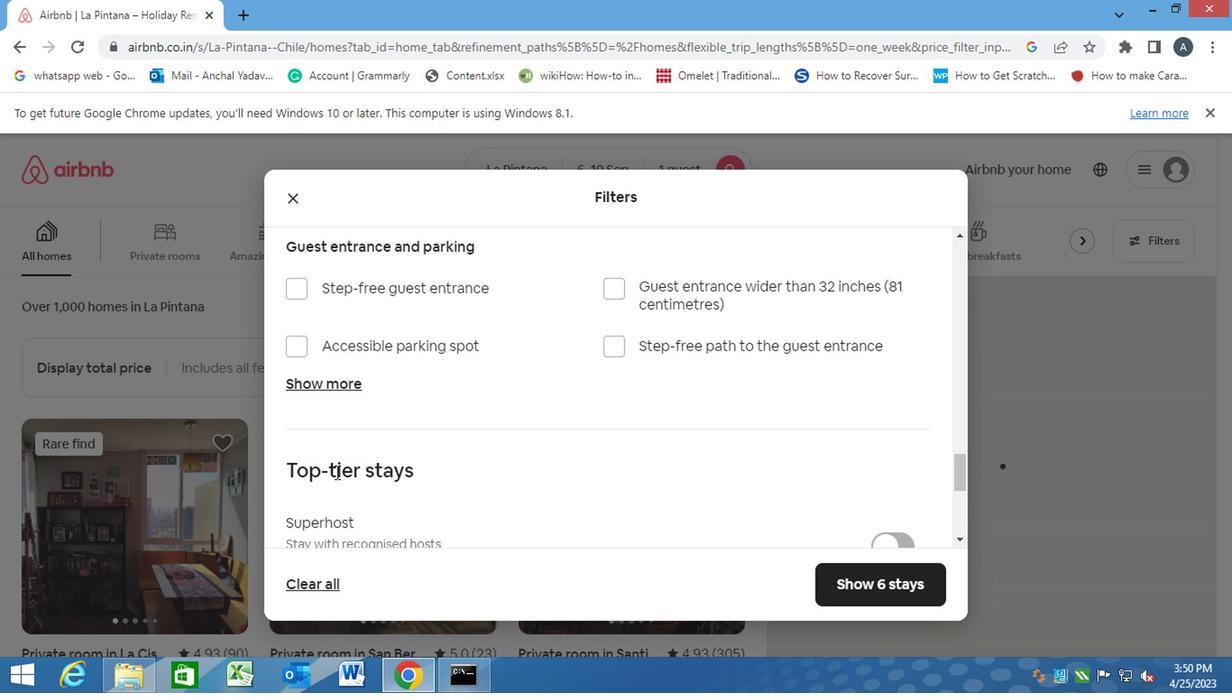 
Action: Mouse scrolled (332, 472) with delta (0, 0)
Screenshot: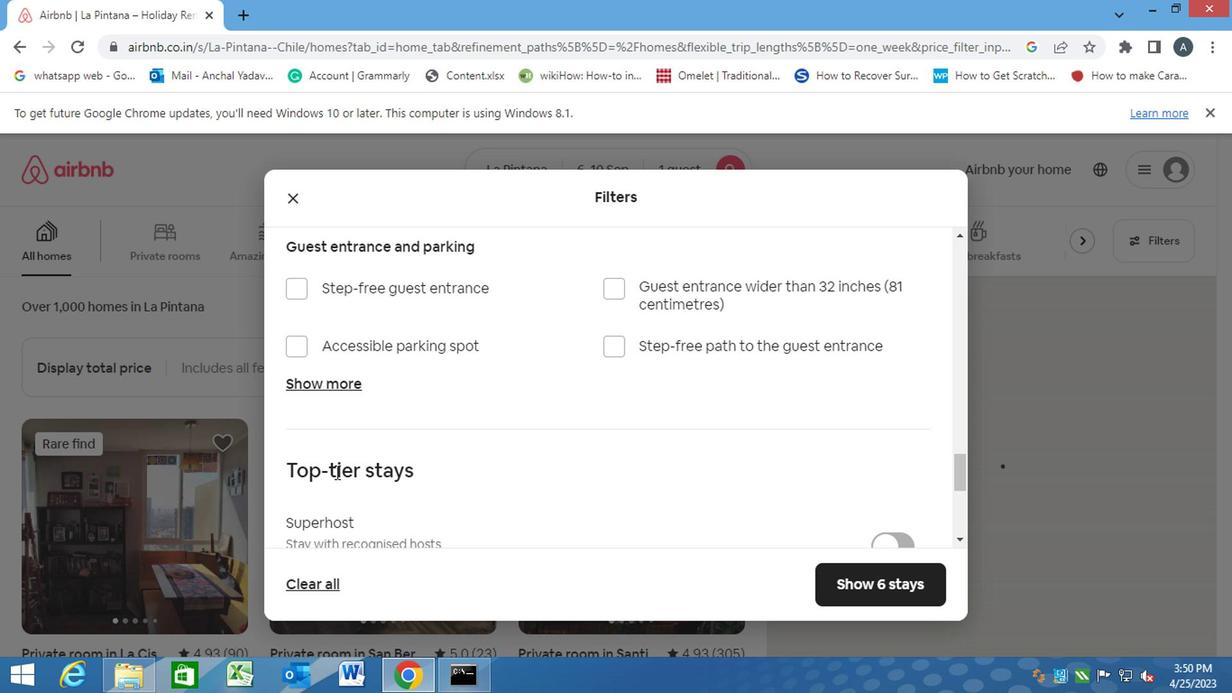 
Action: Mouse moved to (282, 499)
Screenshot: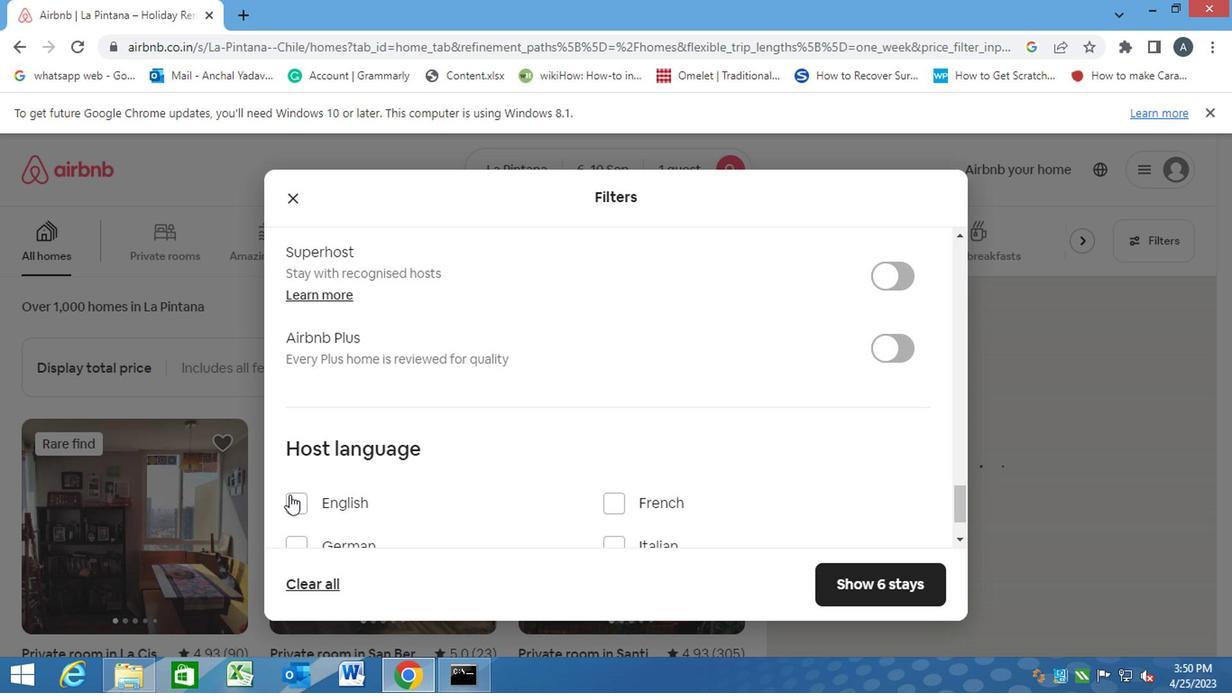 
Action: Mouse pressed left at (282, 499)
Screenshot: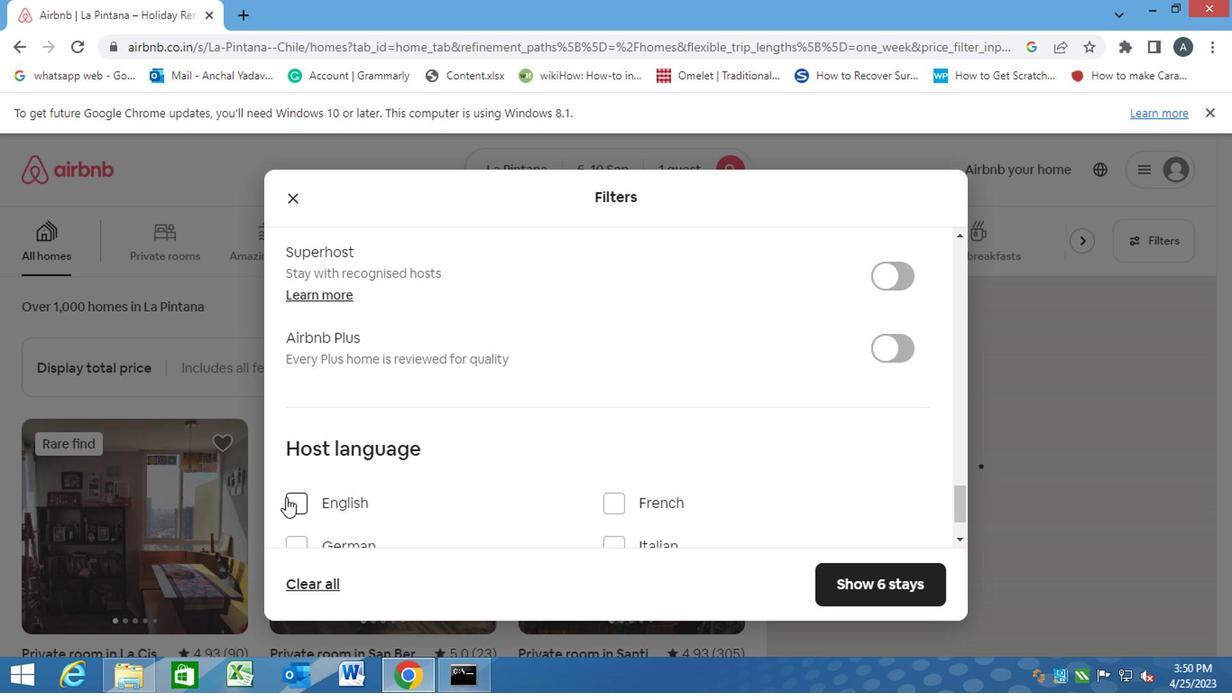 
Action: Mouse moved to (850, 579)
Screenshot: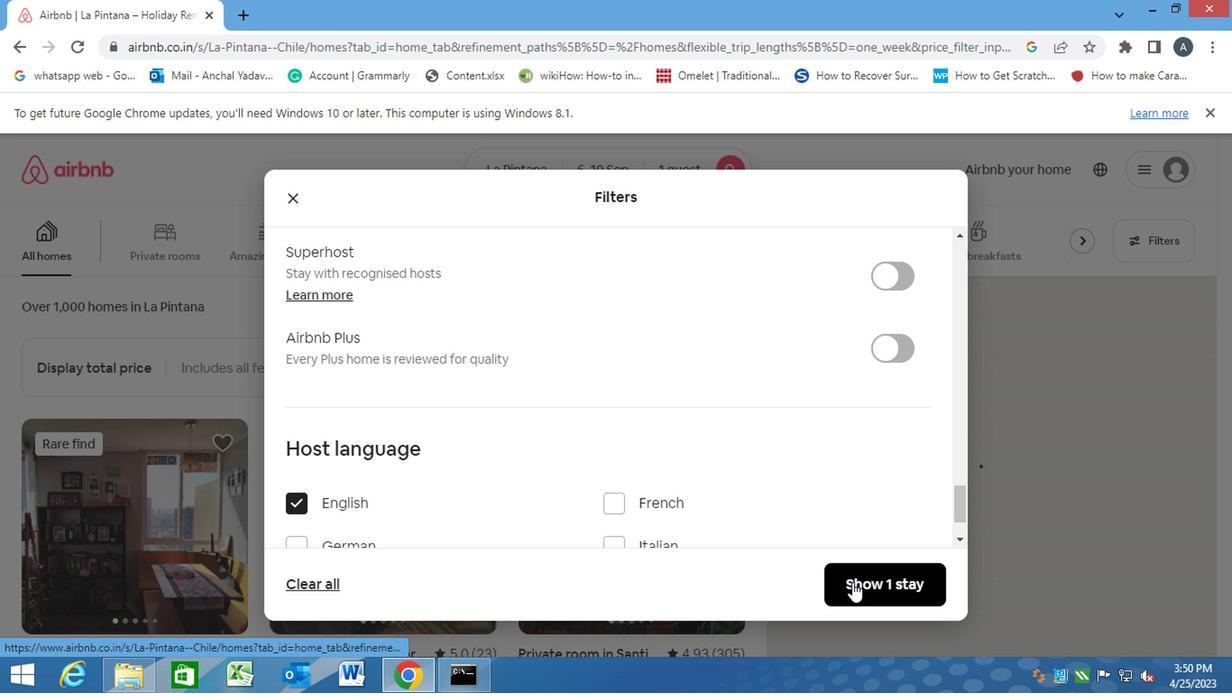 
Action: Mouse pressed left at (850, 579)
Screenshot: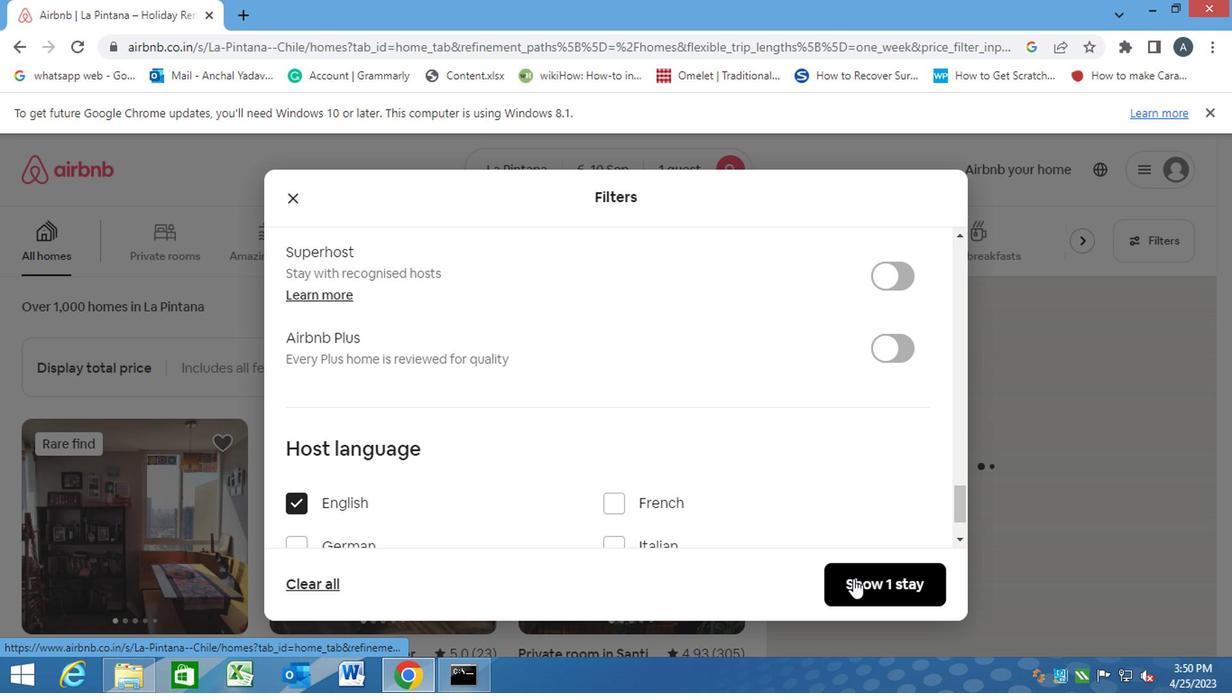 
